 Task: Find connections with filter location Rasrā with filter topic #personalbrandingwith filter profile language Potuguese with filter current company Crestron Electronics with filter school GLA University with filter industry Oil Extraction with filter service category Typing with filter keywords title Massage Therapy
Action: Mouse moved to (616, 63)
Screenshot: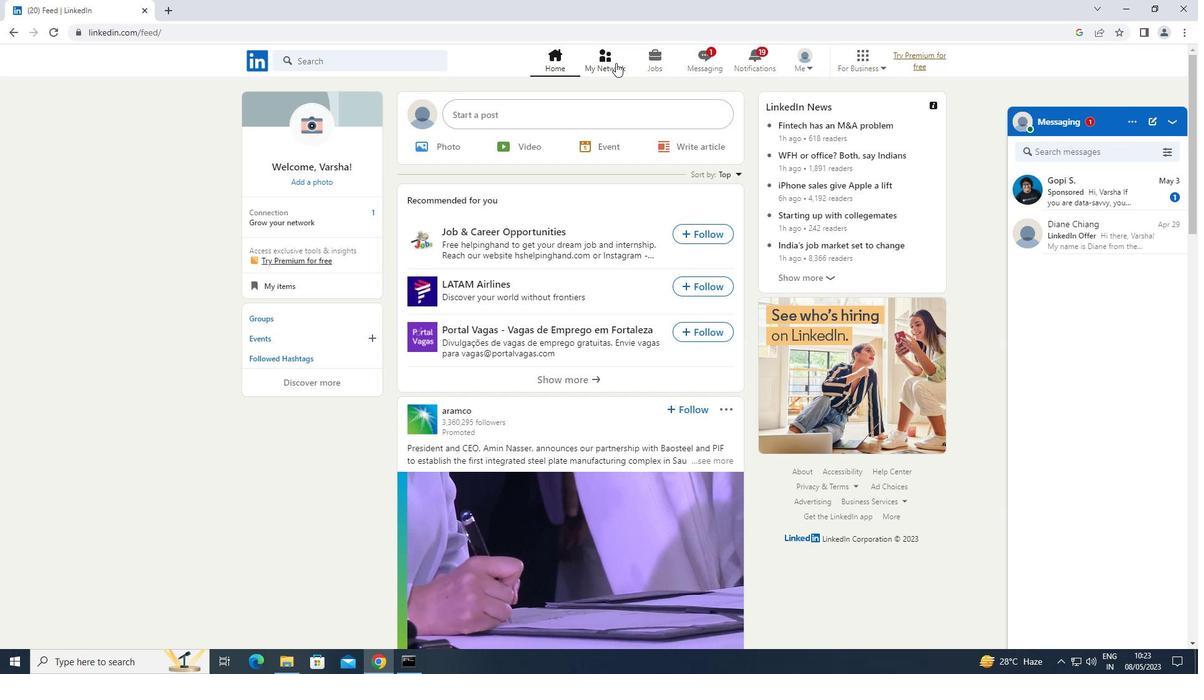 
Action: Mouse pressed left at (616, 63)
Screenshot: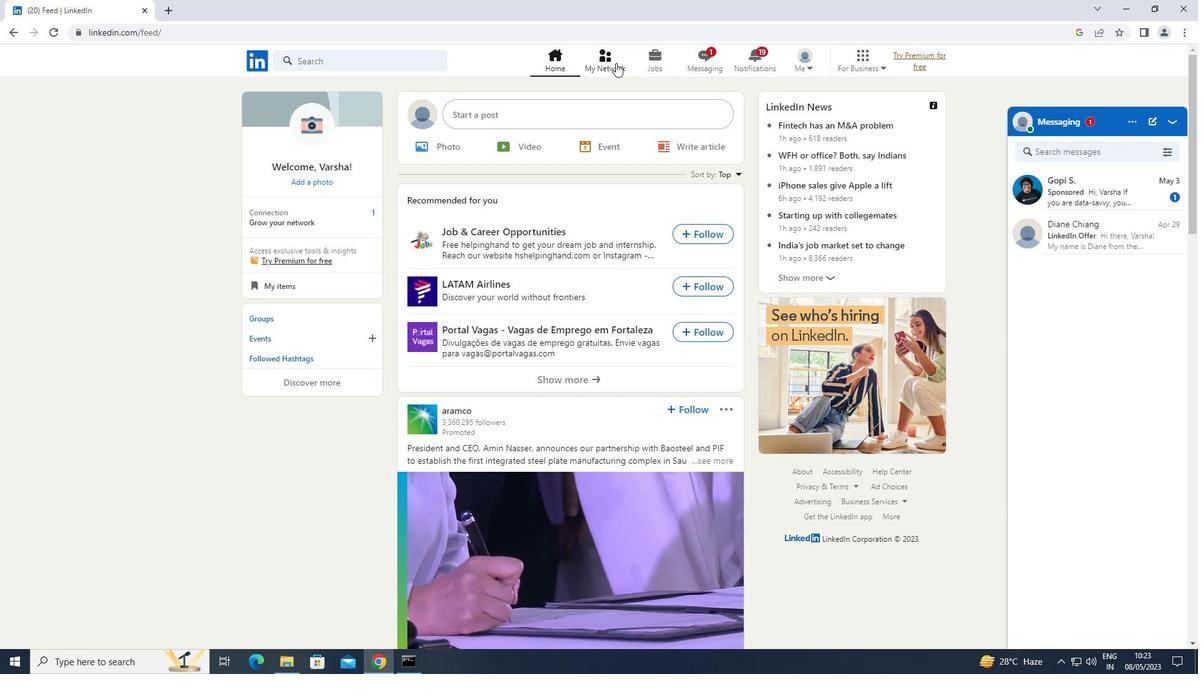 
Action: Mouse moved to (271, 125)
Screenshot: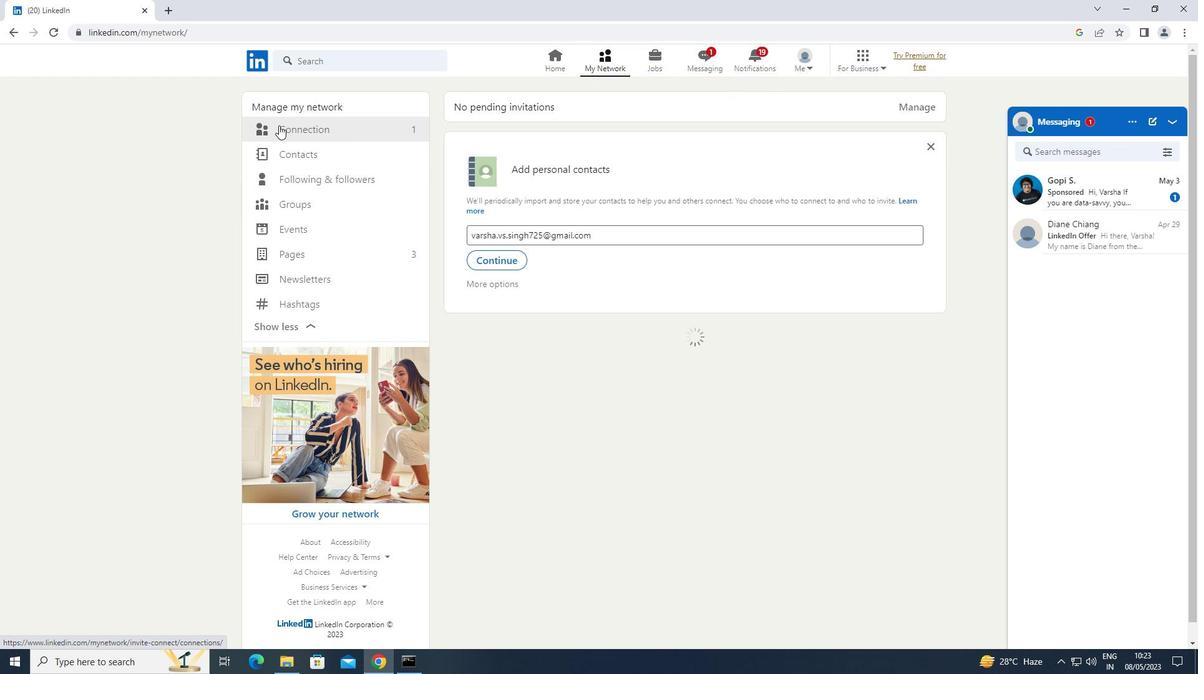 
Action: Mouse pressed left at (271, 125)
Screenshot: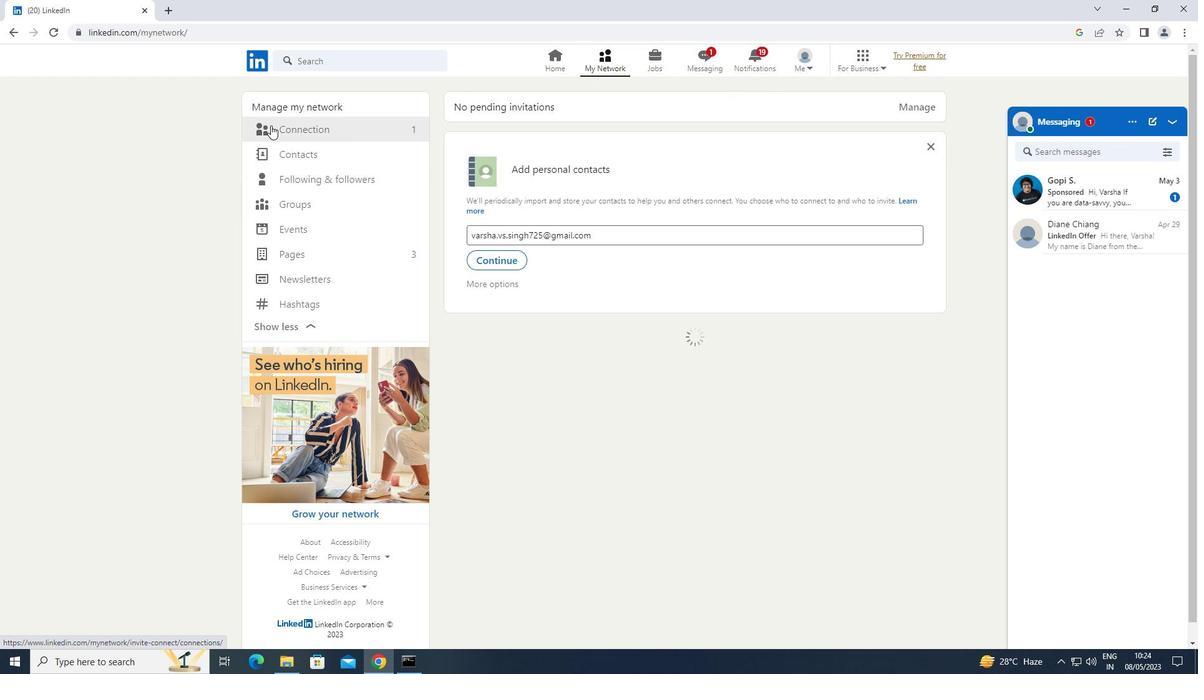 
Action: Mouse moved to (691, 128)
Screenshot: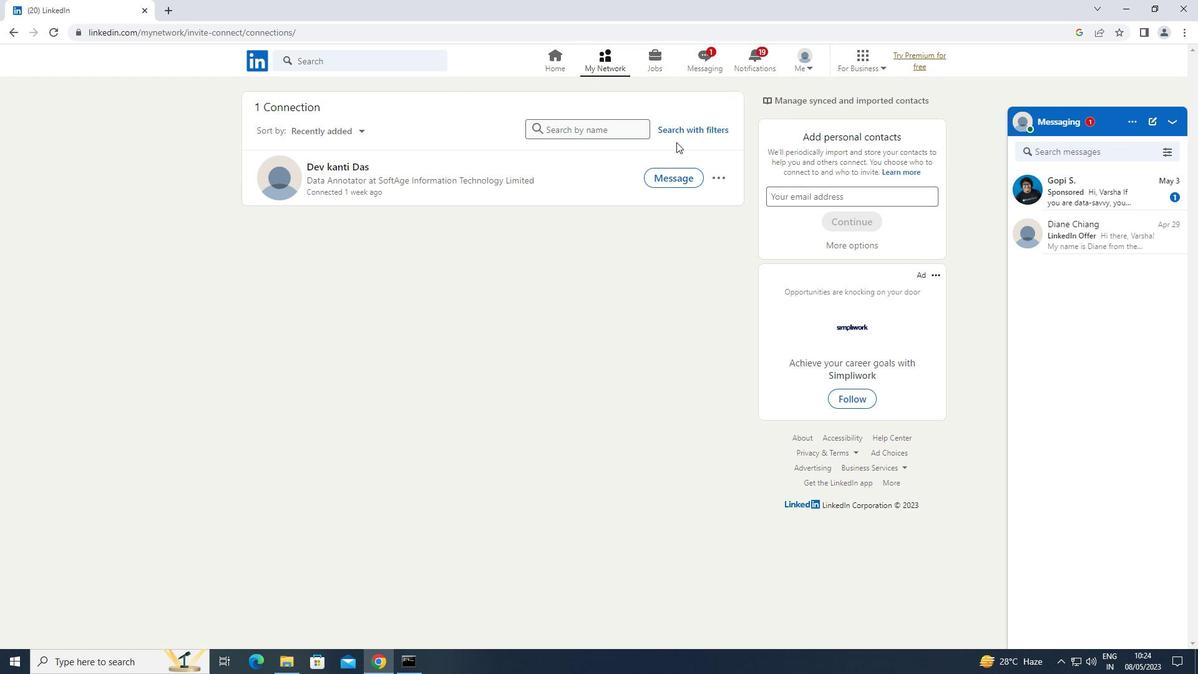 
Action: Mouse pressed left at (691, 128)
Screenshot: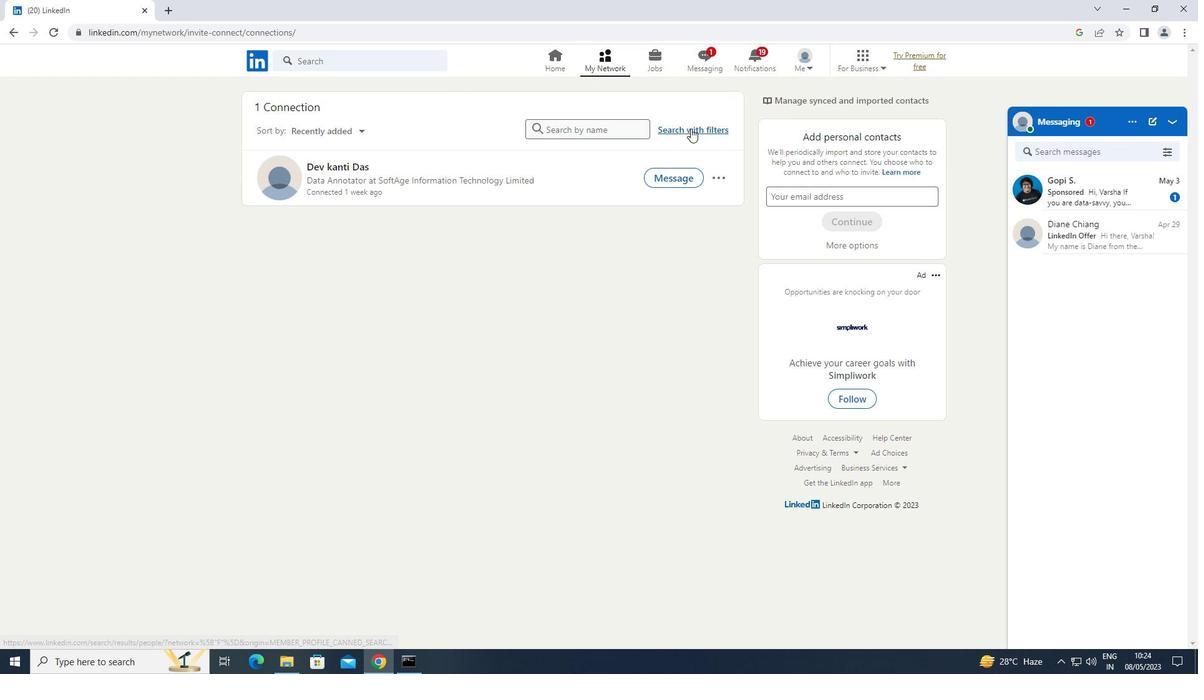 
Action: Mouse moved to (644, 99)
Screenshot: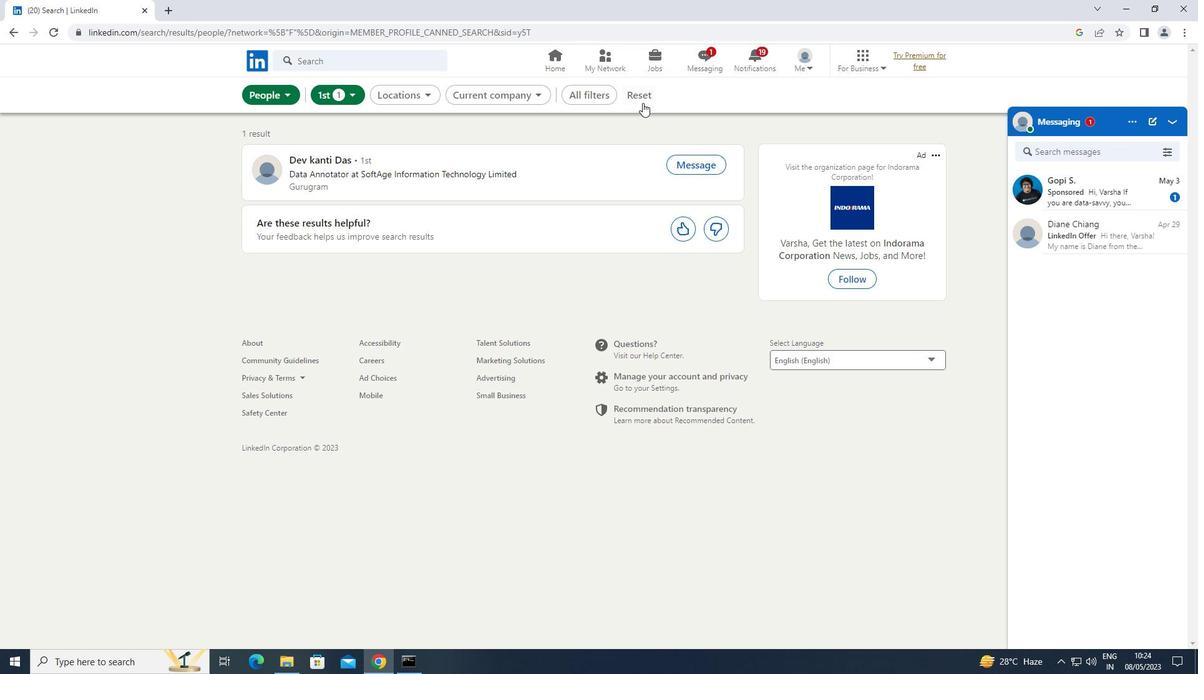 
Action: Mouse pressed left at (644, 99)
Screenshot: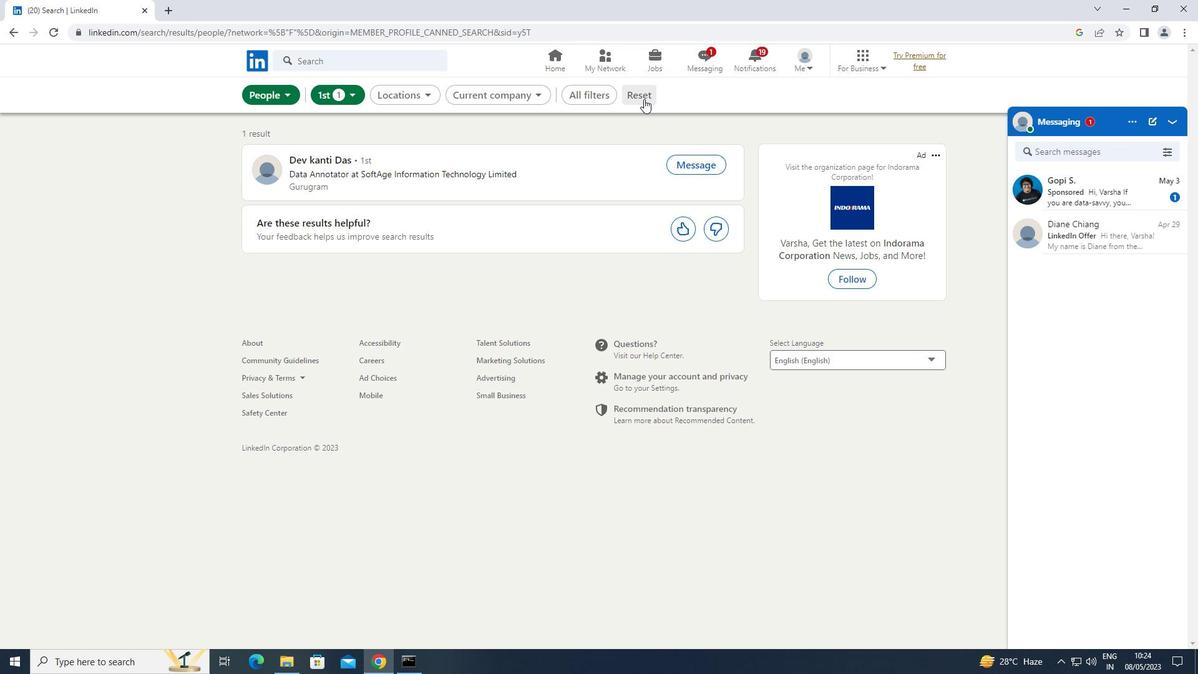 
Action: Mouse moved to (610, 94)
Screenshot: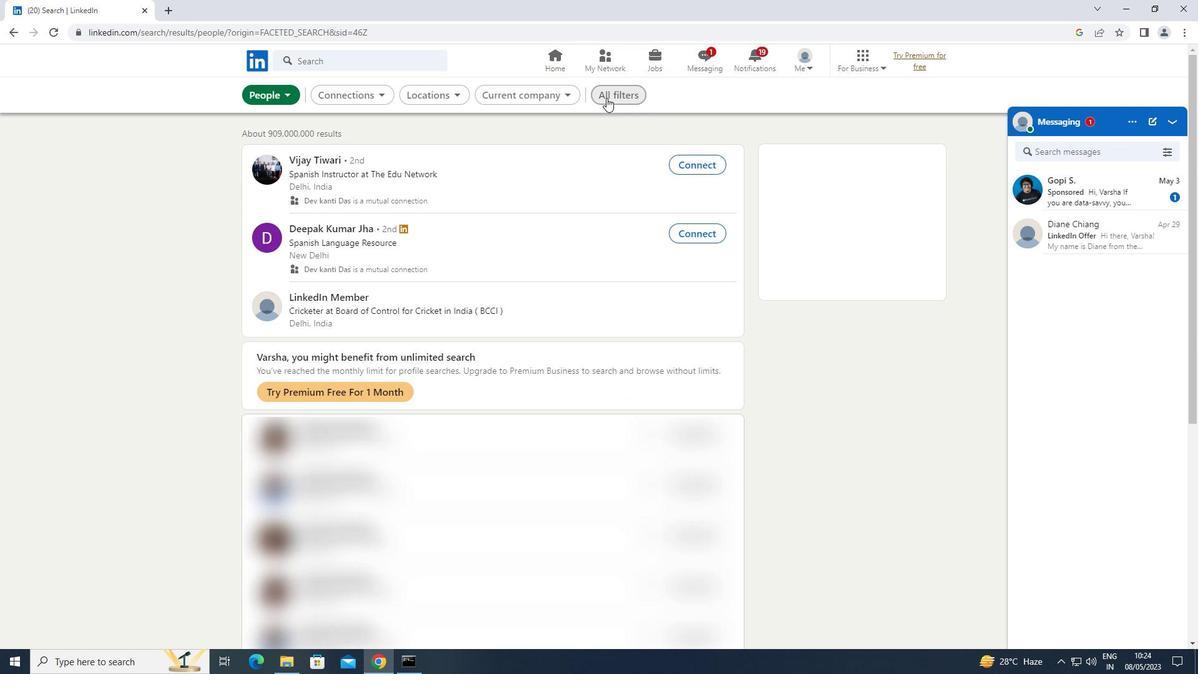 
Action: Mouse pressed left at (610, 94)
Screenshot: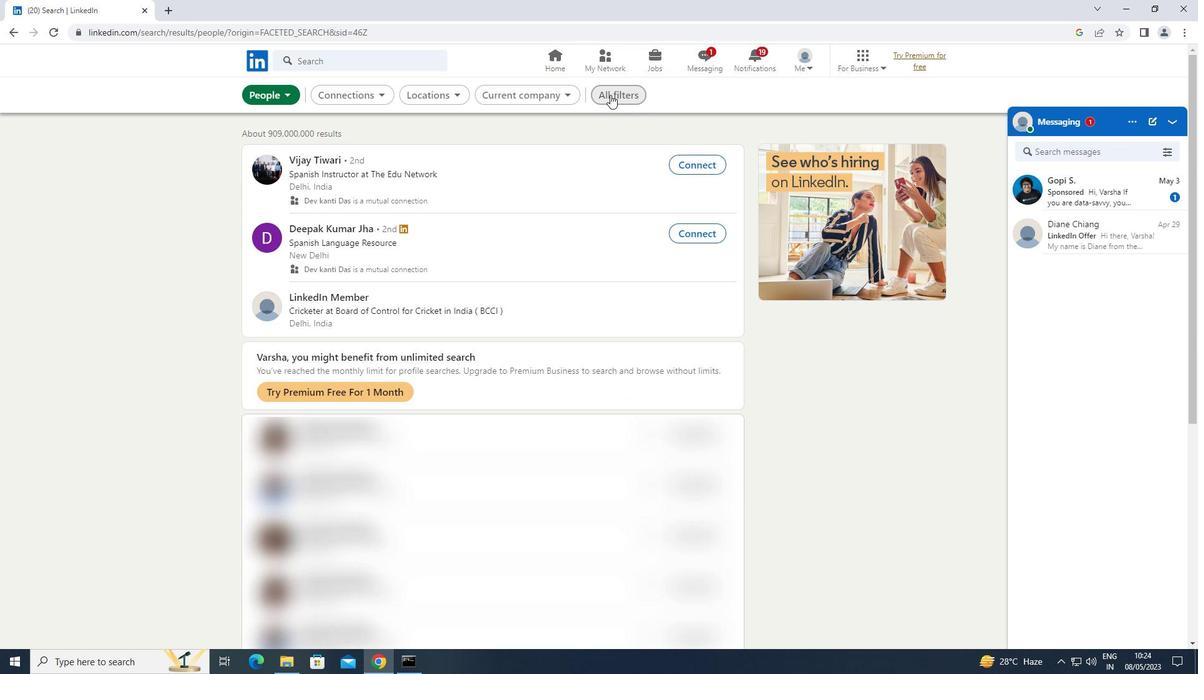 
Action: Mouse moved to (754, 204)
Screenshot: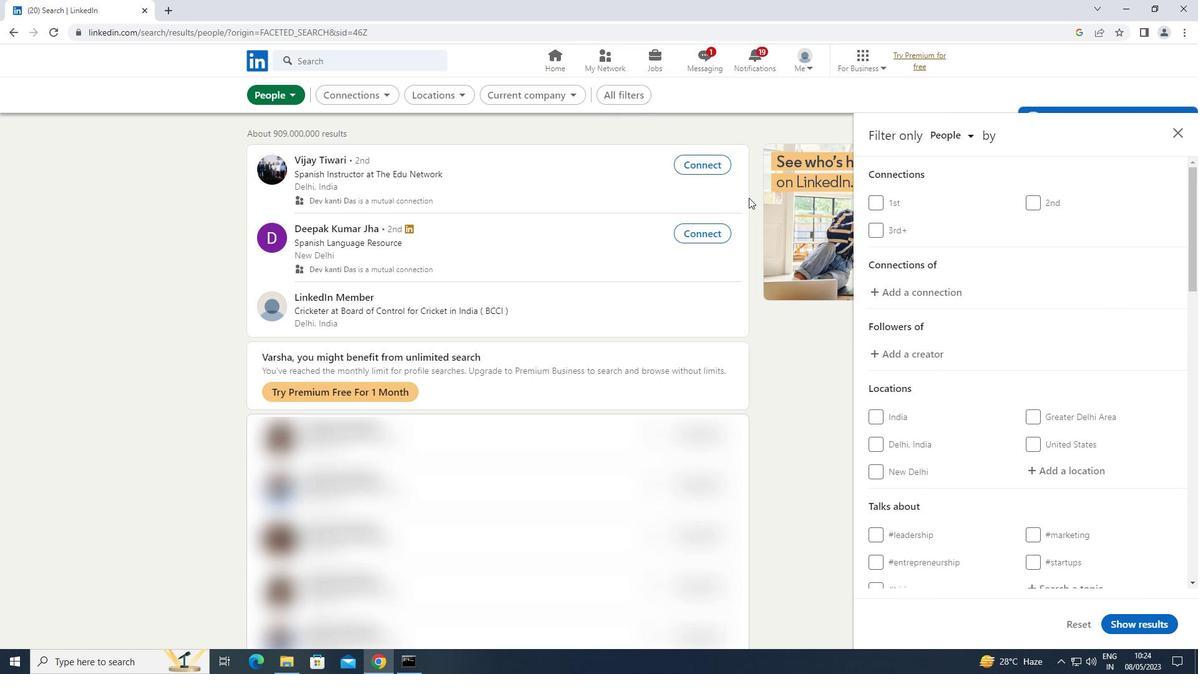
Action: Mouse scrolled (754, 204) with delta (0, 0)
Screenshot: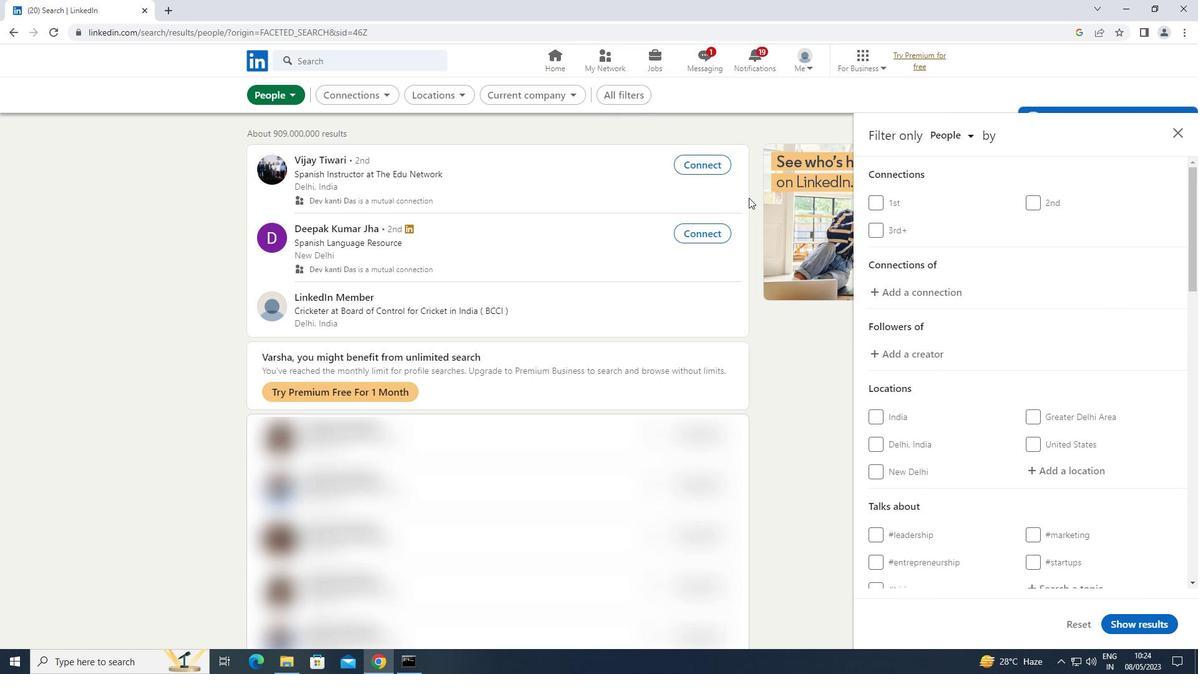 
Action: Mouse moved to (756, 207)
Screenshot: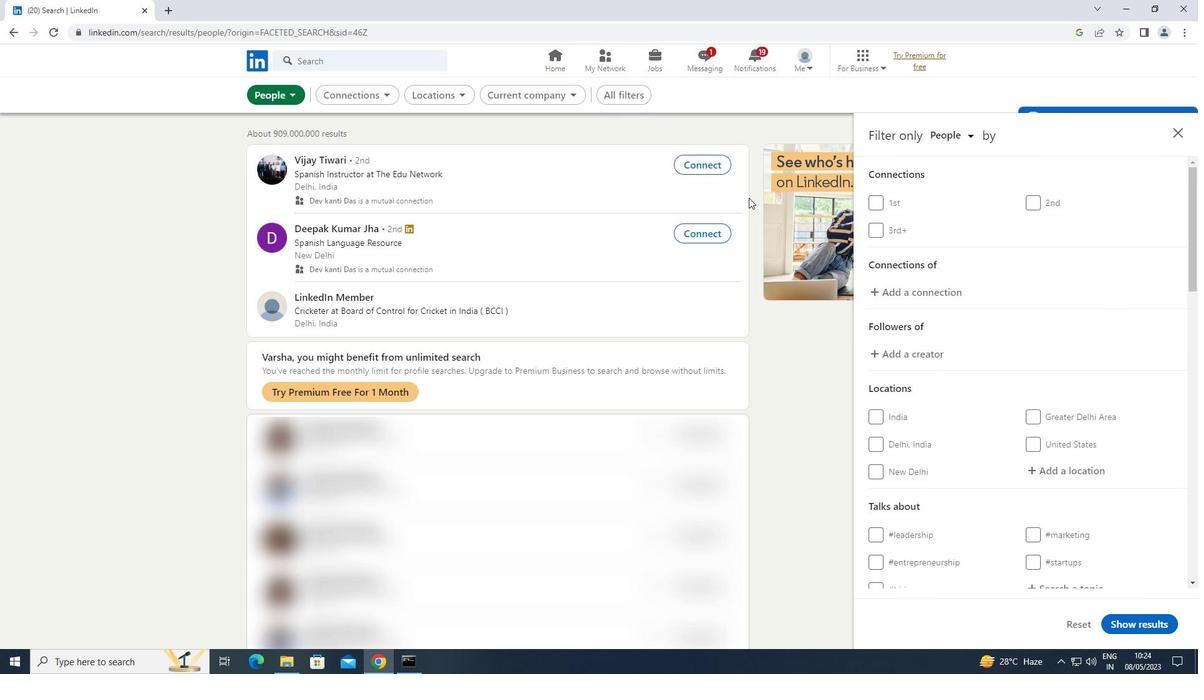 
Action: Mouse scrolled (756, 207) with delta (0, 0)
Screenshot: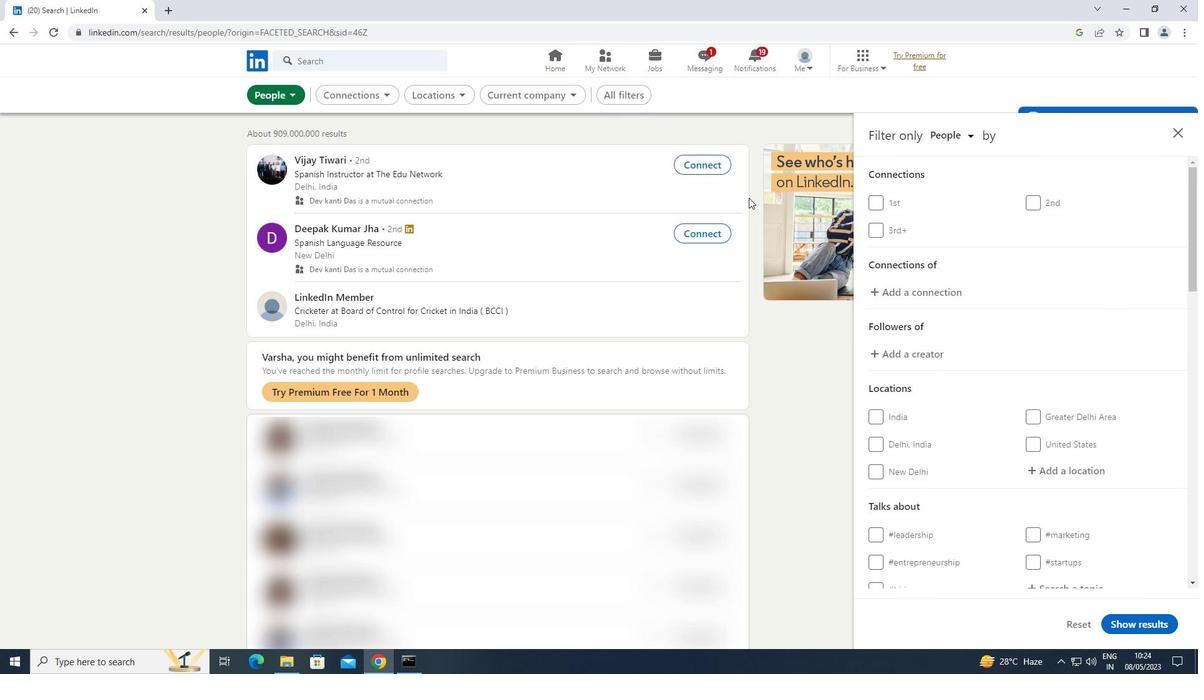 
Action: Mouse scrolled (756, 207) with delta (0, 0)
Screenshot: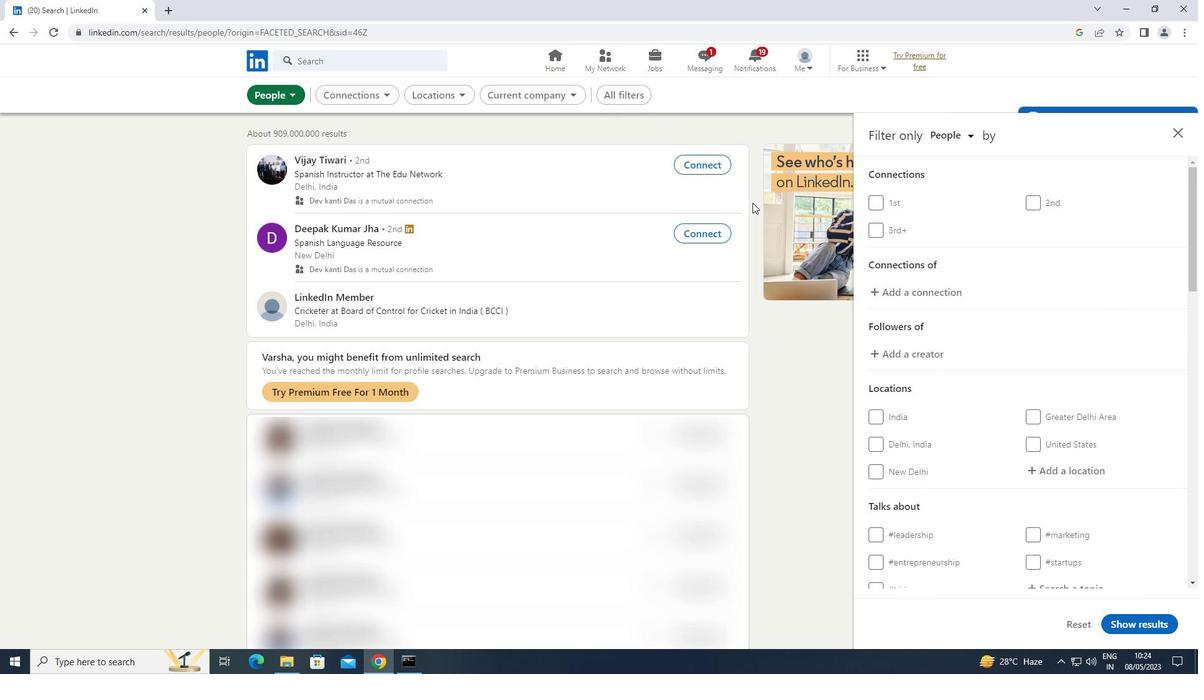
Action: Mouse moved to (987, 304)
Screenshot: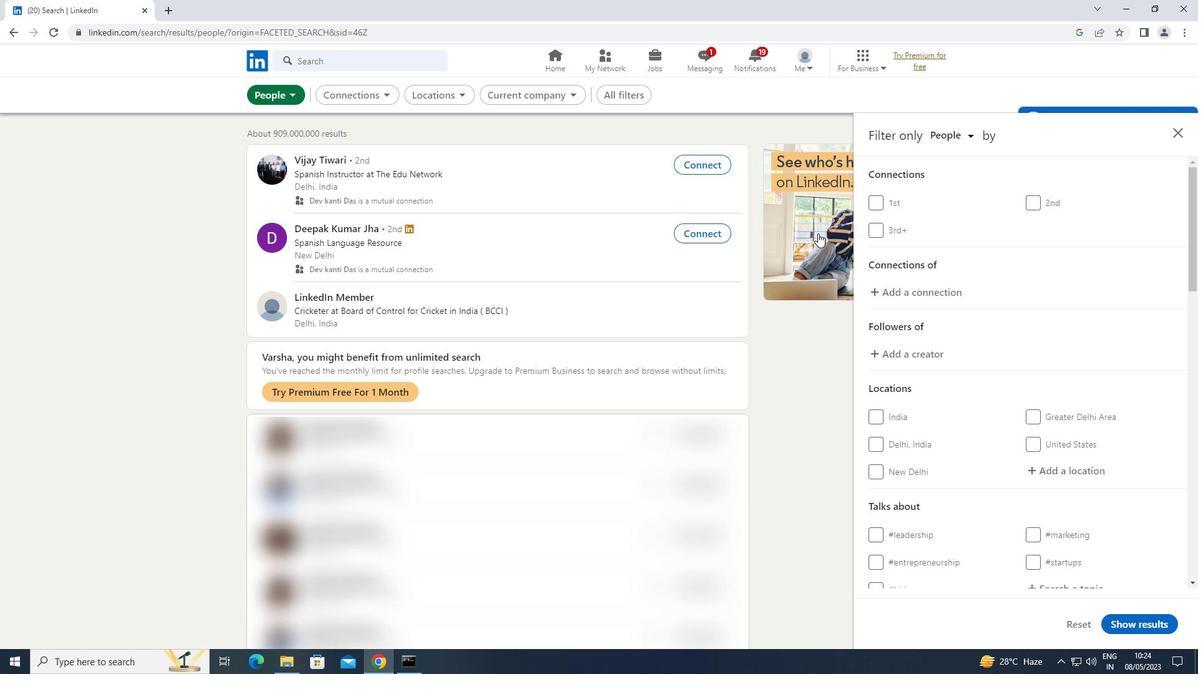 
Action: Mouse scrolled (987, 304) with delta (0, 0)
Screenshot: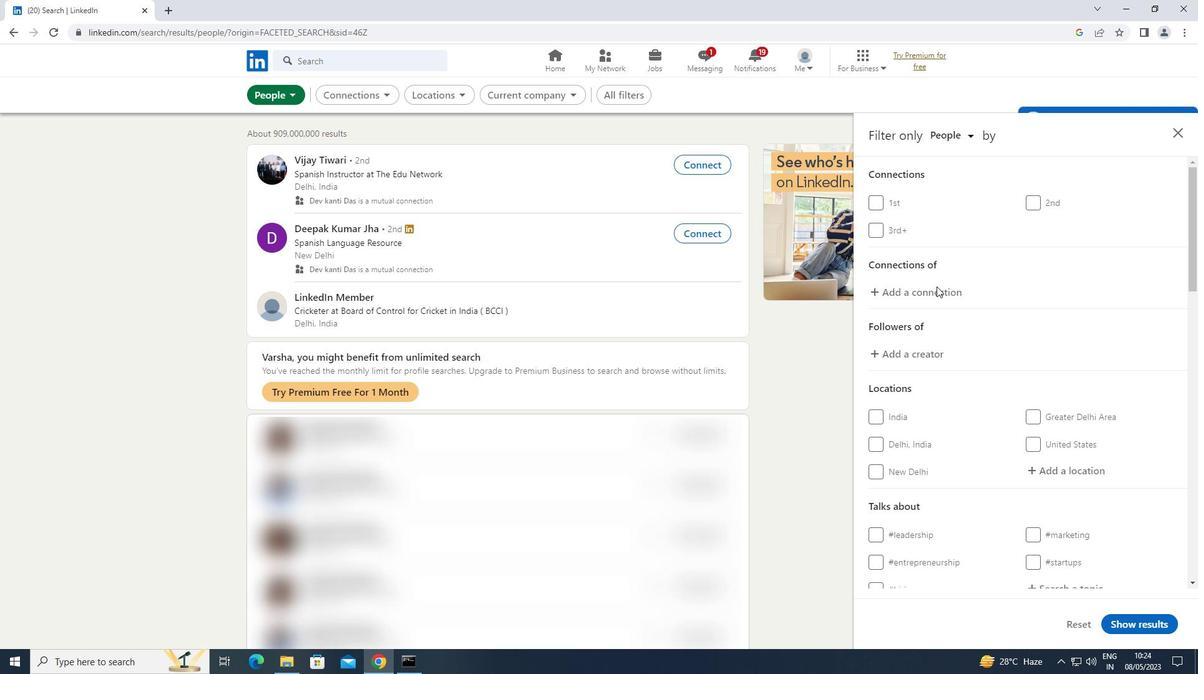 
Action: Mouse moved to (1044, 410)
Screenshot: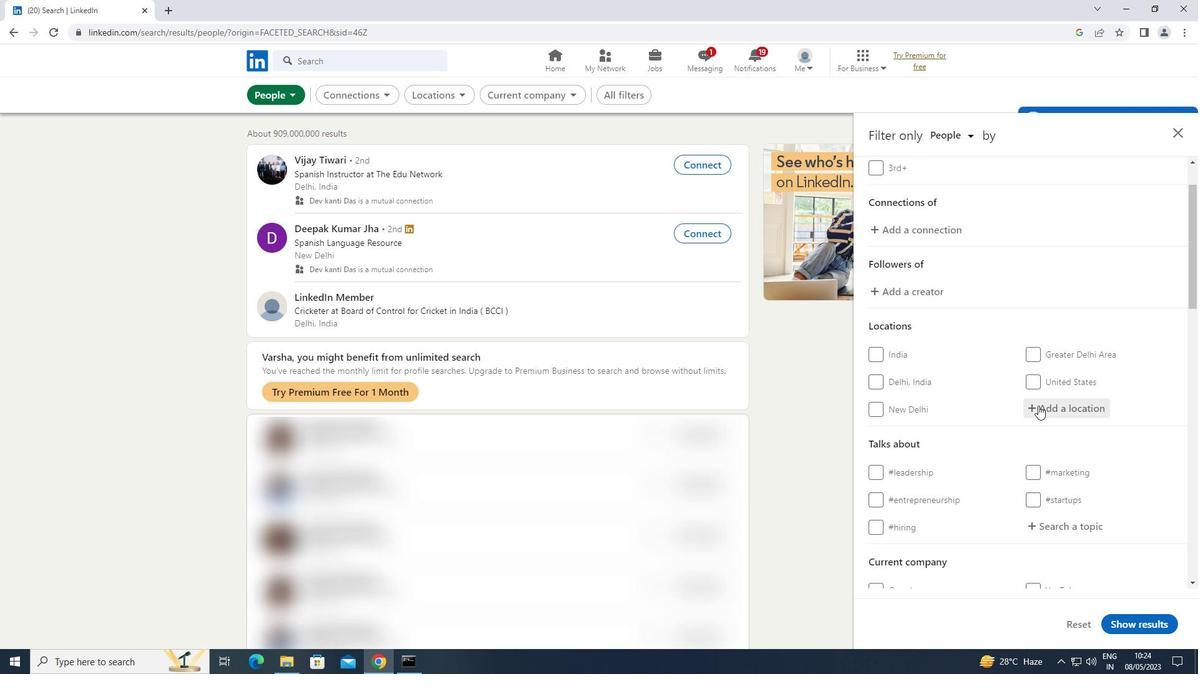
Action: Mouse pressed left at (1044, 410)
Screenshot: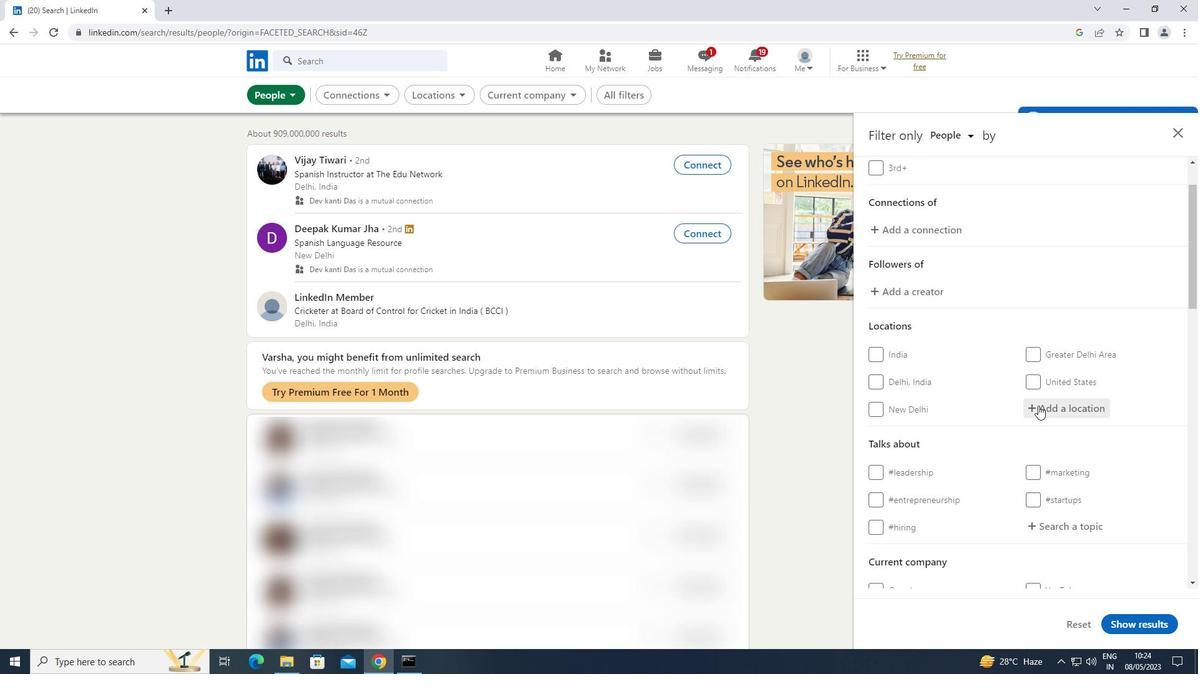 
Action: Mouse moved to (1046, 411)
Screenshot: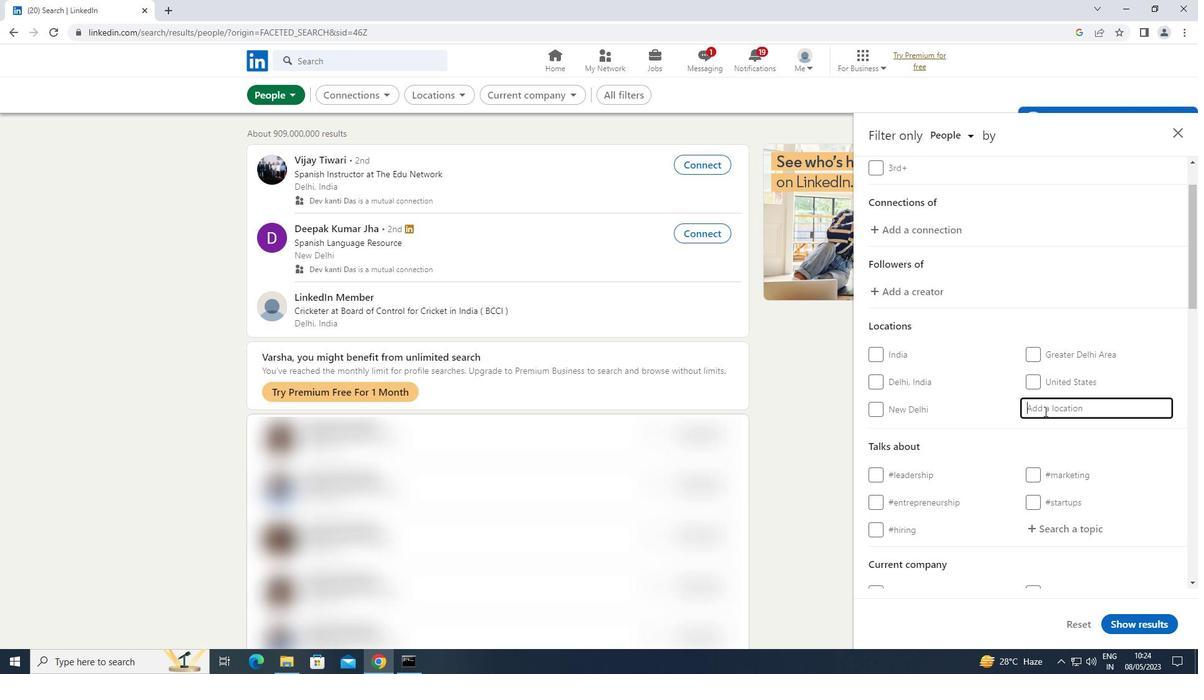 
Action: Key pressed <Key.shift>RASRA
Screenshot: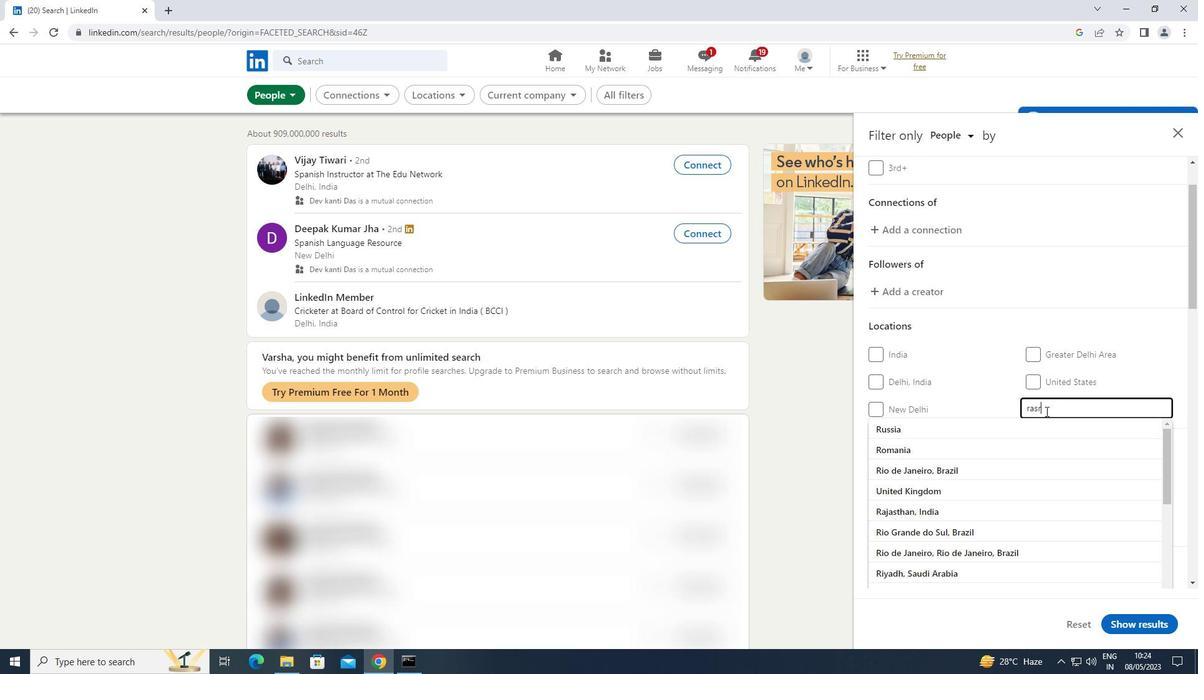 
Action: Mouse moved to (1032, 410)
Screenshot: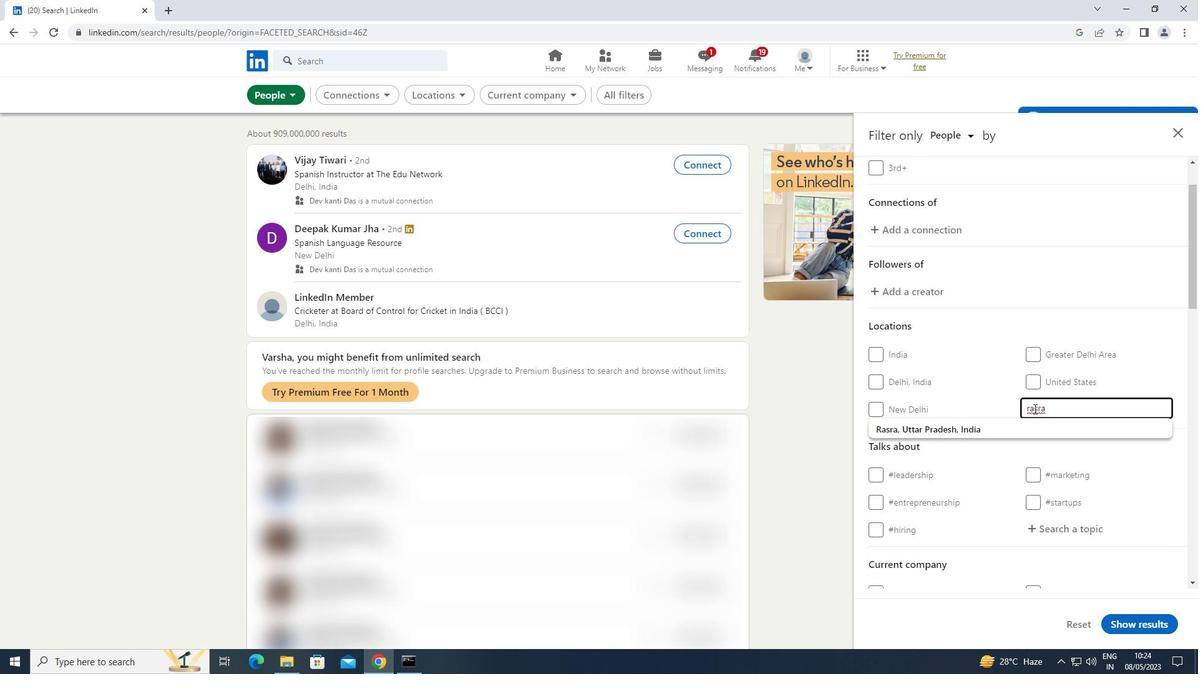 
Action: Mouse pressed left at (1032, 410)
Screenshot: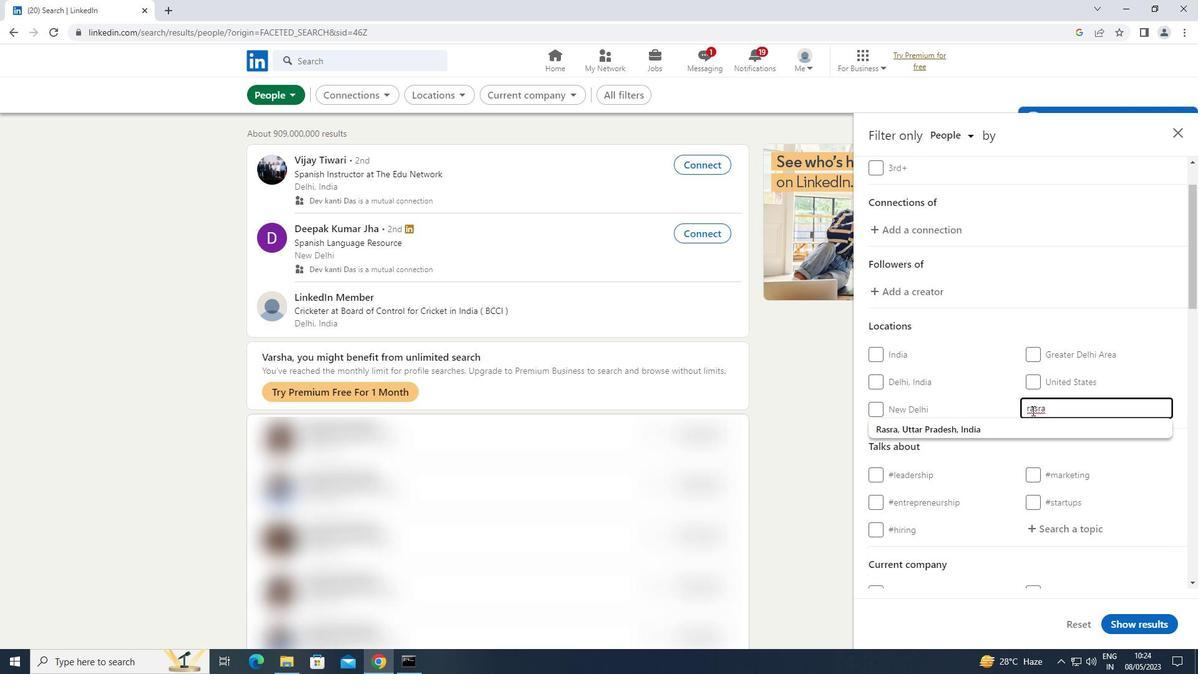
Action: Mouse moved to (1030, 405)
Screenshot: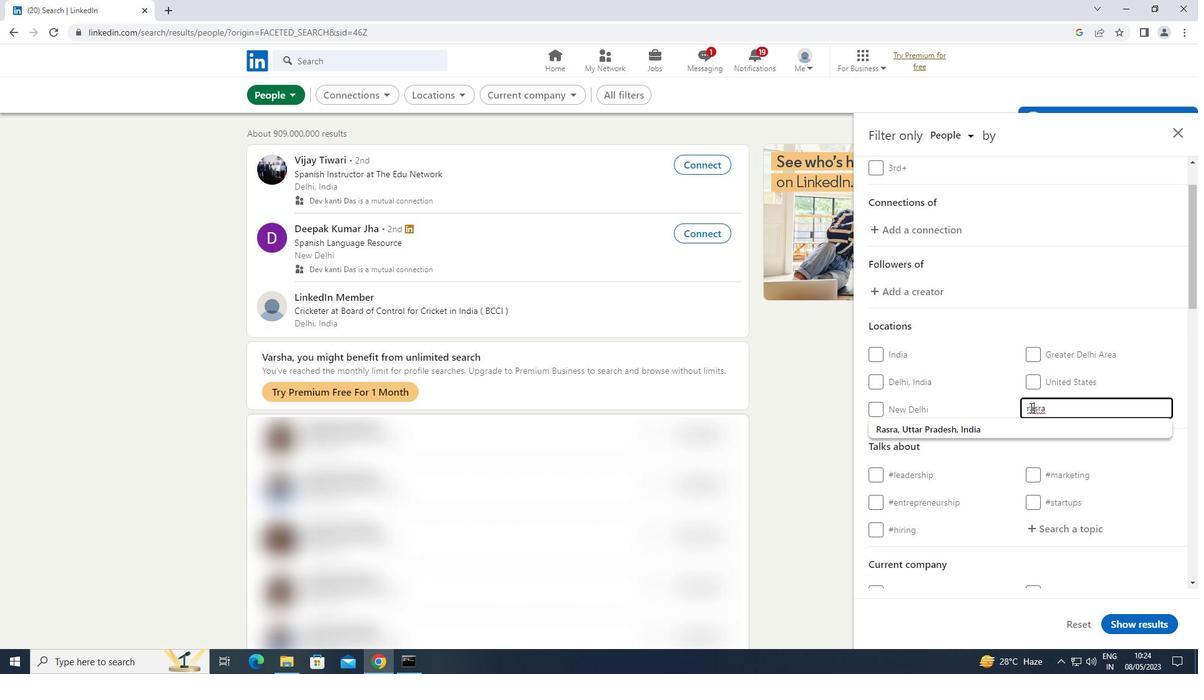 
Action: Mouse pressed left at (1030, 405)
Screenshot: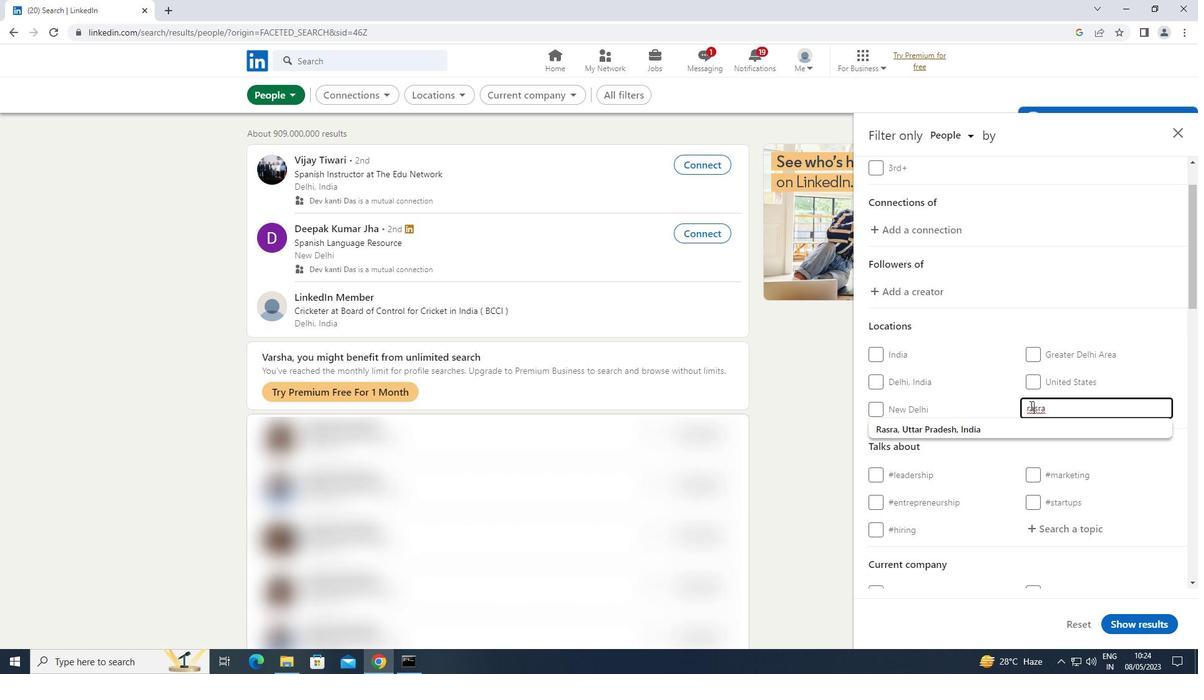 
Action: Mouse moved to (1030, 405)
Screenshot: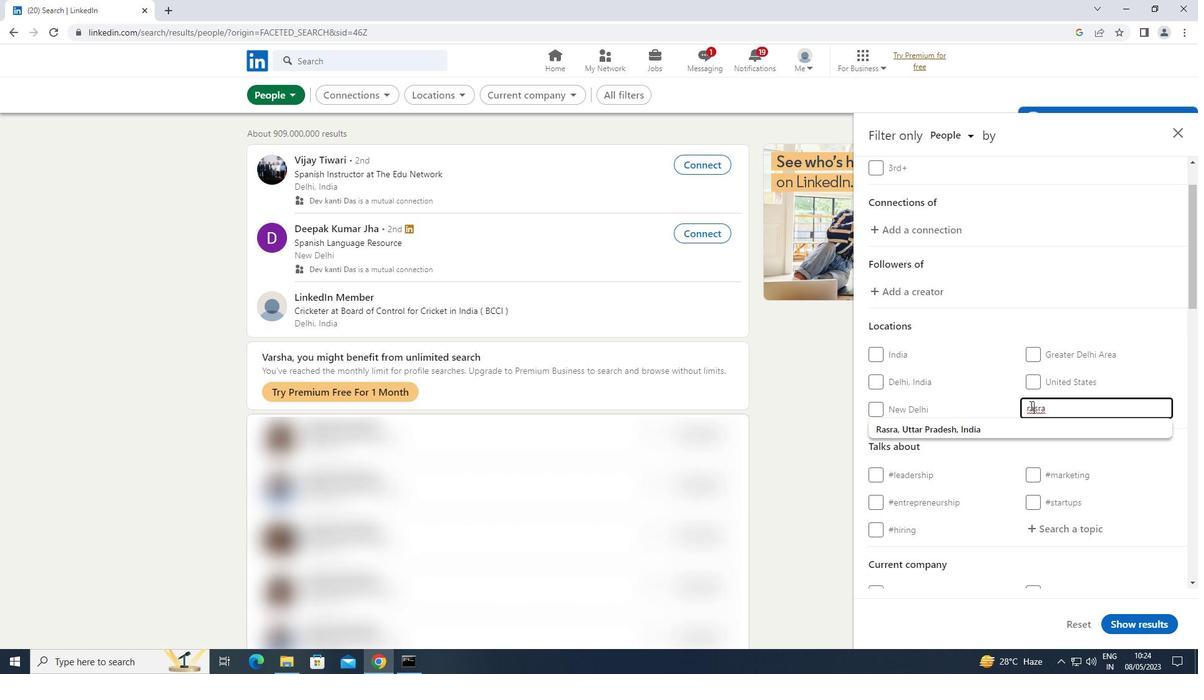 
Action: Key pressed <Key.backspace><Key.shift>R
Screenshot: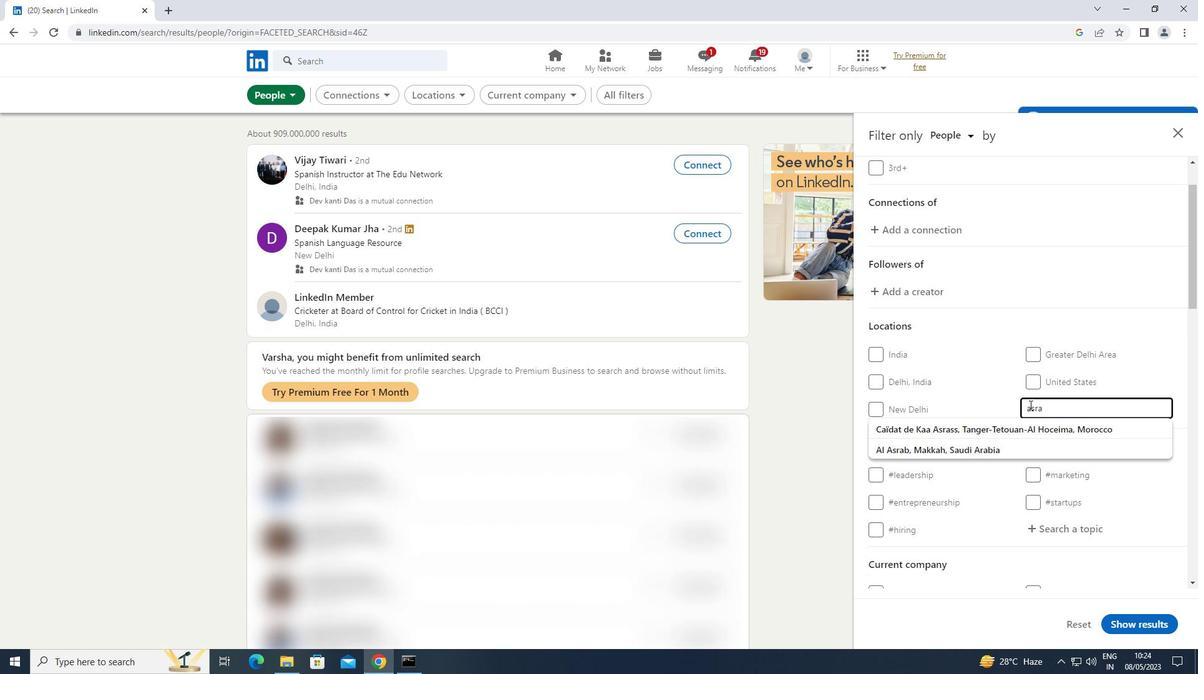 
Action: Mouse moved to (1046, 525)
Screenshot: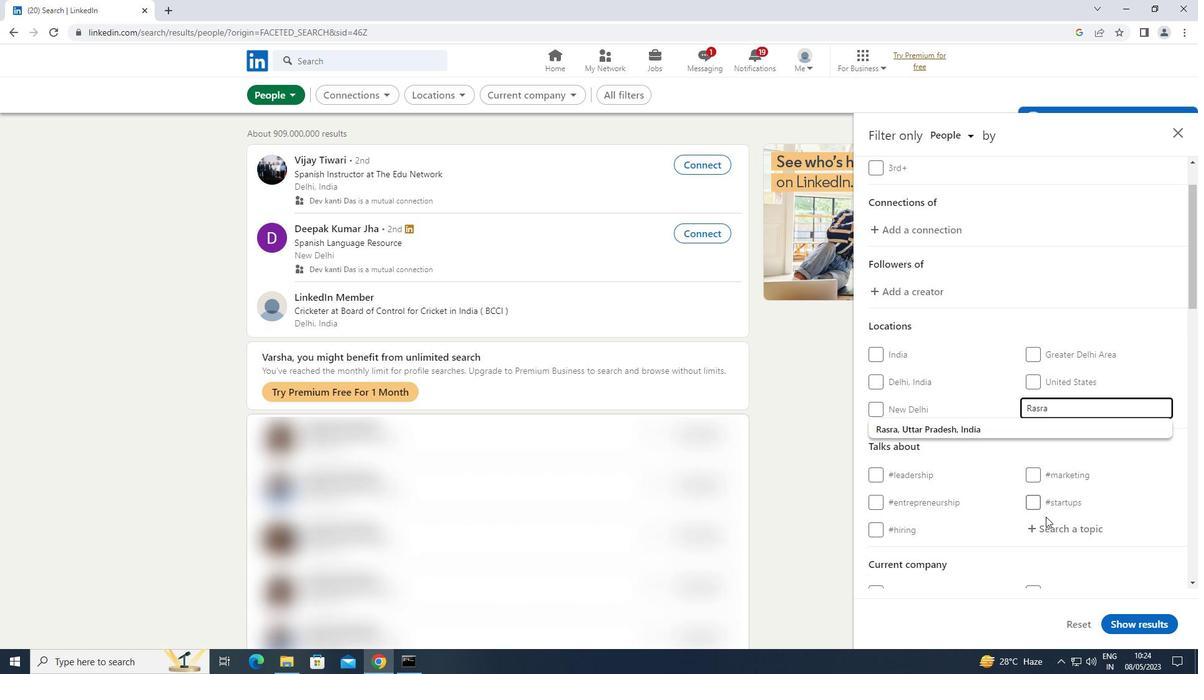 
Action: Mouse pressed left at (1046, 525)
Screenshot: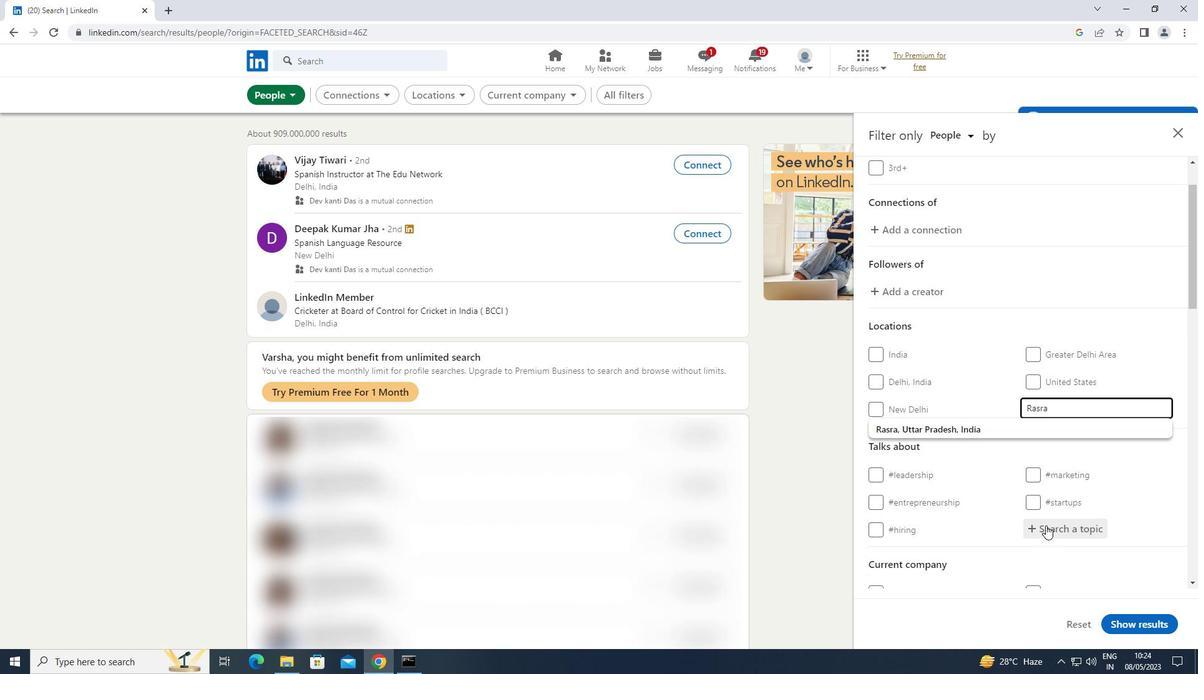
Action: Key pressed PERSONALBRAN
Screenshot: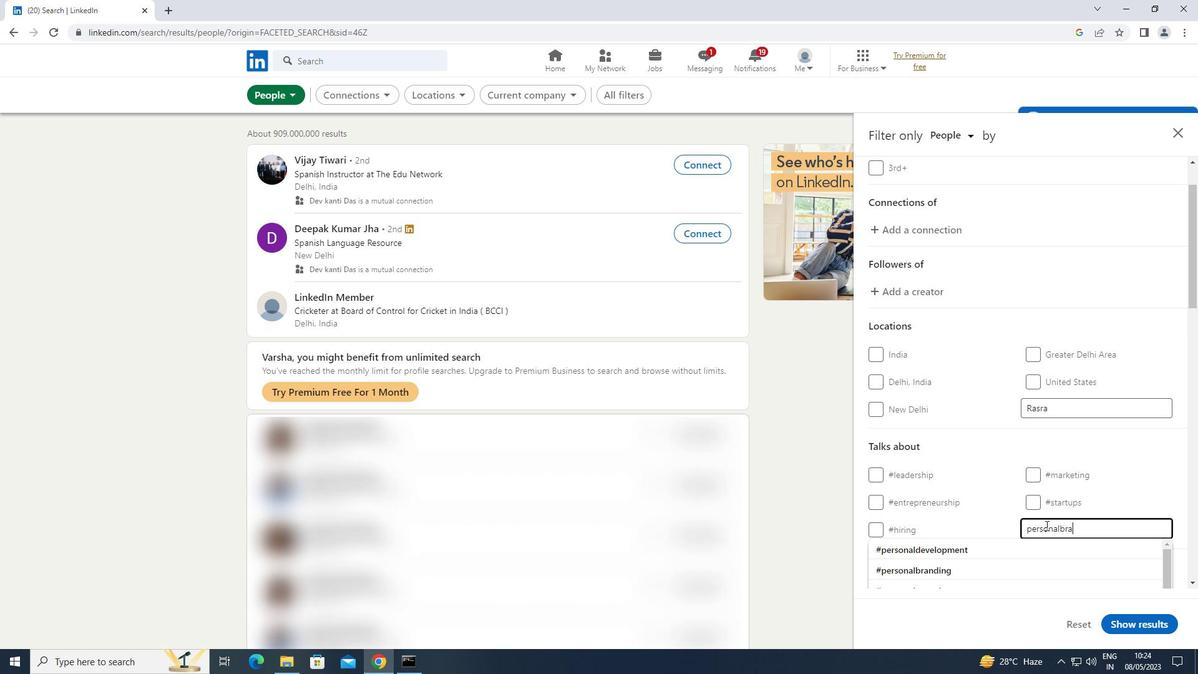 
Action: Mouse moved to (929, 548)
Screenshot: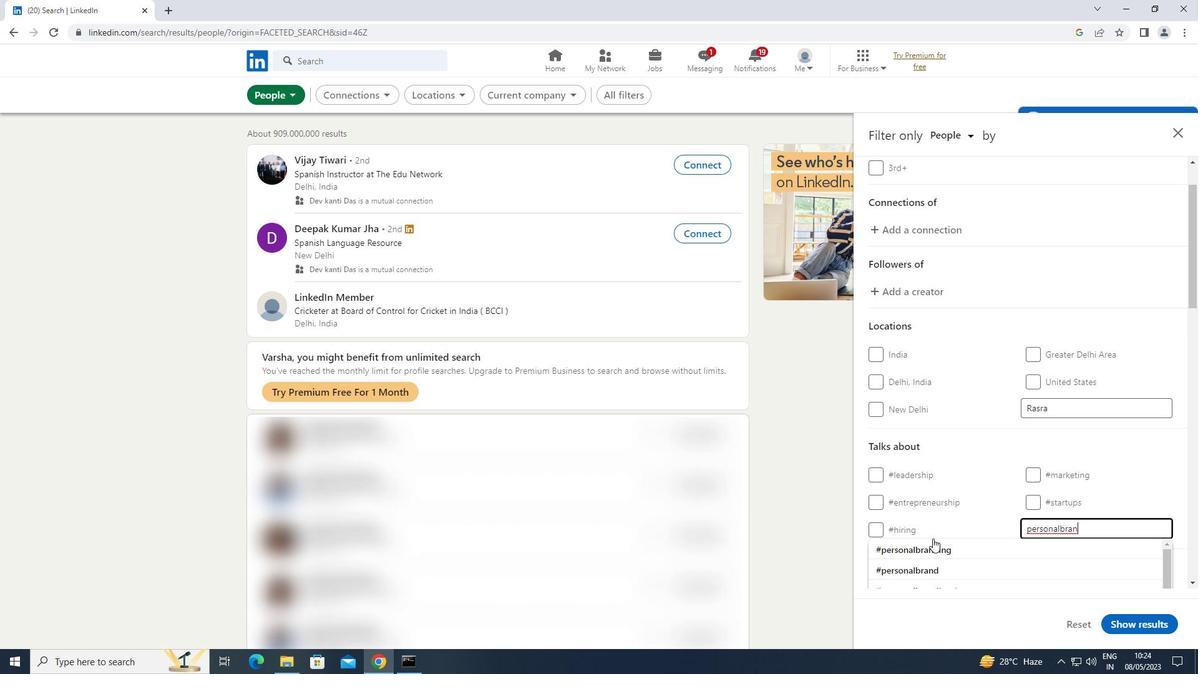
Action: Mouse pressed left at (929, 548)
Screenshot: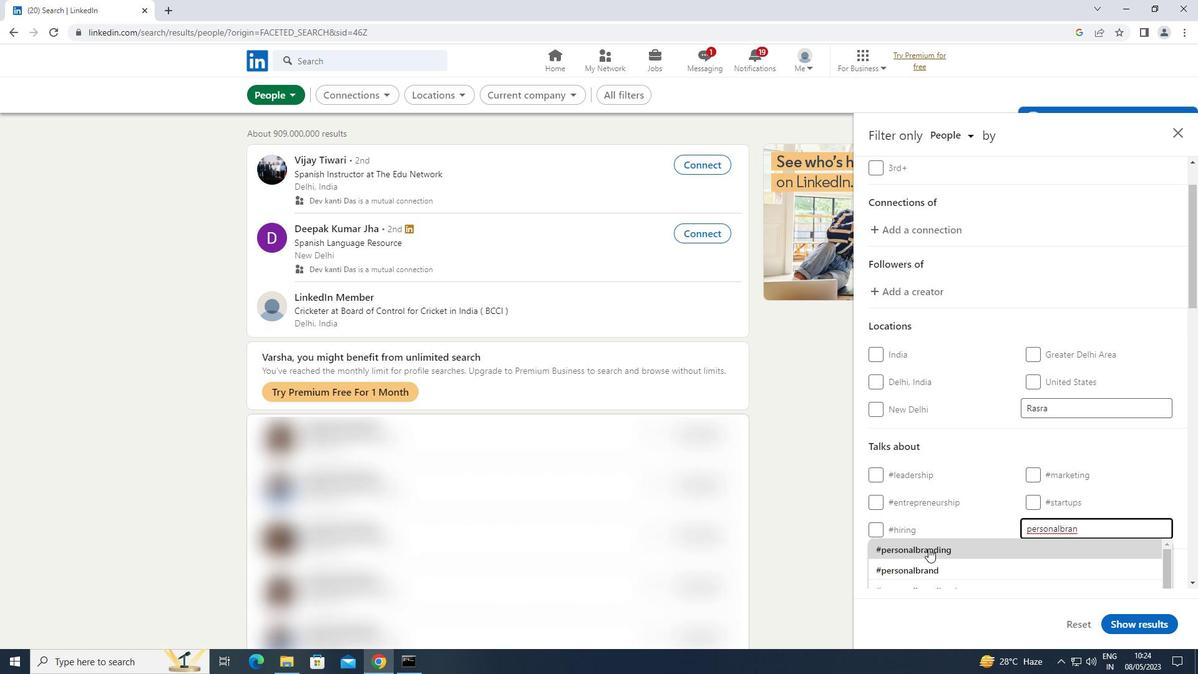 
Action: Mouse scrolled (929, 548) with delta (0, 0)
Screenshot: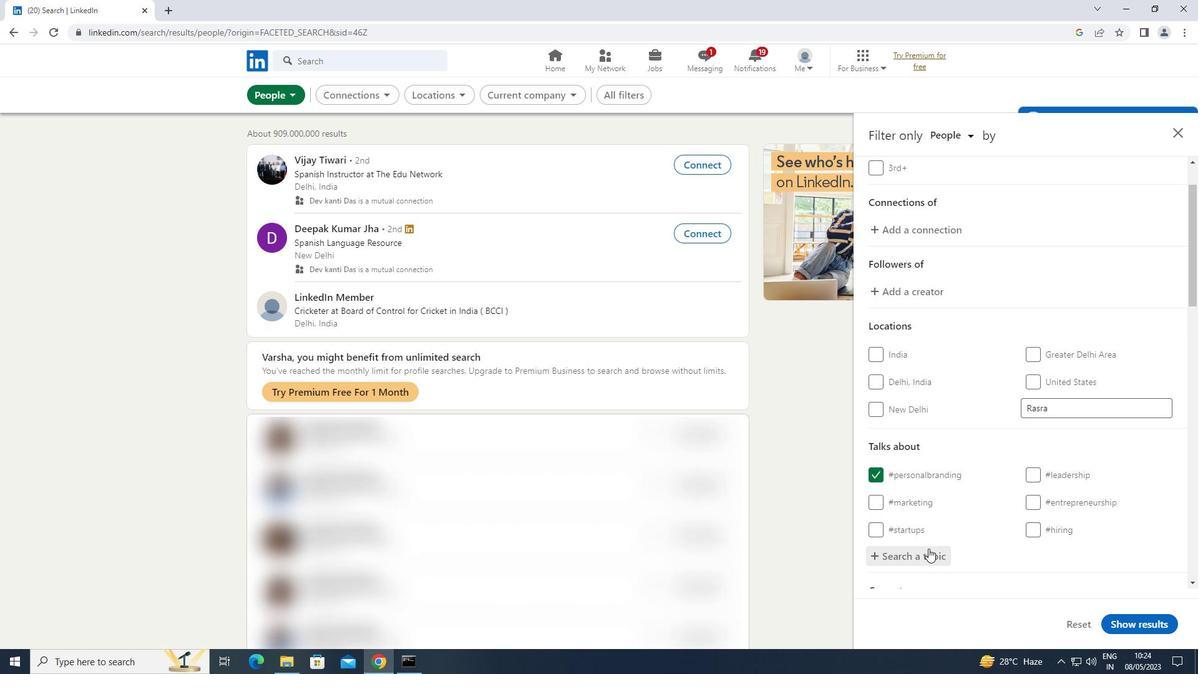 
Action: Mouse scrolled (929, 548) with delta (0, 0)
Screenshot: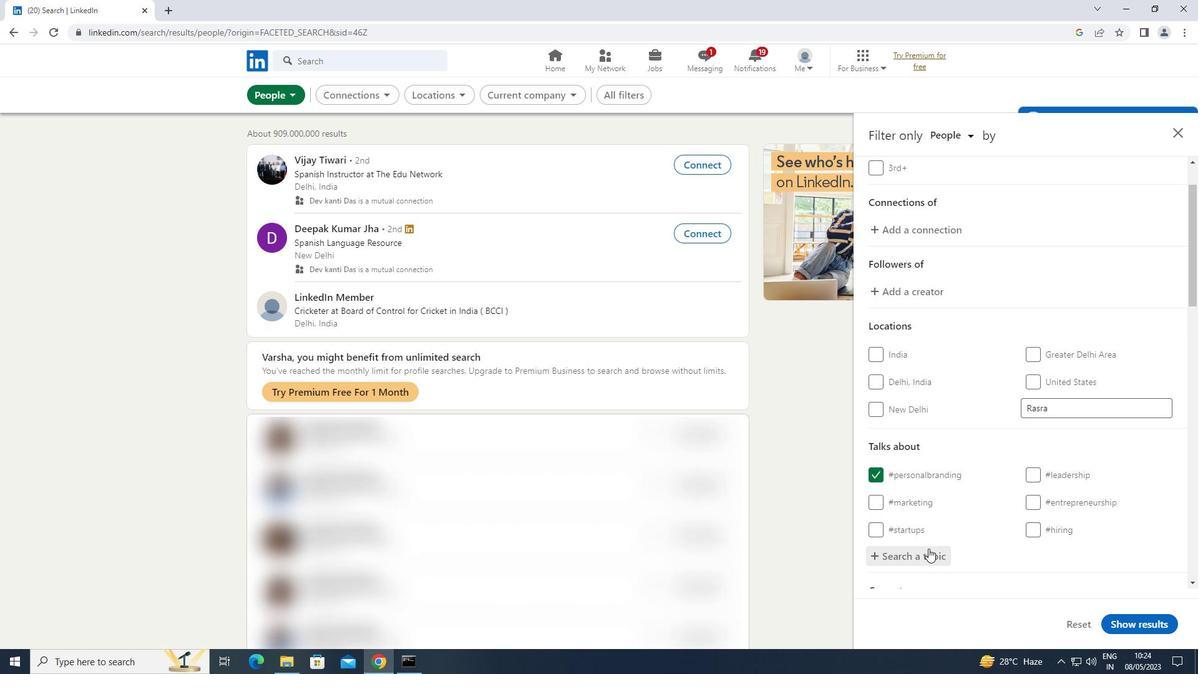 
Action: Mouse scrolled (929, 548) with delta (0, 0)
Screenshot: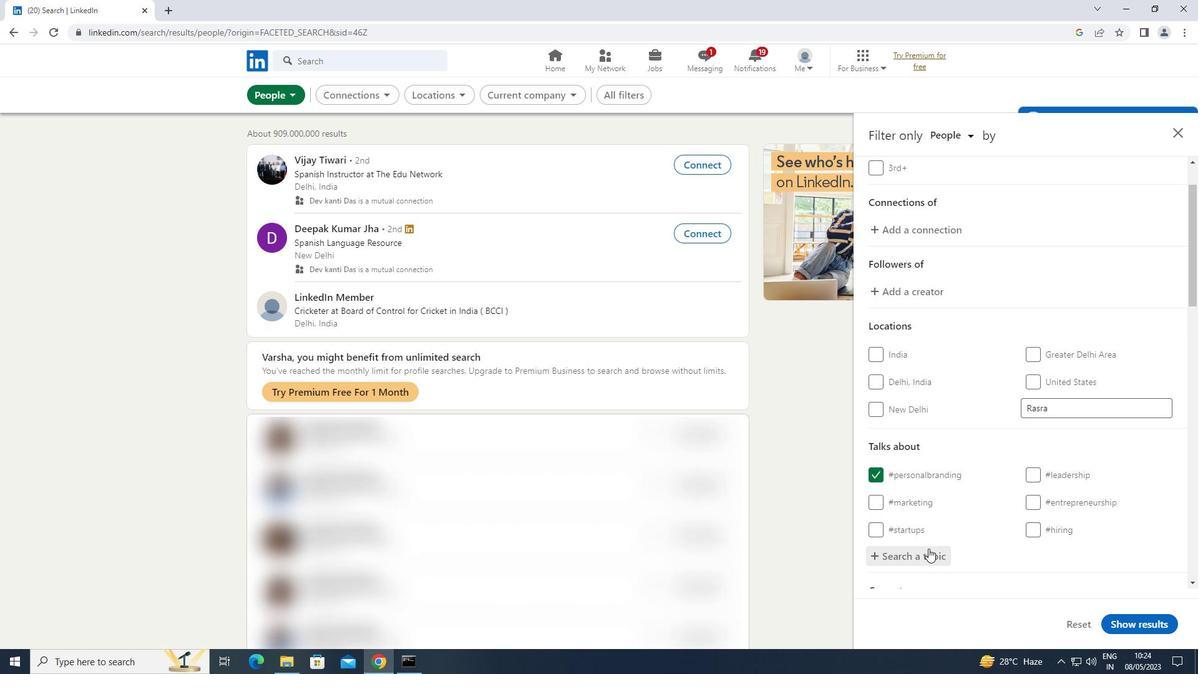 
Action: Mouse scrolled (929, 548) with delta (0, 0)
Screenshot: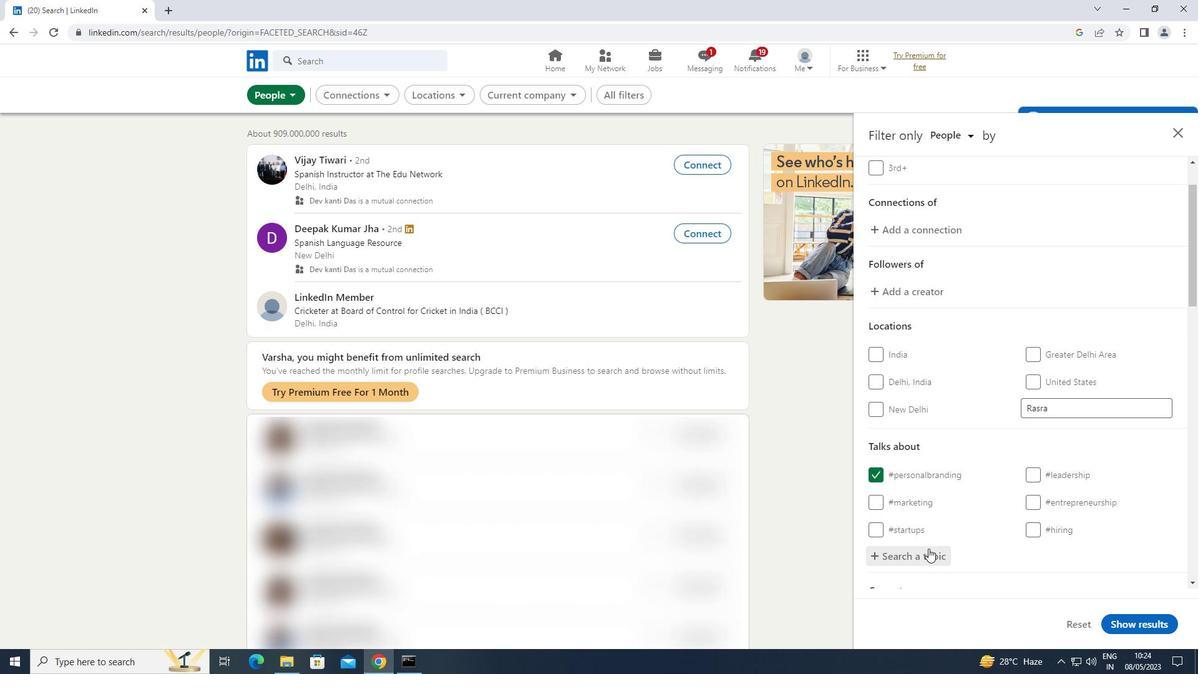 
Action: Mouse scrolled (929, 548) with delta (0, 0)
Screenshot: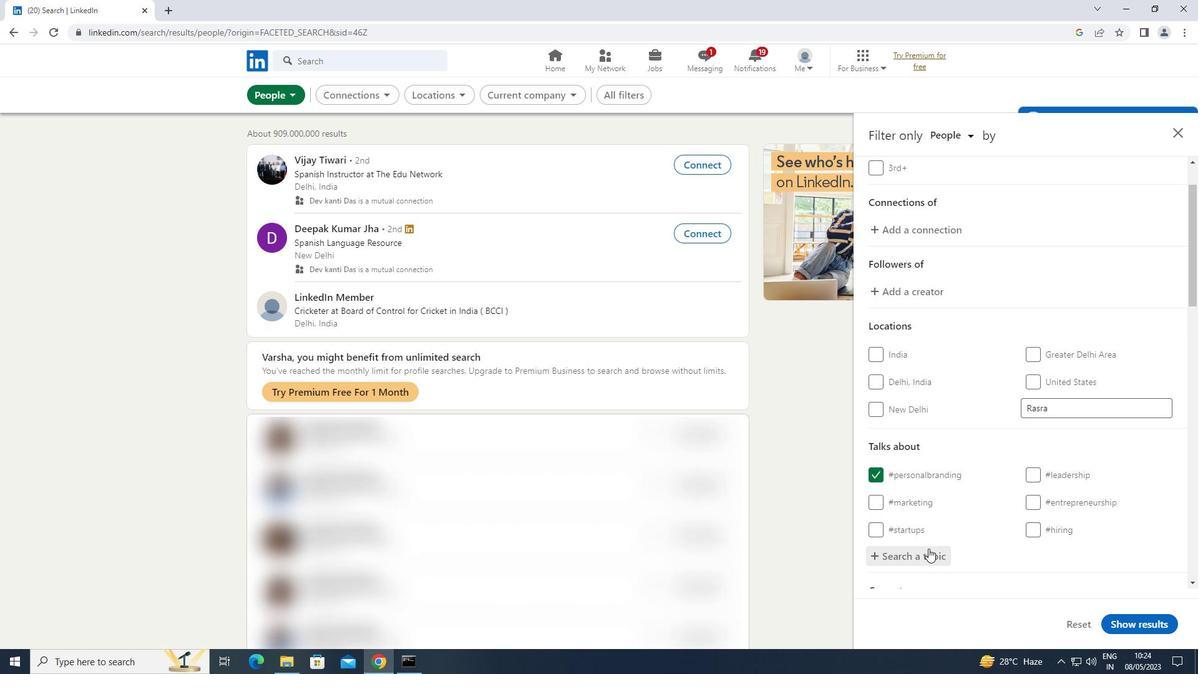 
Action: Mouse moved to (929, 547)
Screenshot: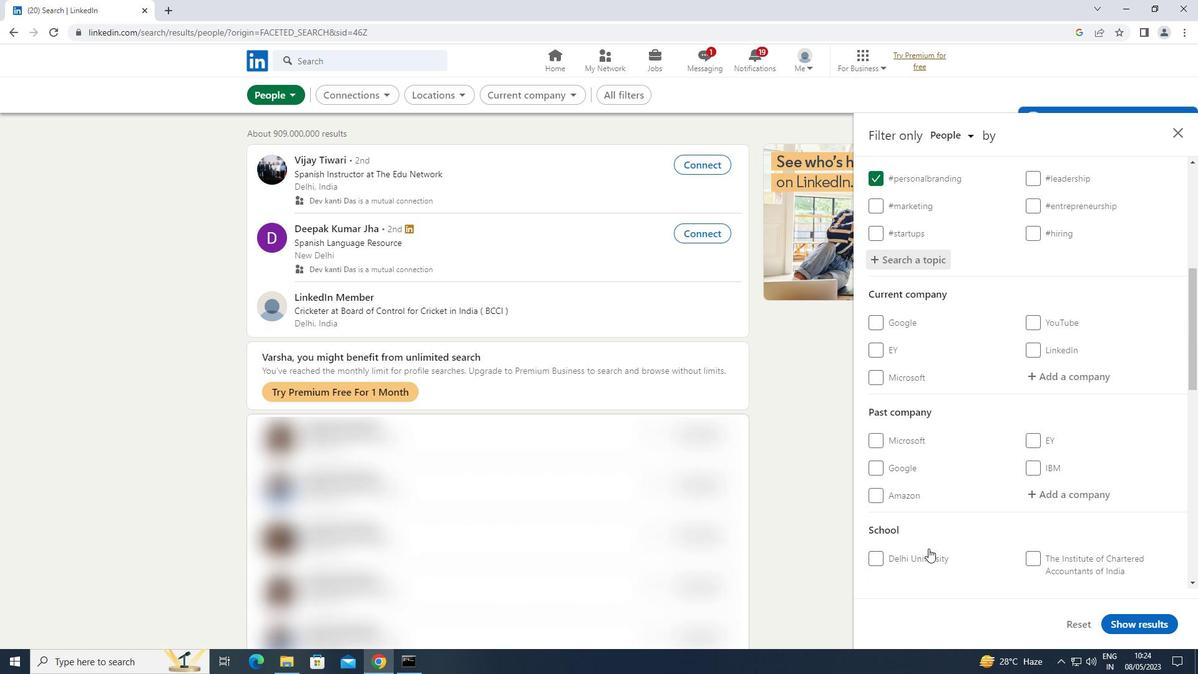 
Action: Mouse scrolled (929, 546) with delta (0, 0)
Screenshot: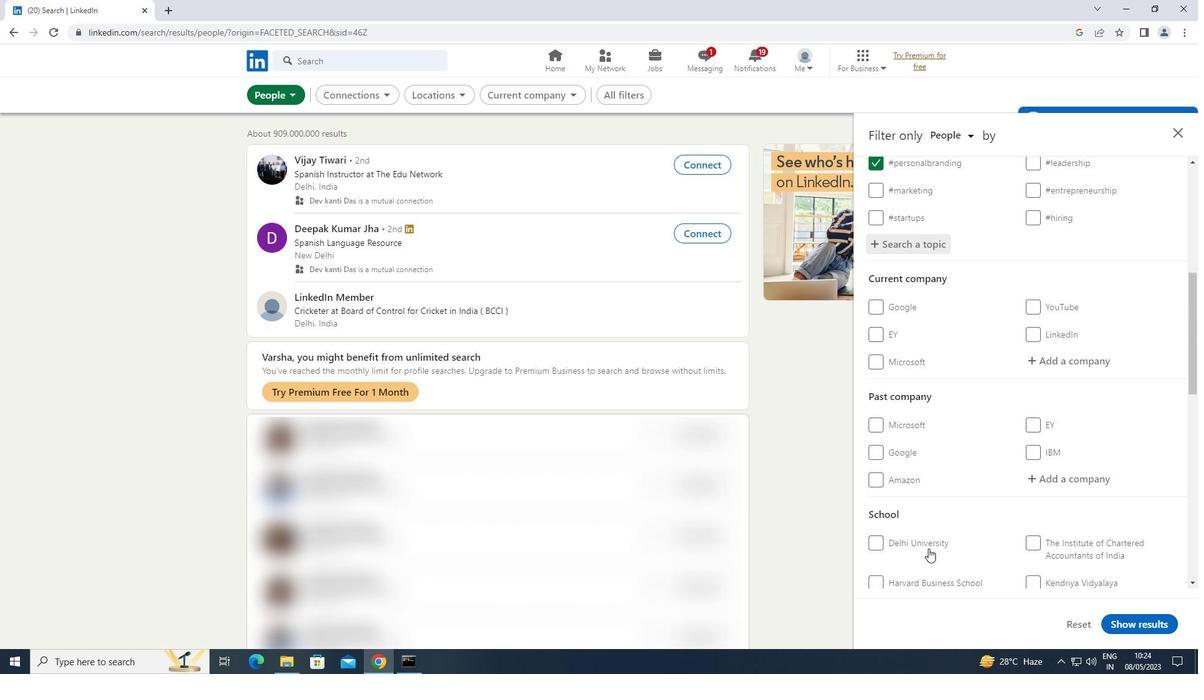 
Action: Mouse scrolled (929, 546) with delta (0, 0)
Screenshot: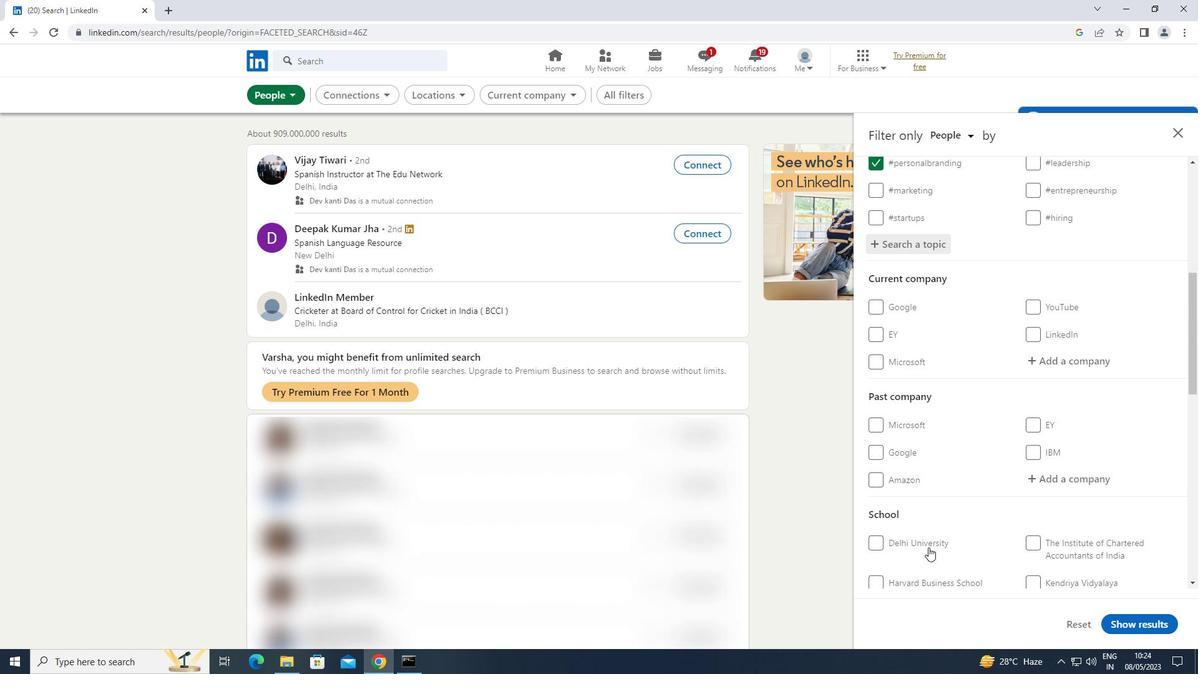 
Action: Mouse scrolled (929, 546) with delta (0, 0)
Screenshot: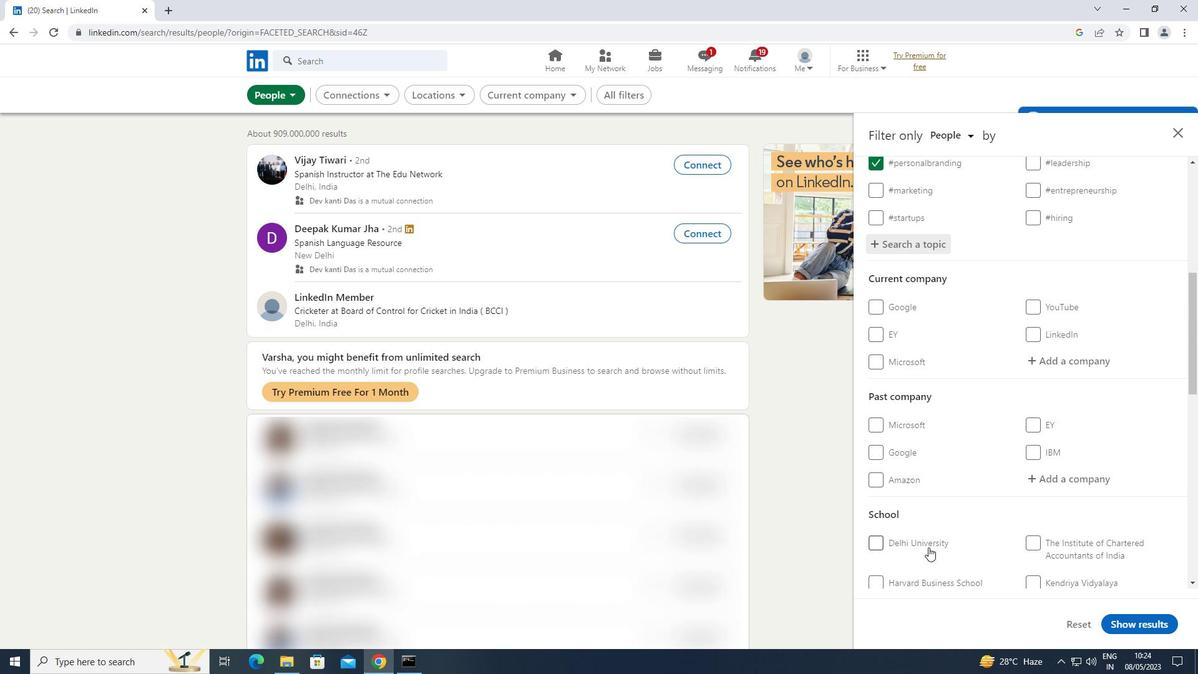
Action: Mouse scrolled (929, 546) with delta (0, 0)
Screenshot: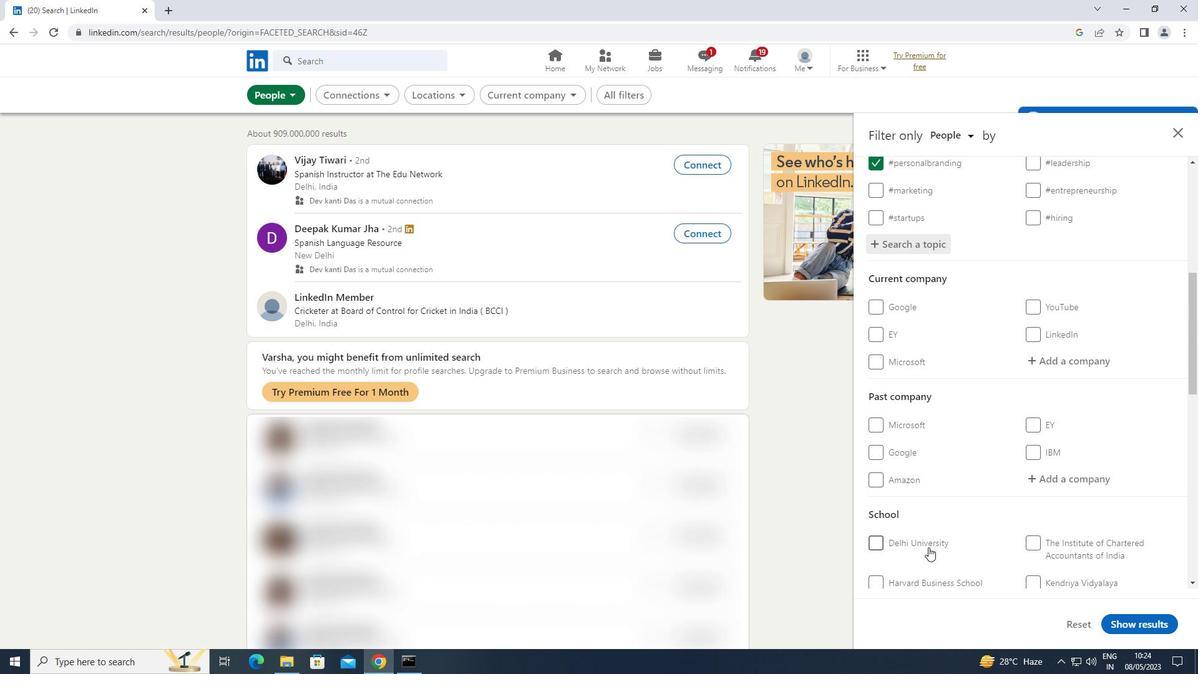 
Action: Mouse scrolled (929, 546) with delta (0, 0)
Screenshot: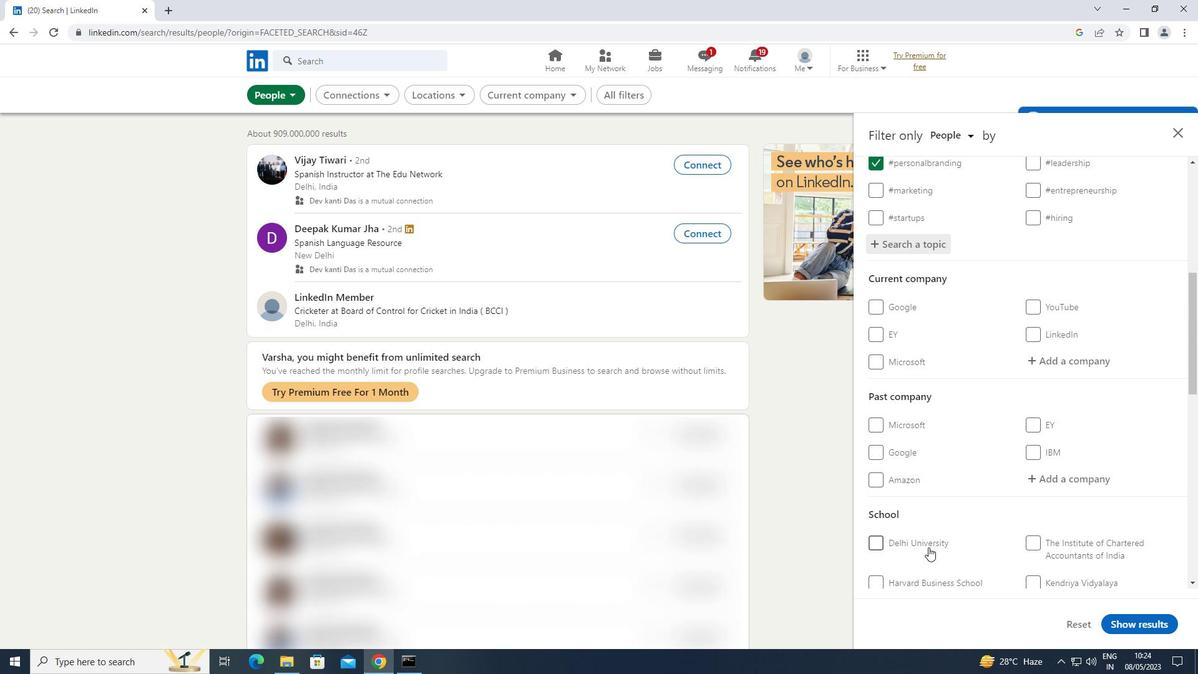 
Action: Mouse moved to (1031, 527)
Screenshot: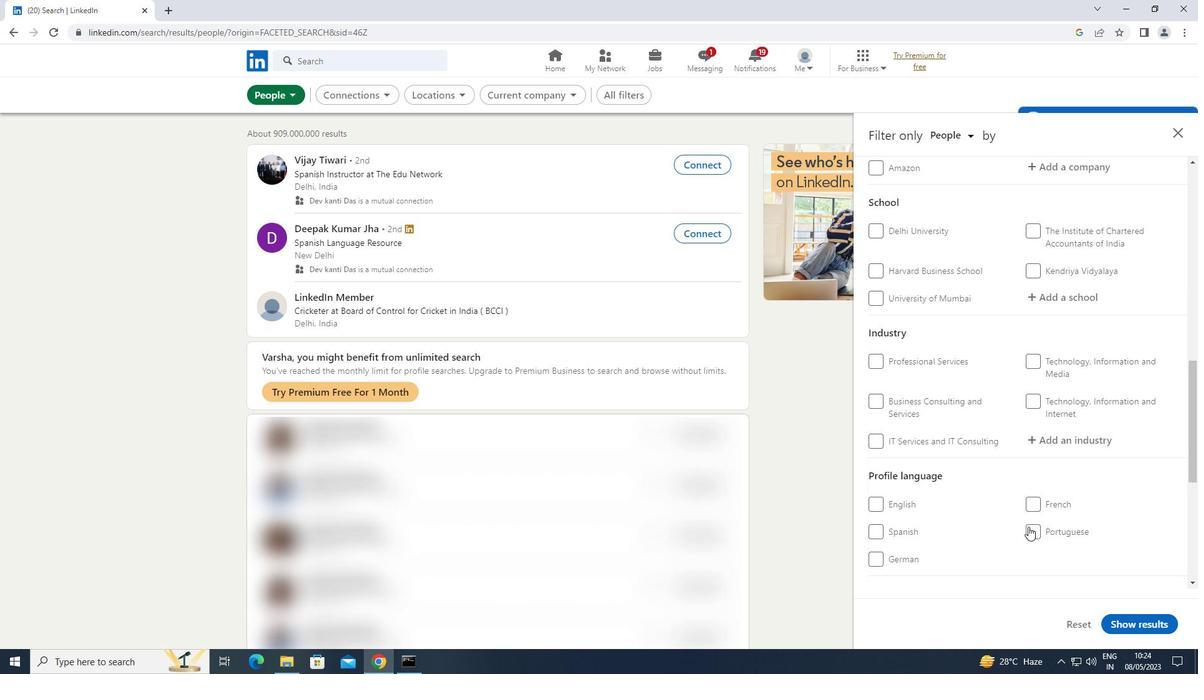 
Action: Mouse pressed left at (1031, 527)
Screenshot: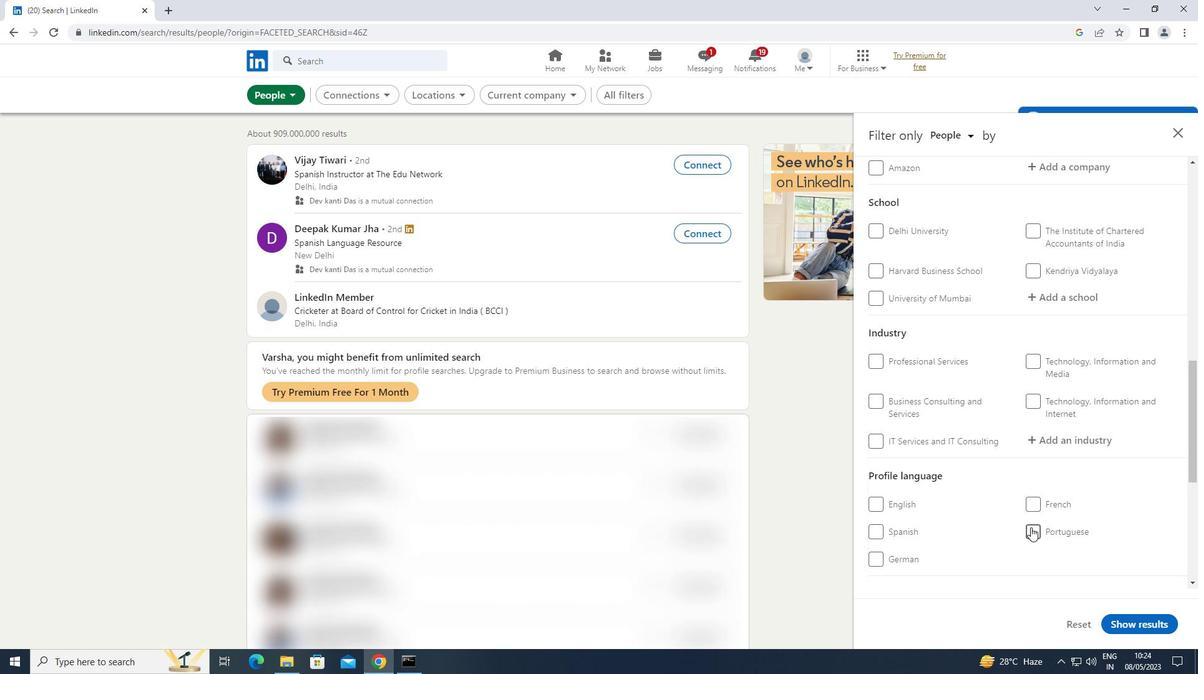 
Action: Mouse scrolled (1031, 528) with delta (0, 0)
Screenshot: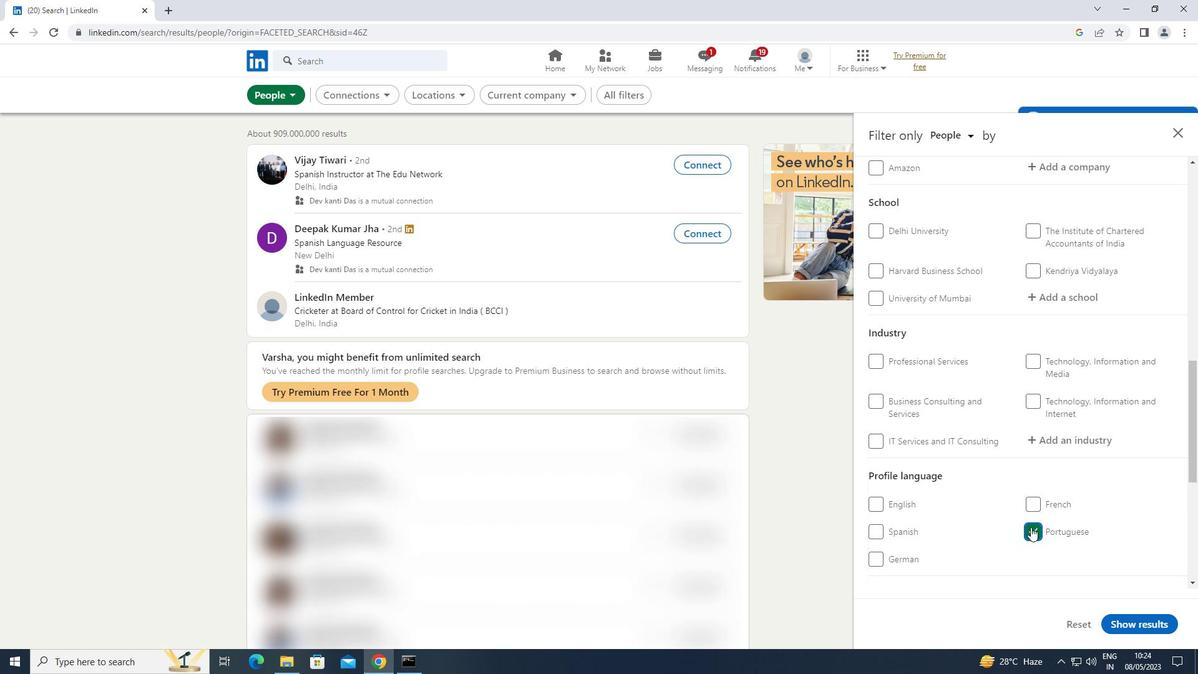 
Action: Mouse scrolled (1031, 528) with delta (0, 0)
Screenshot: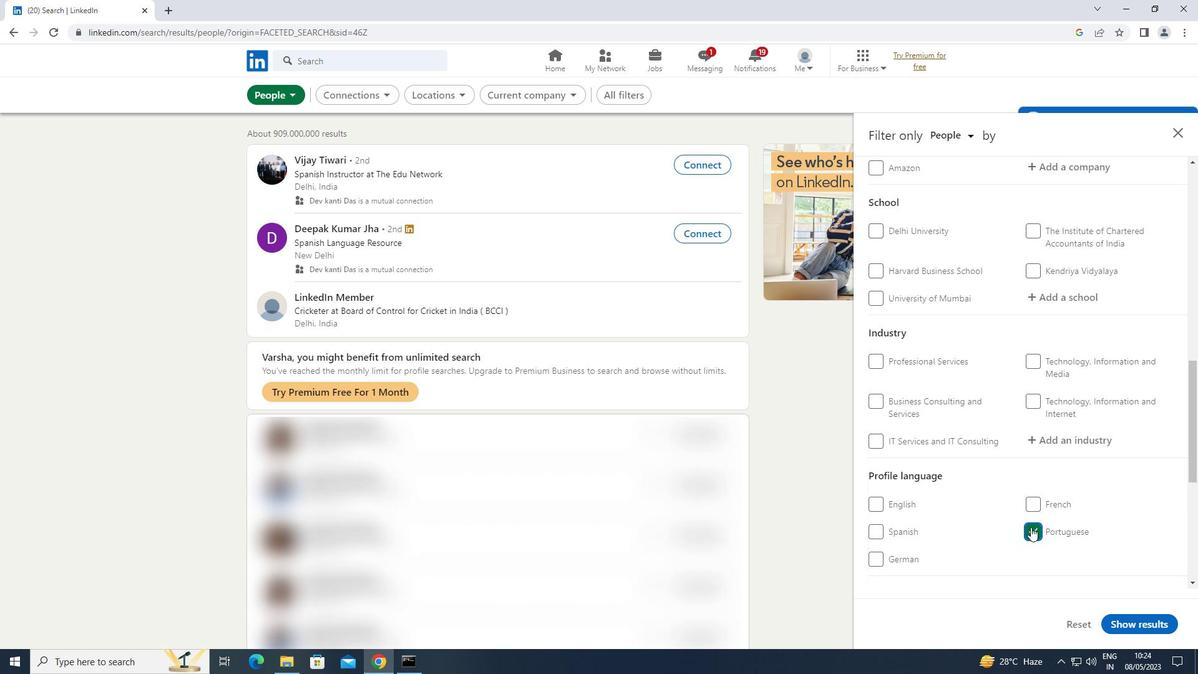 
Action: Mouse scrolled (1031, 528) with delta (0, 0)
Screenshot: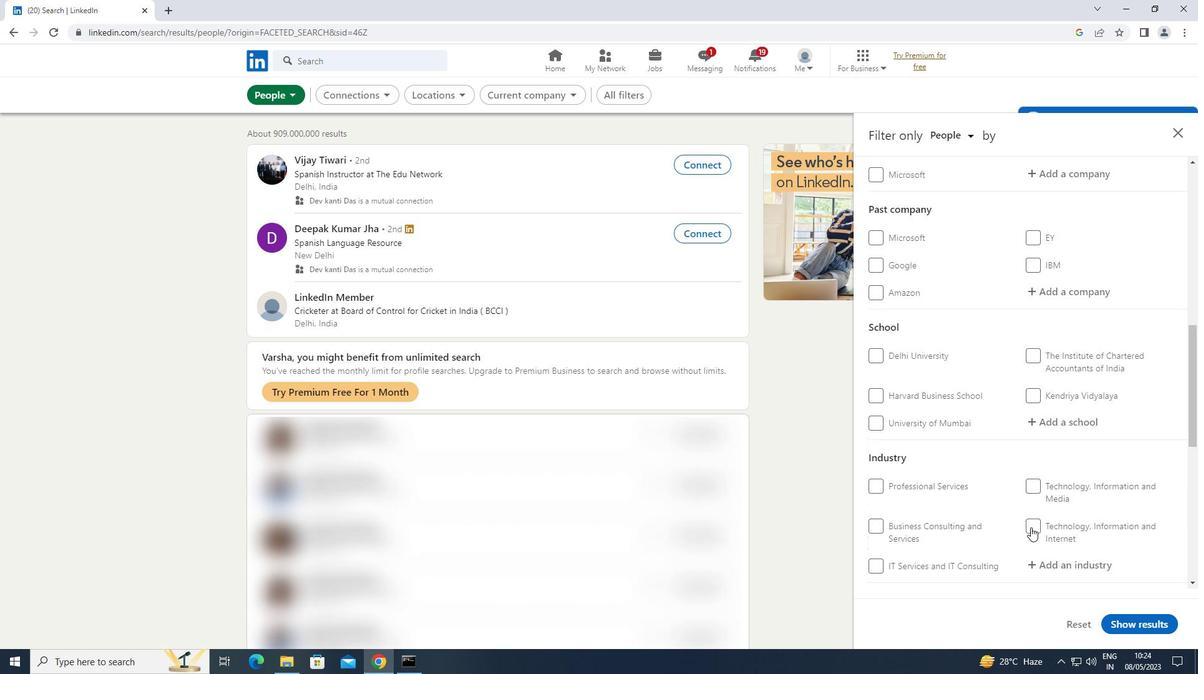 
Action: Mouse scrolled (1031, 528) with delta (0, 0)
Screenshot: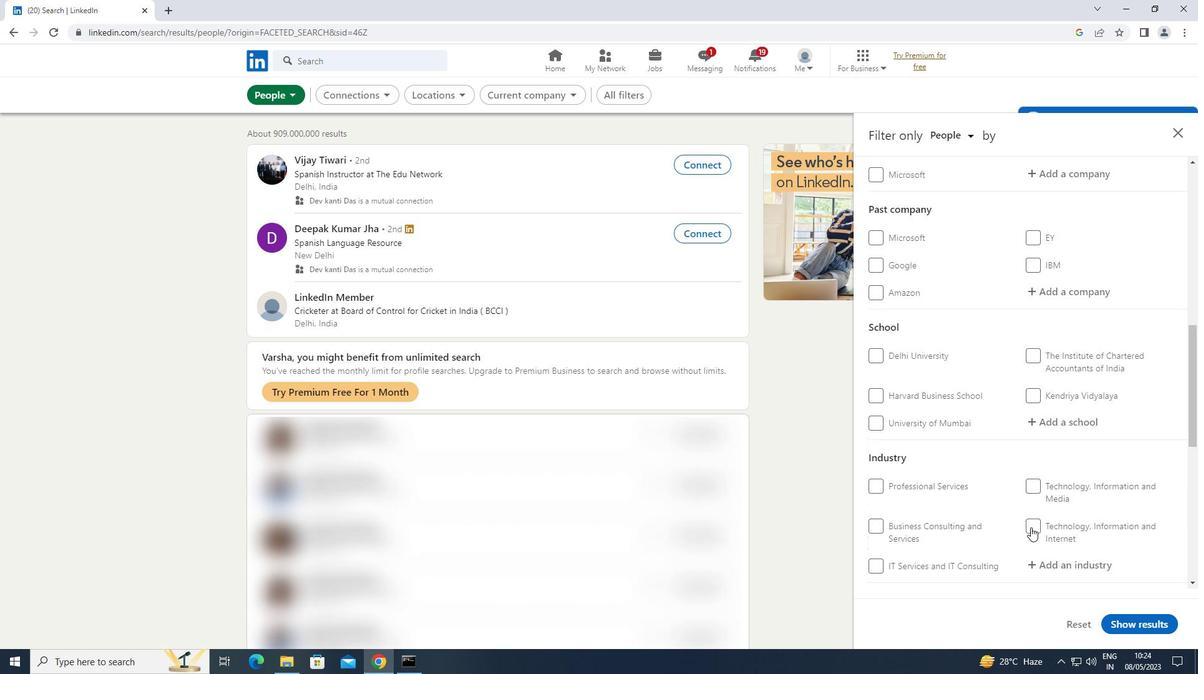 
Action: Mouse scrolled (1031, 528) with delta (0, 0)
Screenshot: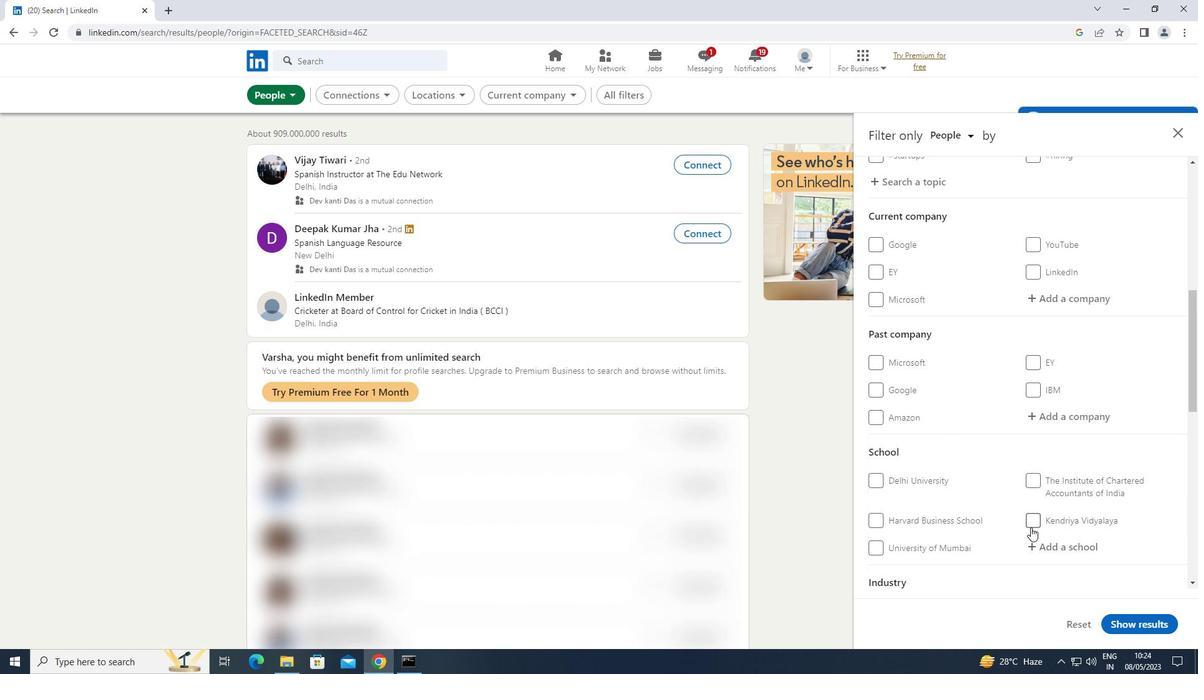 
Action: Mouse scrolled (1031, 528) with delta (0, 0)
Screenshot: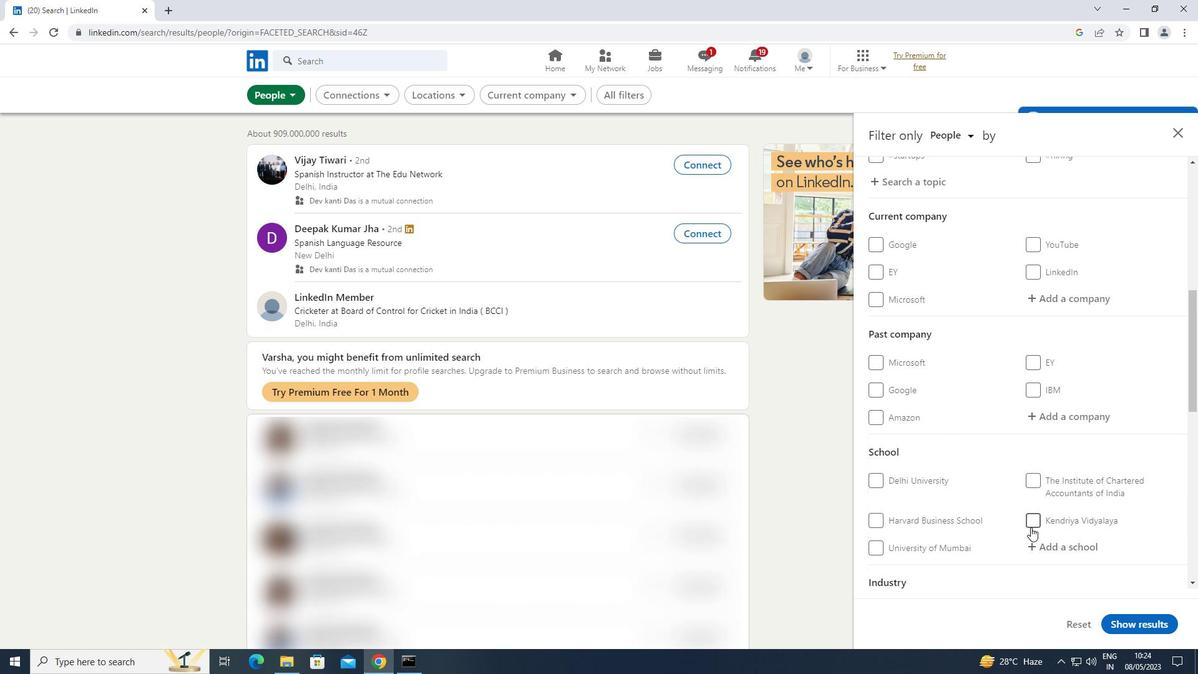 
Action: Mouse moved to (1031, 527)
Screenshot: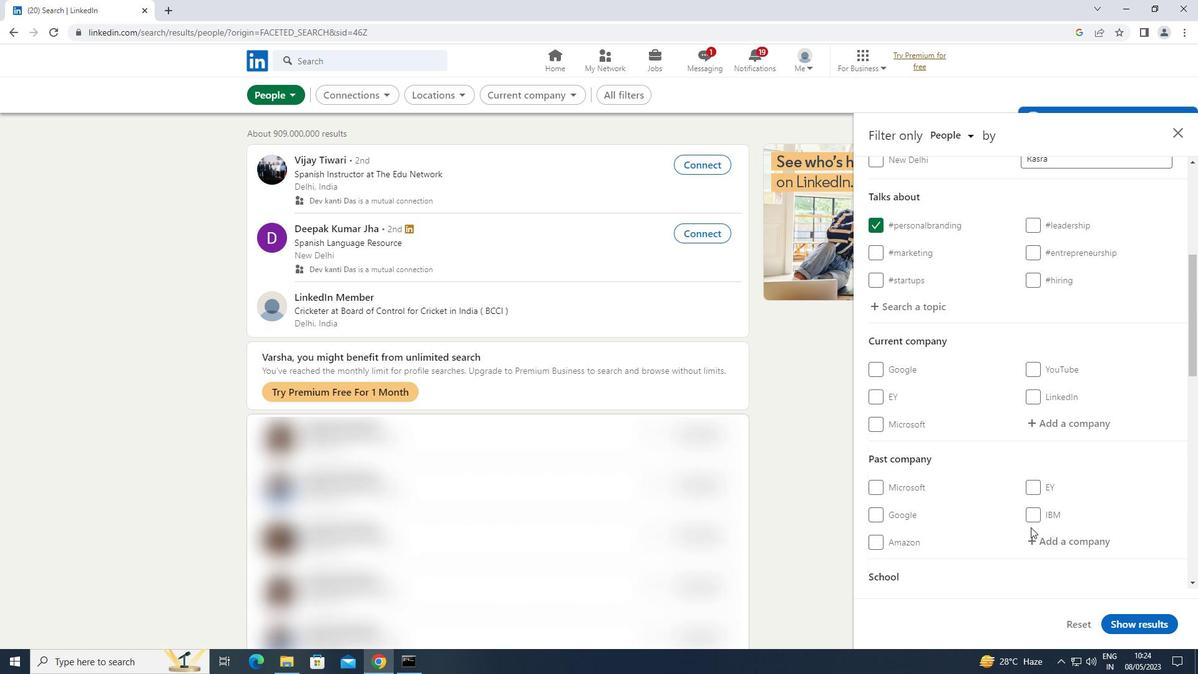 
Action: Mouse scrolled (1031, 528) with delta (0, 0)
Screenshot: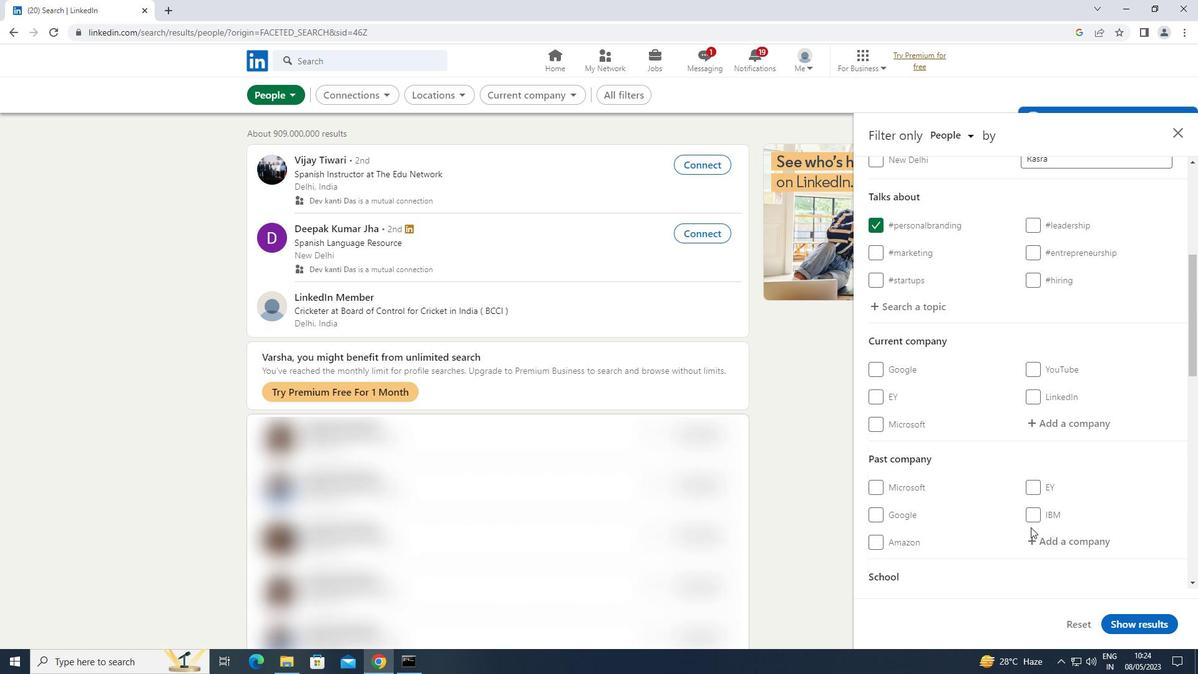 
Action: Mouse moved to (1062, 486)
Screenshot: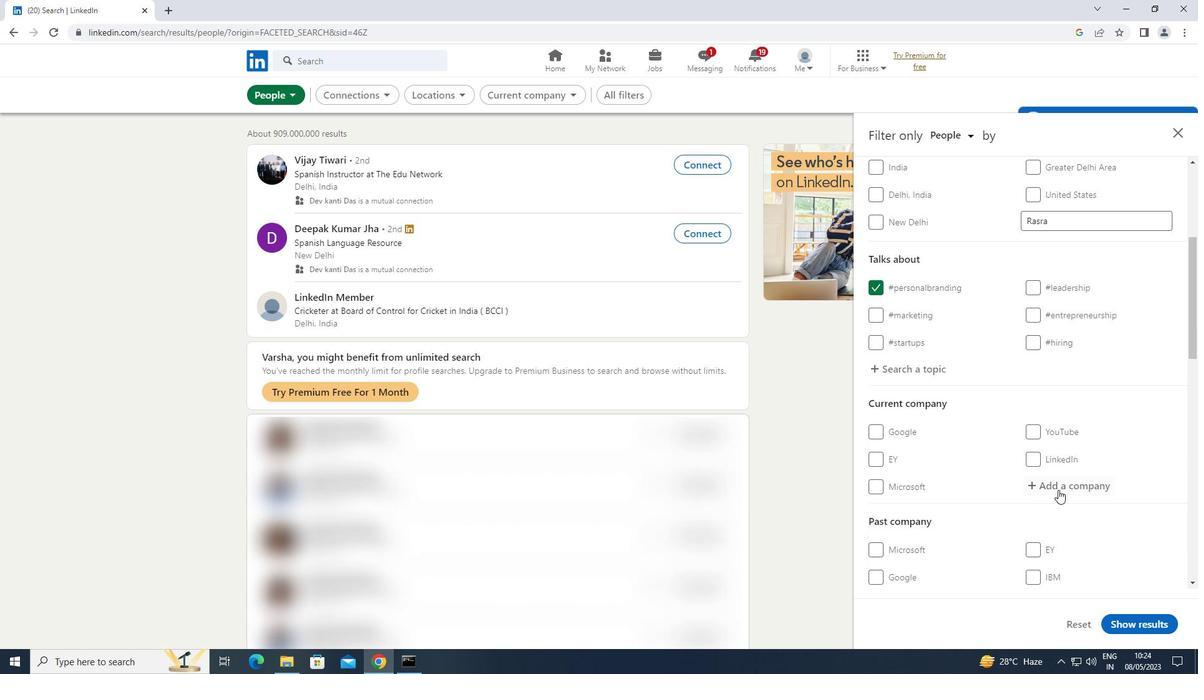 
Action: Mouse pressed left at (1062, 486)
Screenshot: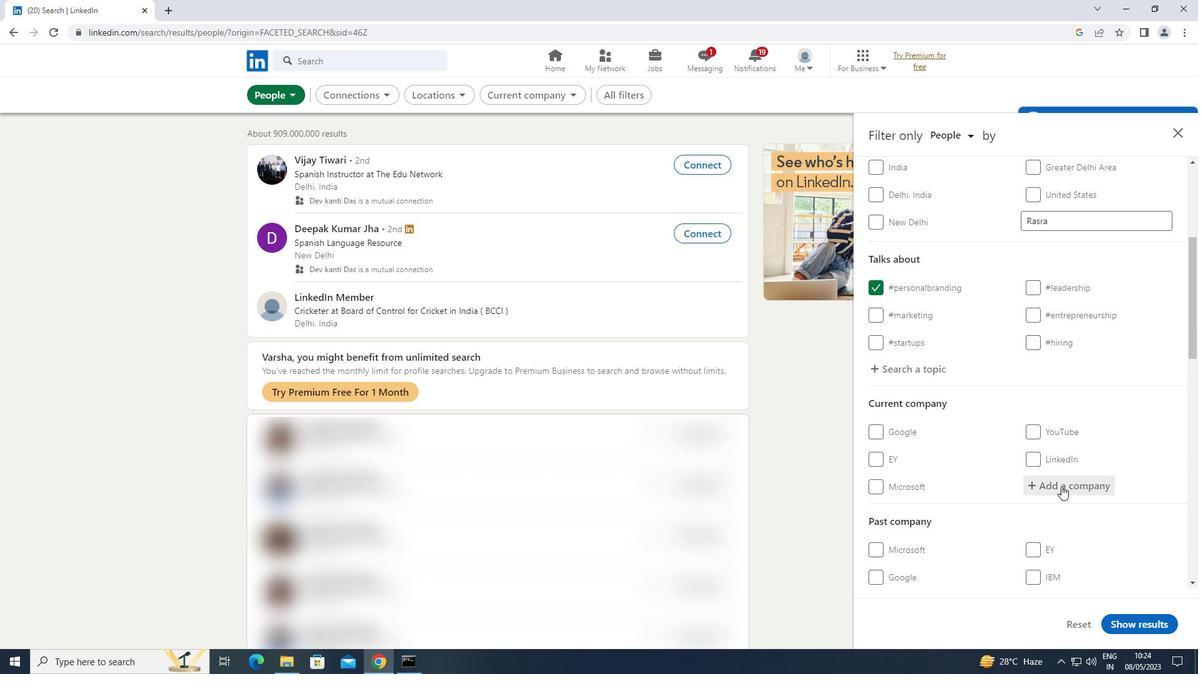 
Action: Key pressed <Key.shift>CRESTRON
Screenshot: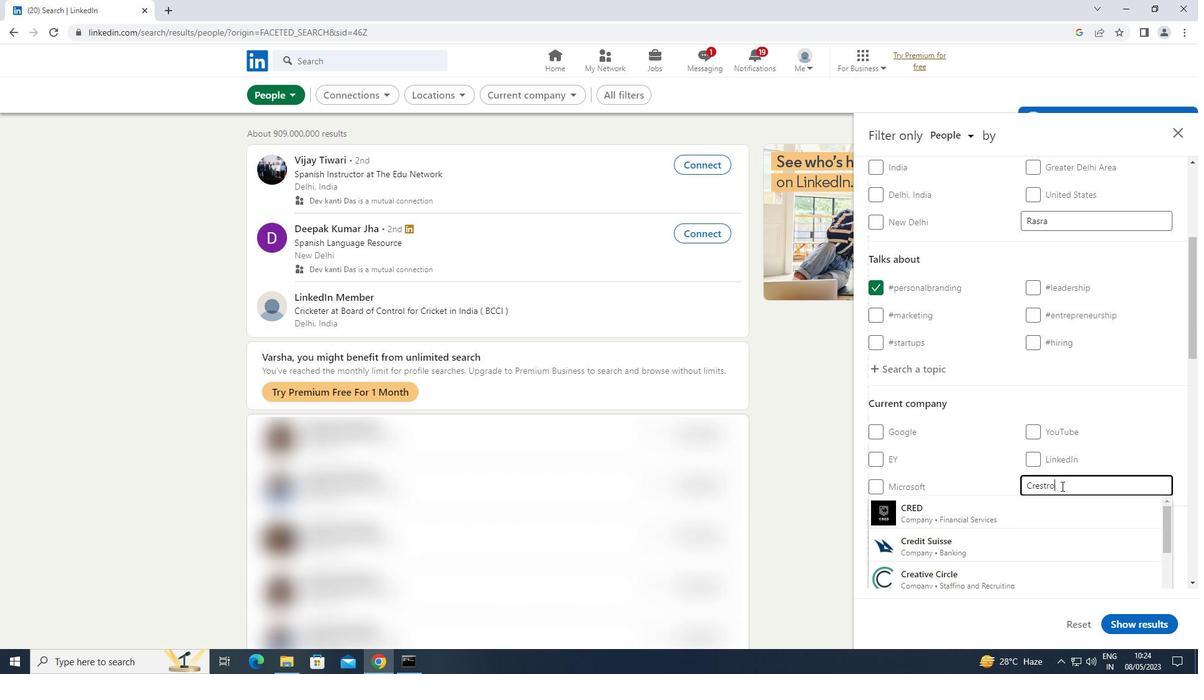 
Action: Mouse moved to (982, 505)
Screenshot: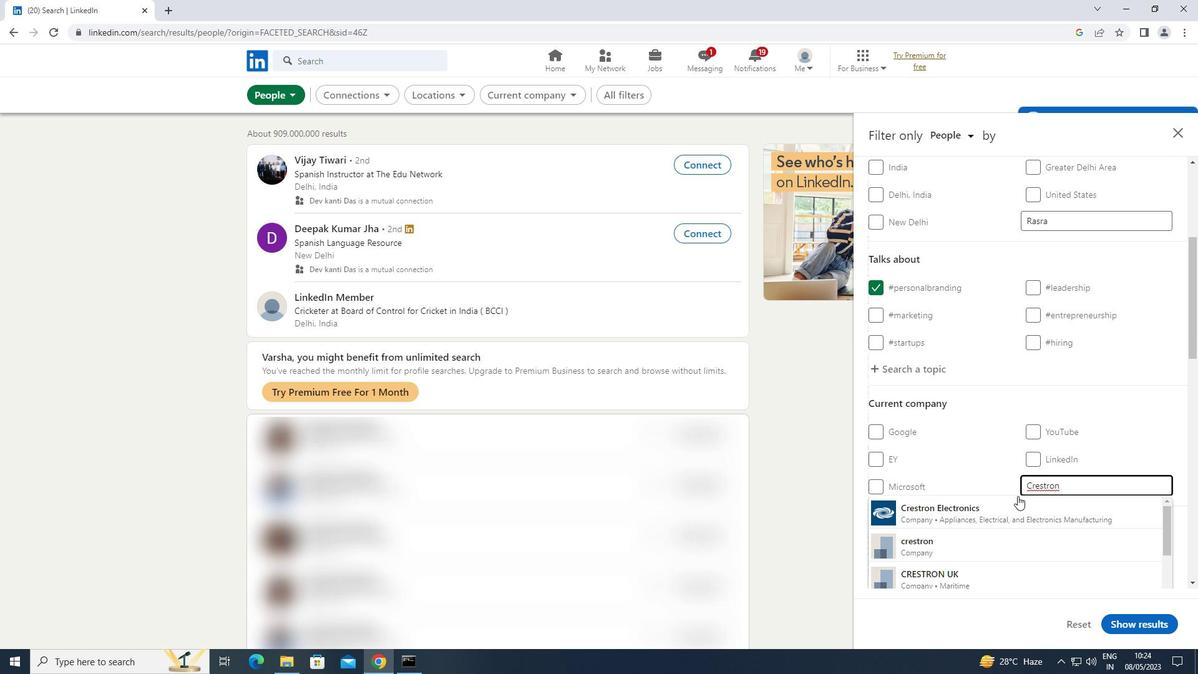 
Action: Mouse pressed left at (982, 505)
Screenshot: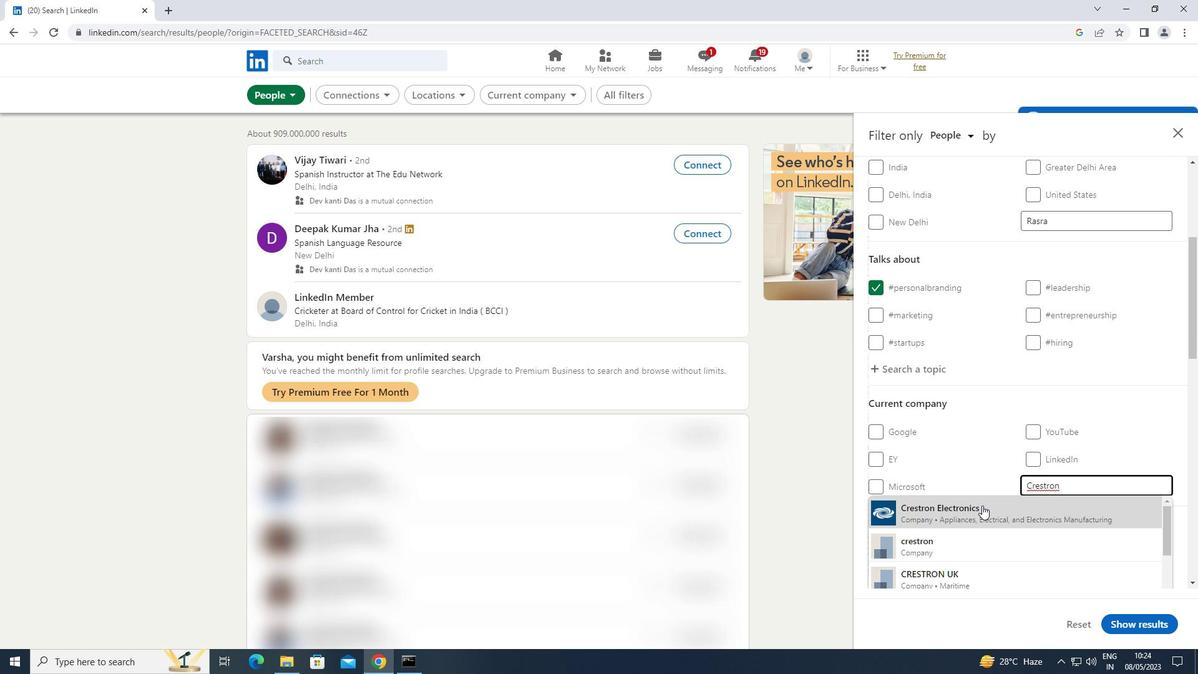
Action: Mouse moved to (982, 505)
Screenshot: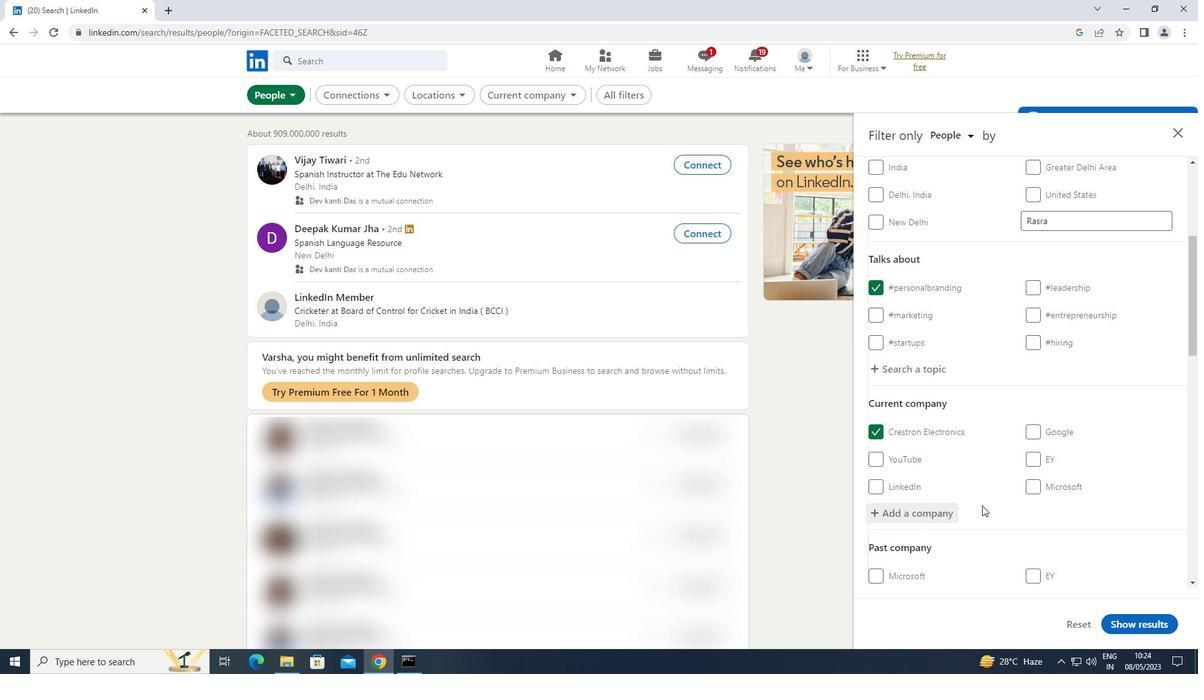 
Action: Mouse scrolled (982, 505) with delta (0, 0)
Screenshot: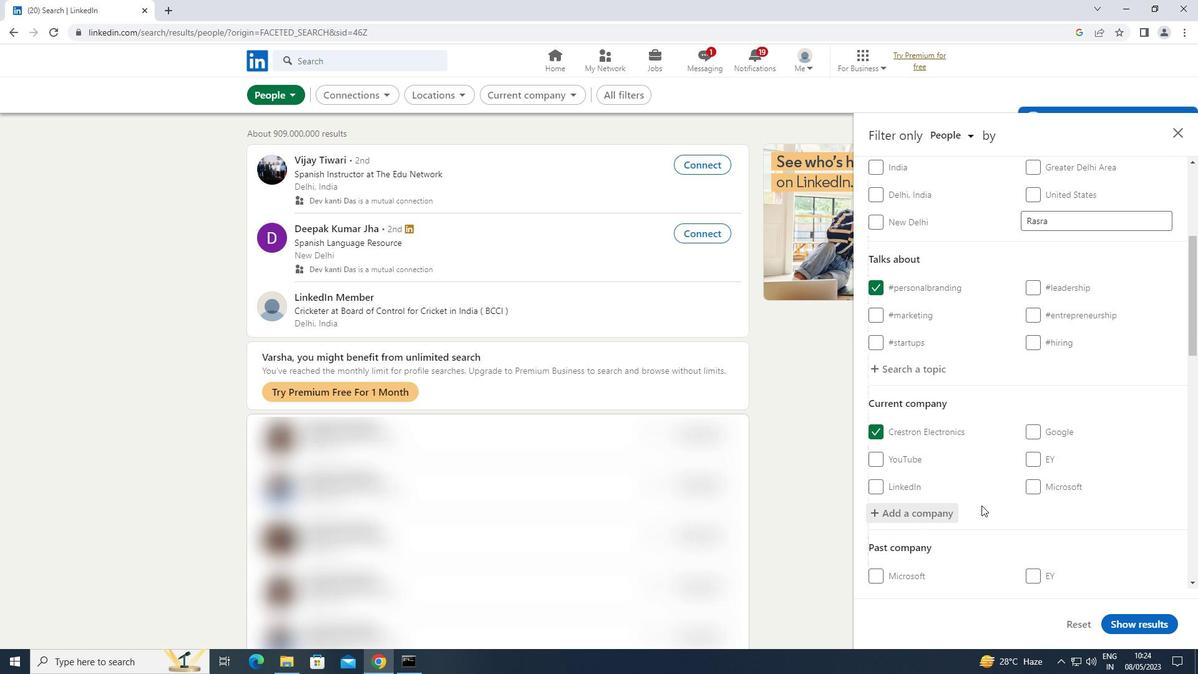 
Action: Mouse scrolled (982, 505) with delta (0, 0)
Screenshot: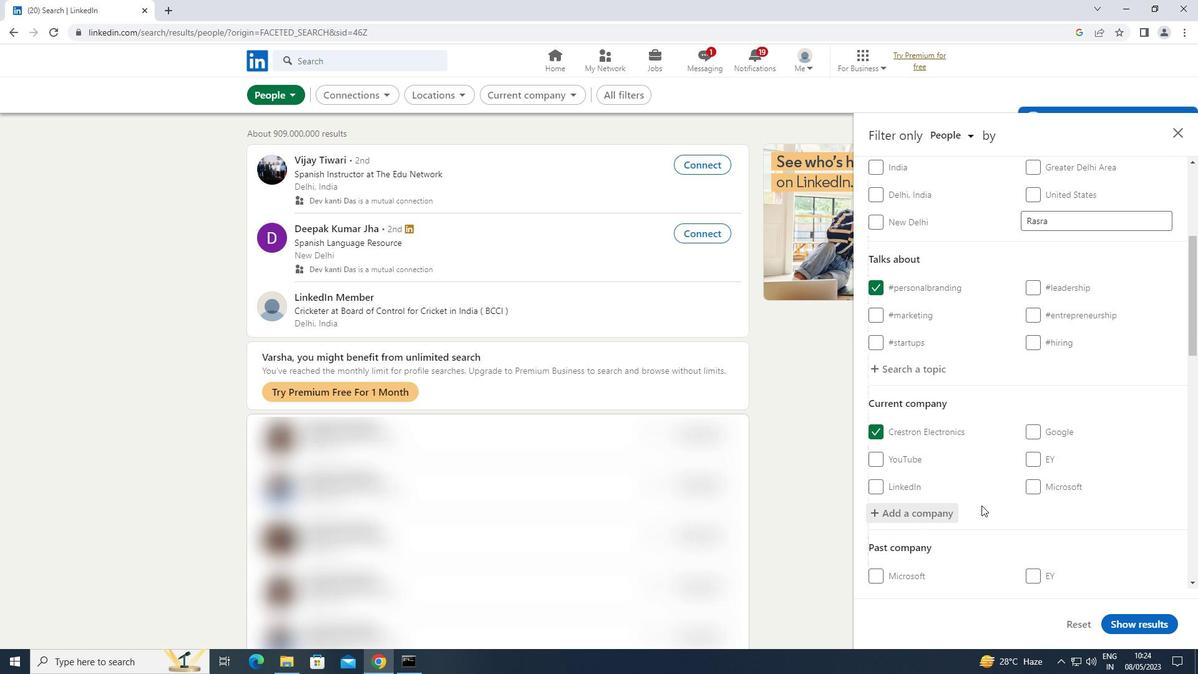 
Action: Mouse moved to (982, 505)
Screenshot: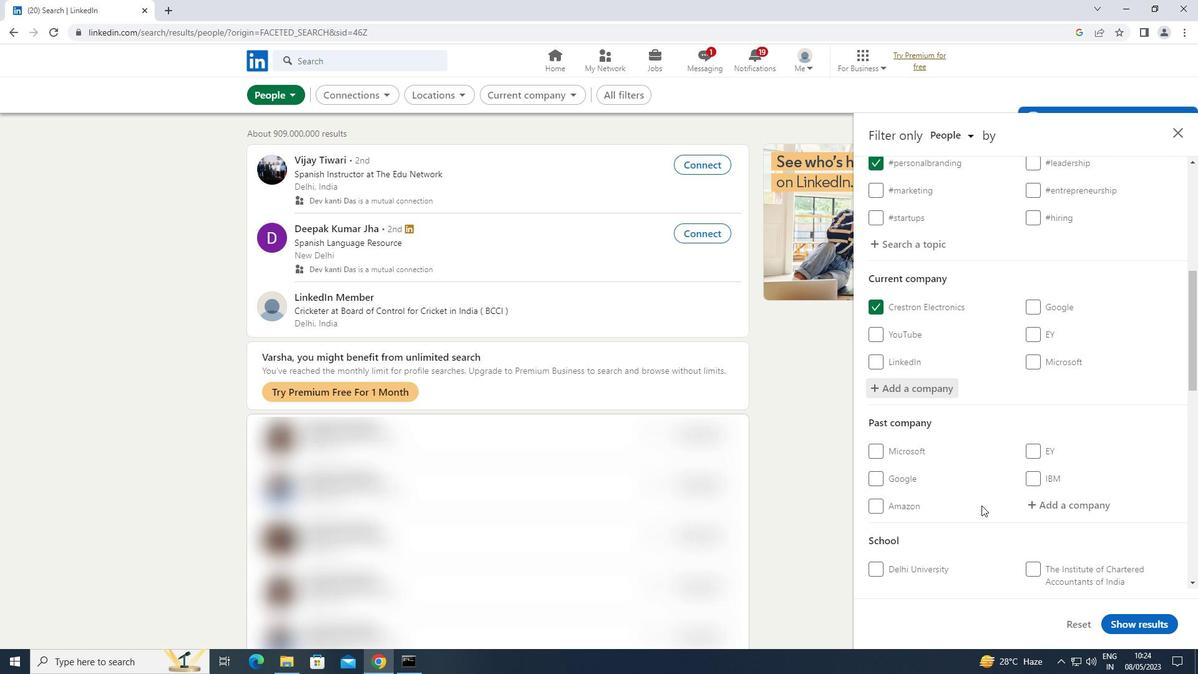 
Action: Mouse scrolled (982, 504) with delta (0, 0)
Screenshot: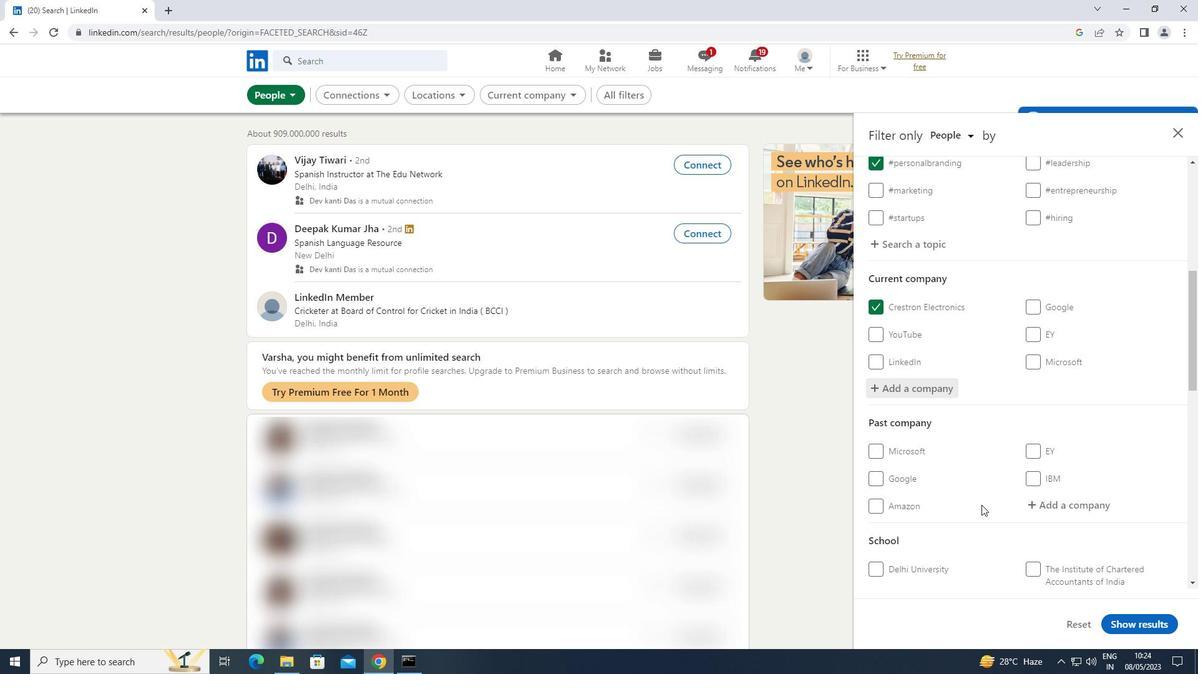 
Action: Mouse scrolled (982, 504) with delta (0, 0)
Screenshot: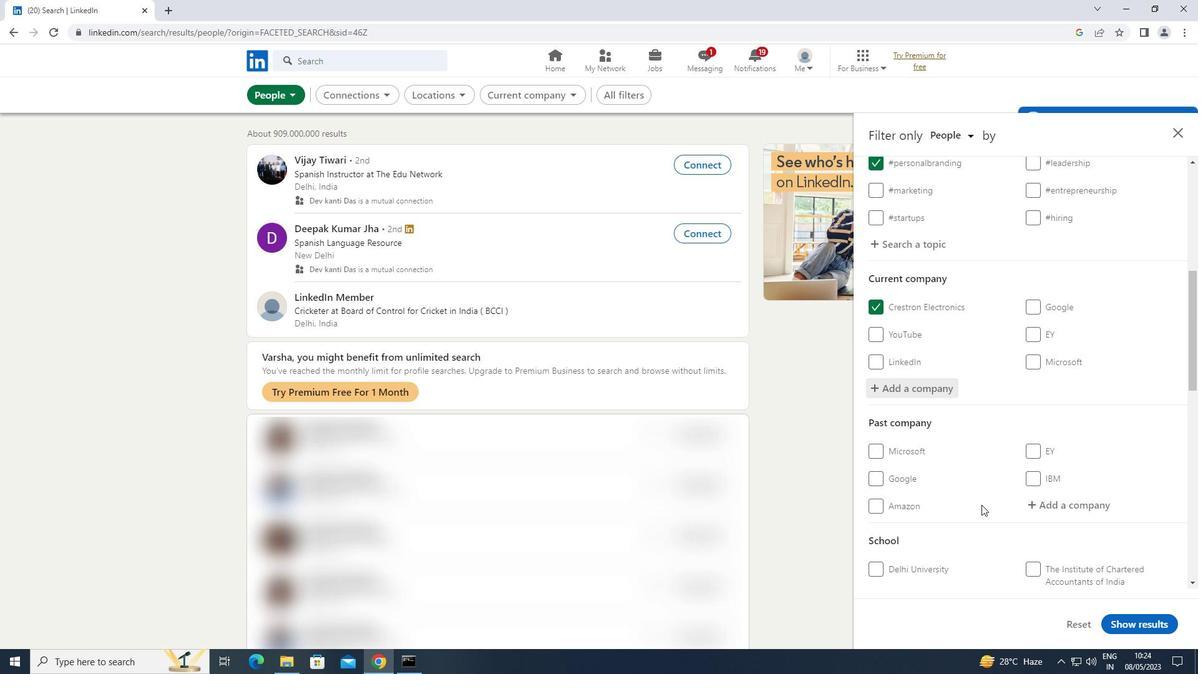 
Action: Mouse scrolled (982, 504) with delta (0, 0)
Screenshot: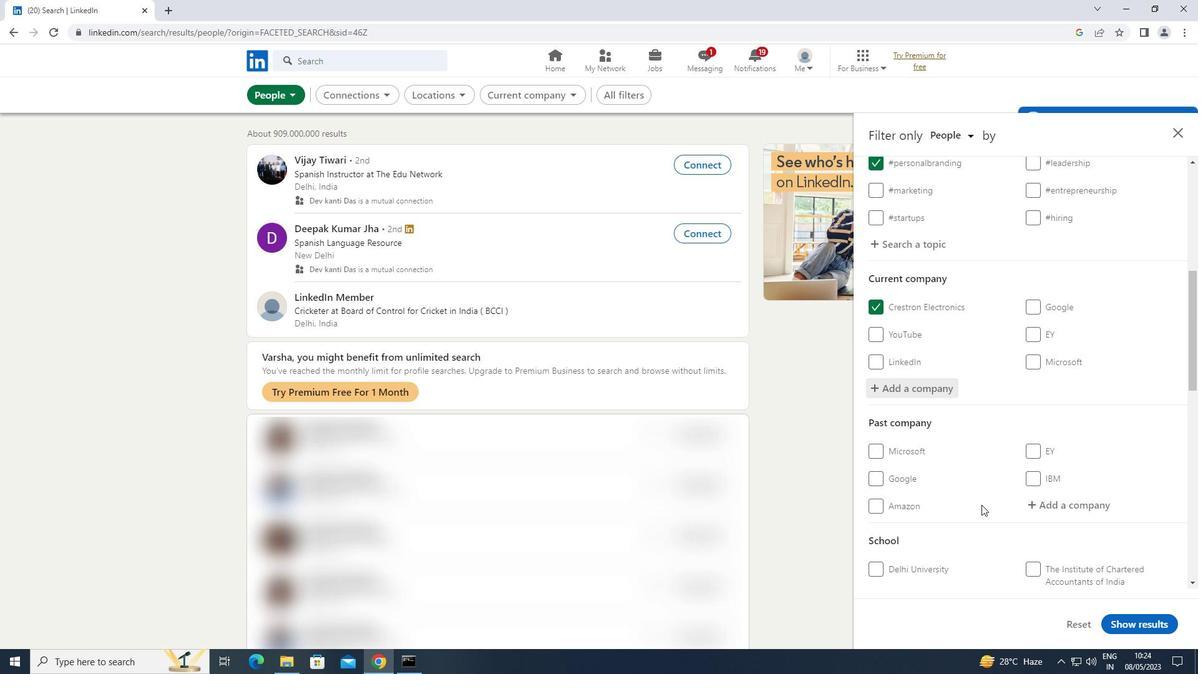 
Action: Mouse moved to (1060, 450)
Screenshot: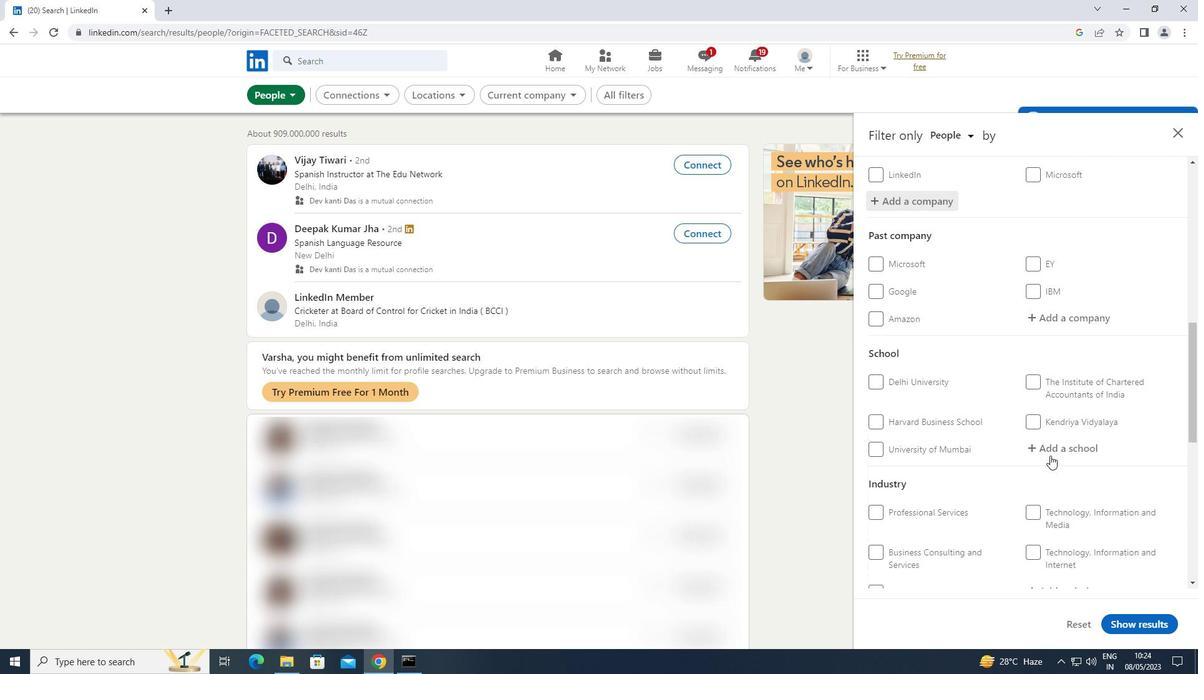 
Action: Mouse pressed left at (1060, 450)
Screenshot: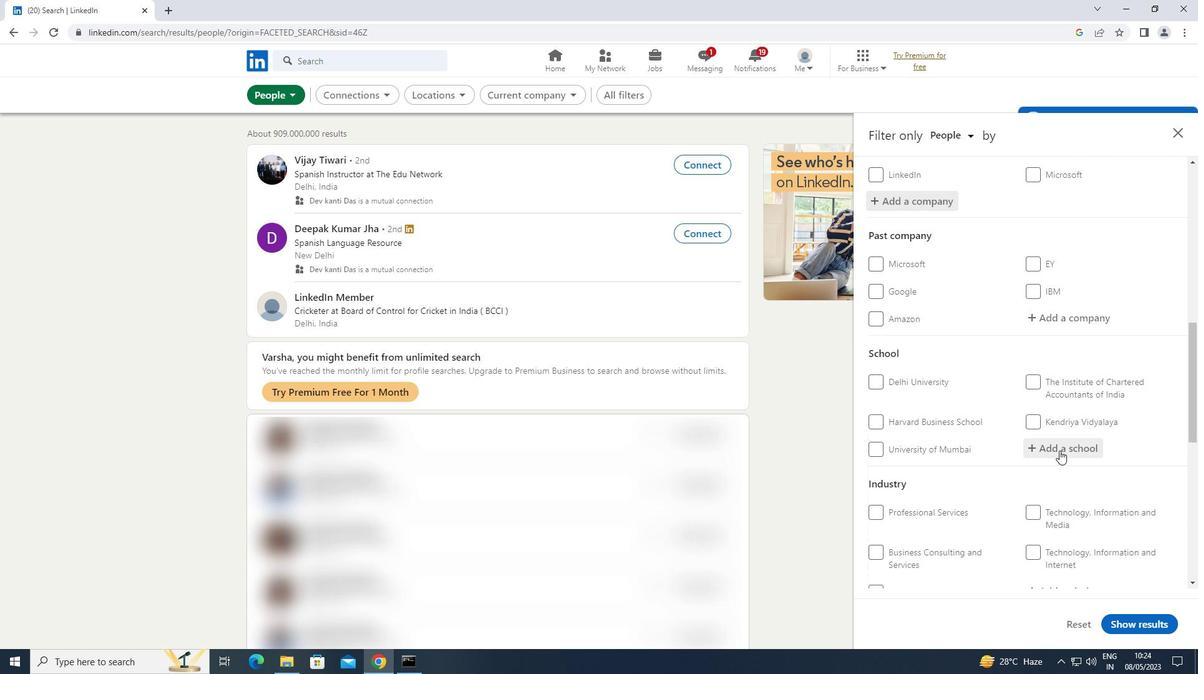 
Action: Key pressed <Key.shift>GLA
Screenshot: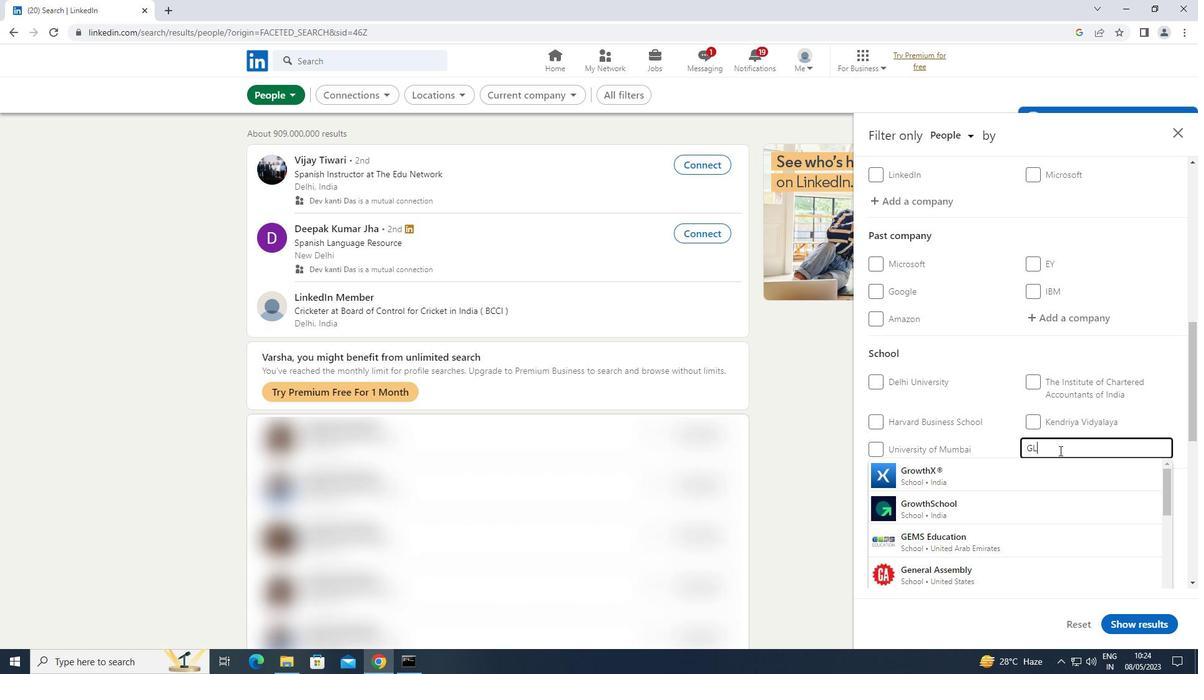 
Action: Mouse moved to (984, 473)
Screenshot: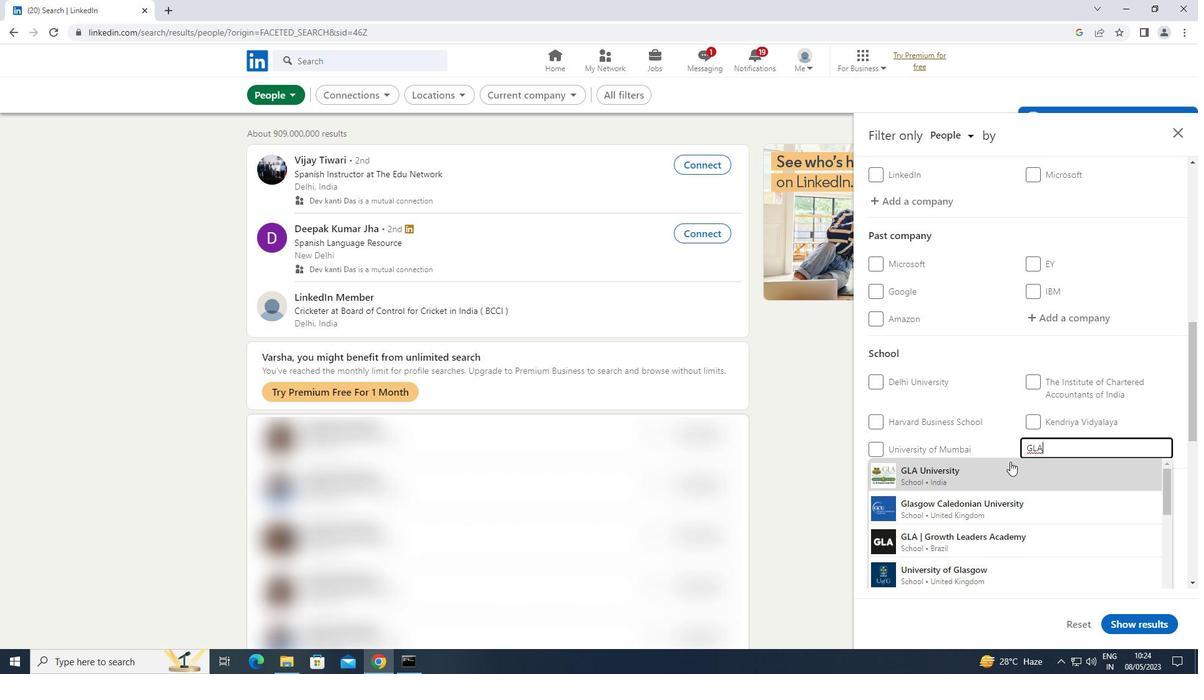 
Action: Mouse pressed left at (984, 473)
Screenshot: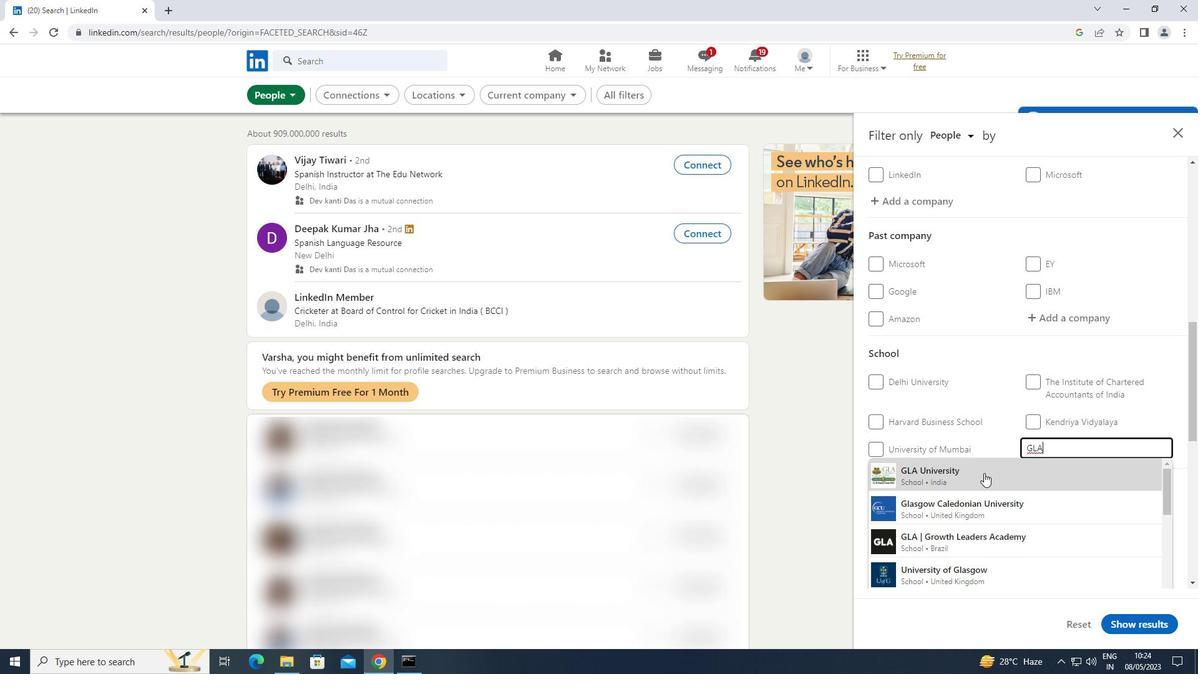 
Action: Mouse moved to (985, 473)
Screenshot: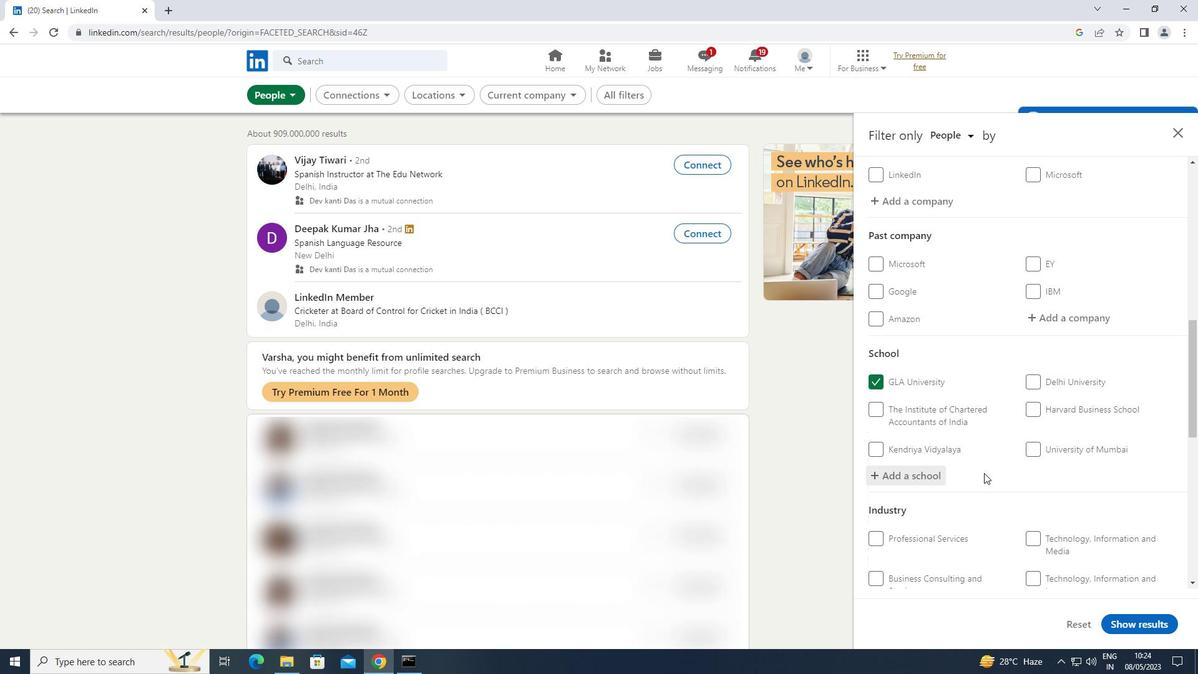 
Action: Mouse scrolled (985, 472) with delta (0, 0)
Screenshot: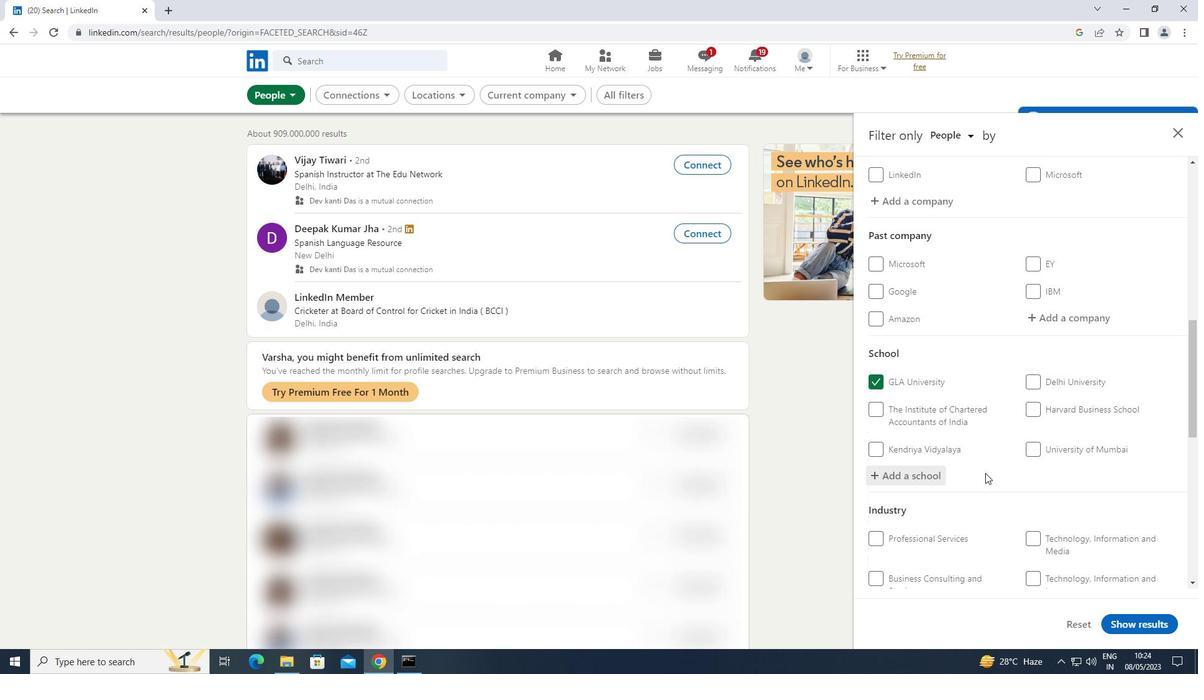 
Action: Mouse scrolled (985, 472) with delta (0, 0)
Screenshot: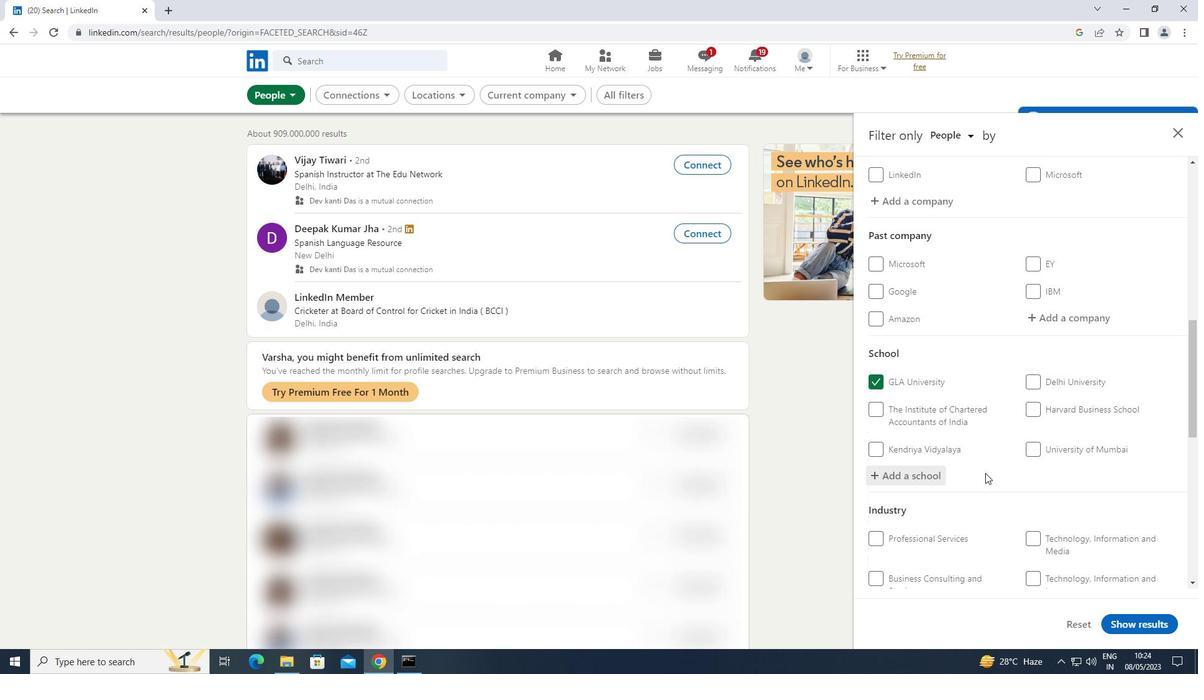 
Action: Mouse scrolled (985, 472) with delta (0, 0)
Screenshot: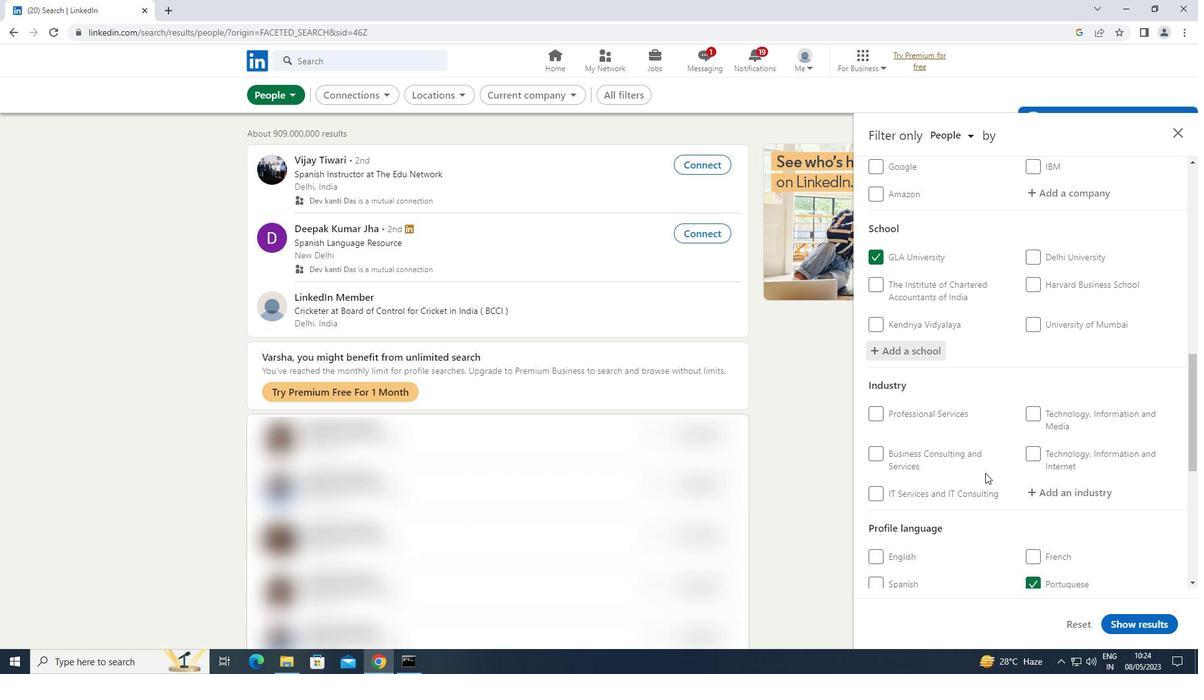 
Action: Mouse scrolled (985, 472) with delta (0, 0)
Screenshot: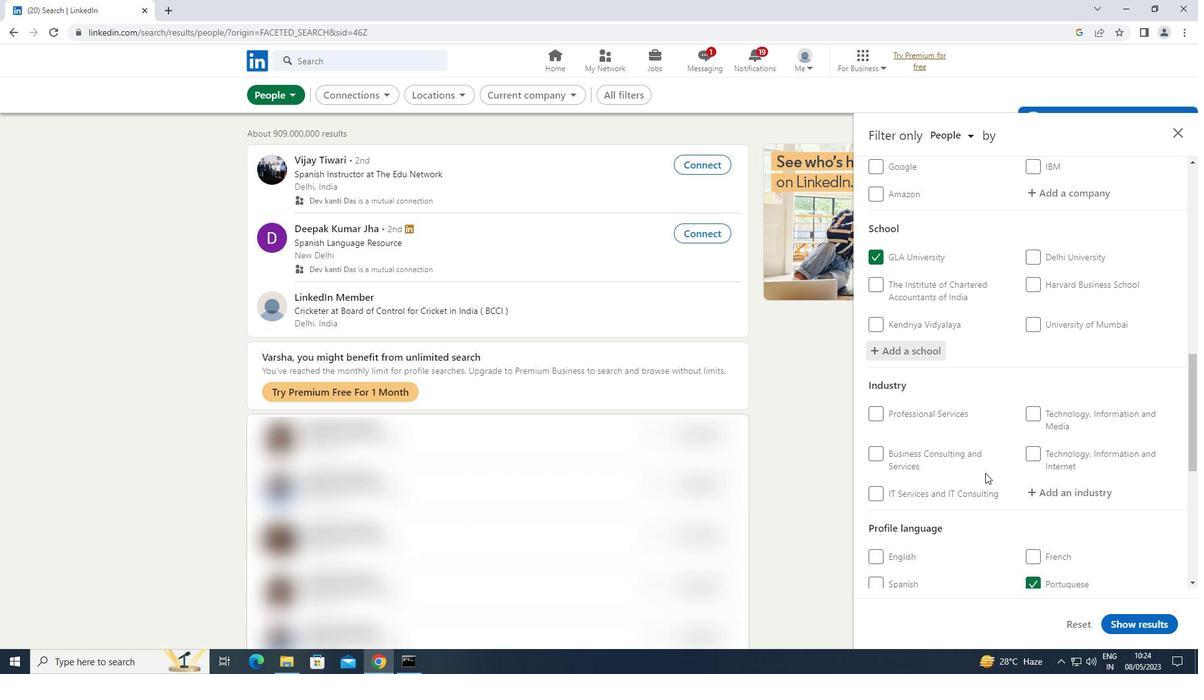 
Action: Mouse moved to (1084, 367)
Screenshot: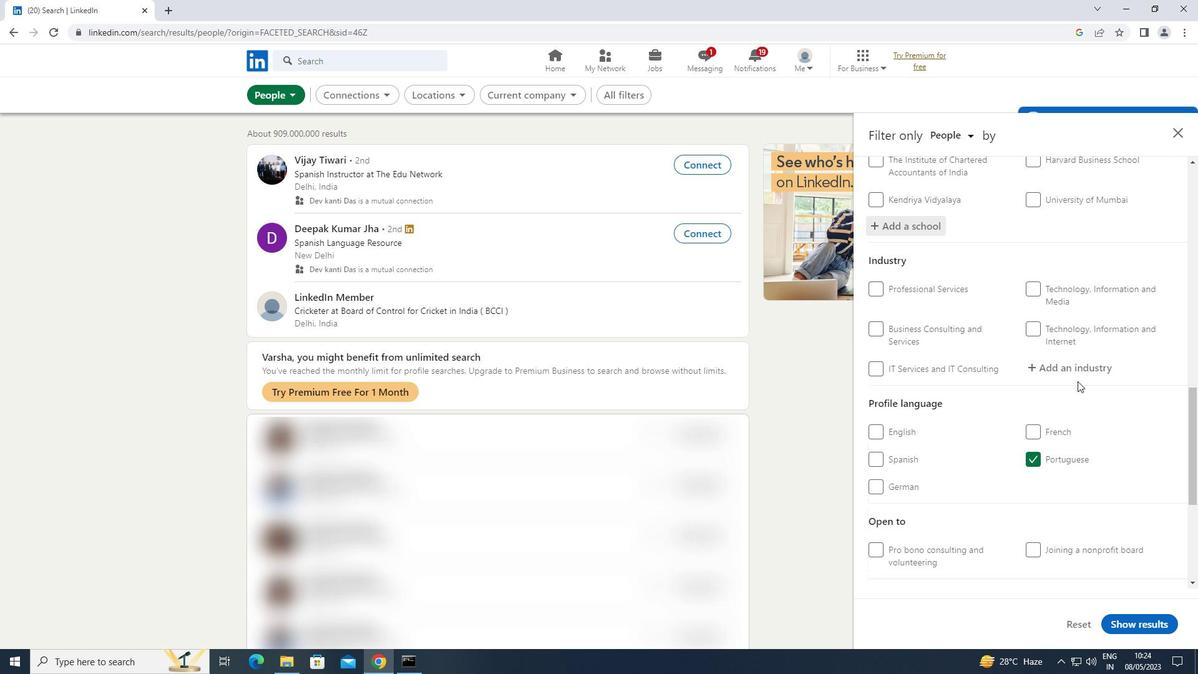 
Action: Mouse pressed left at (1084, 367)
Screenshot: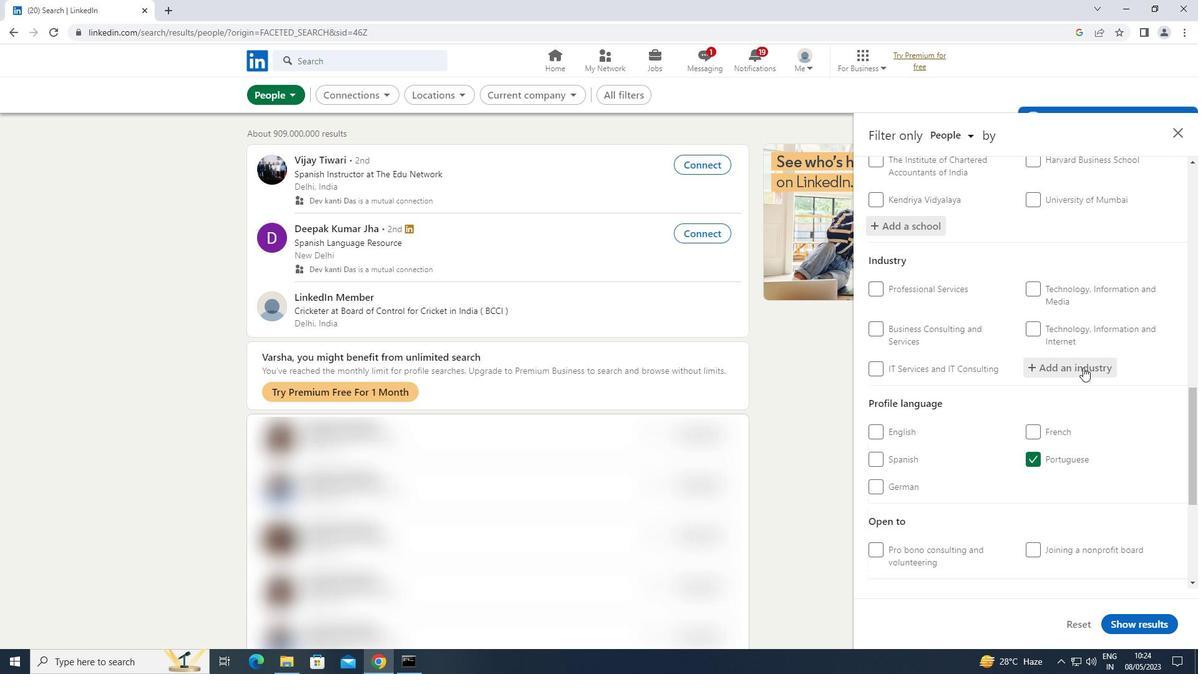 
Action: Key pressed <Key.shift>OIL<Key.space>
Screenshot: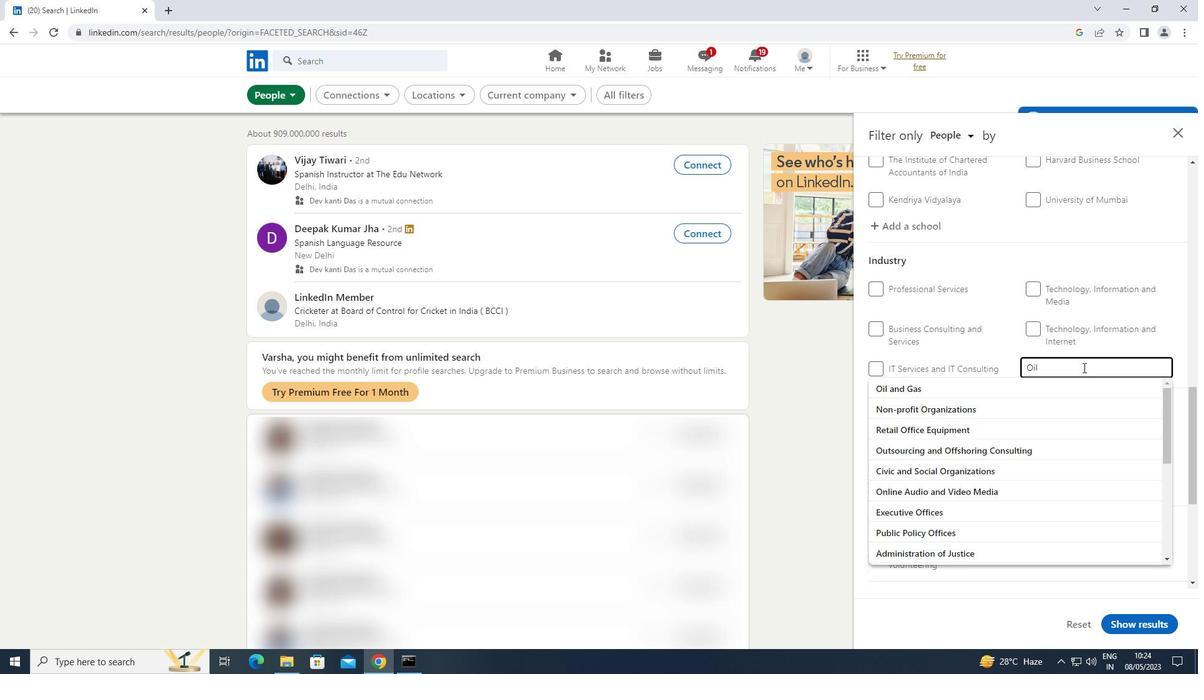 
Action: Mouse moved to (994, 412)
Screenshot: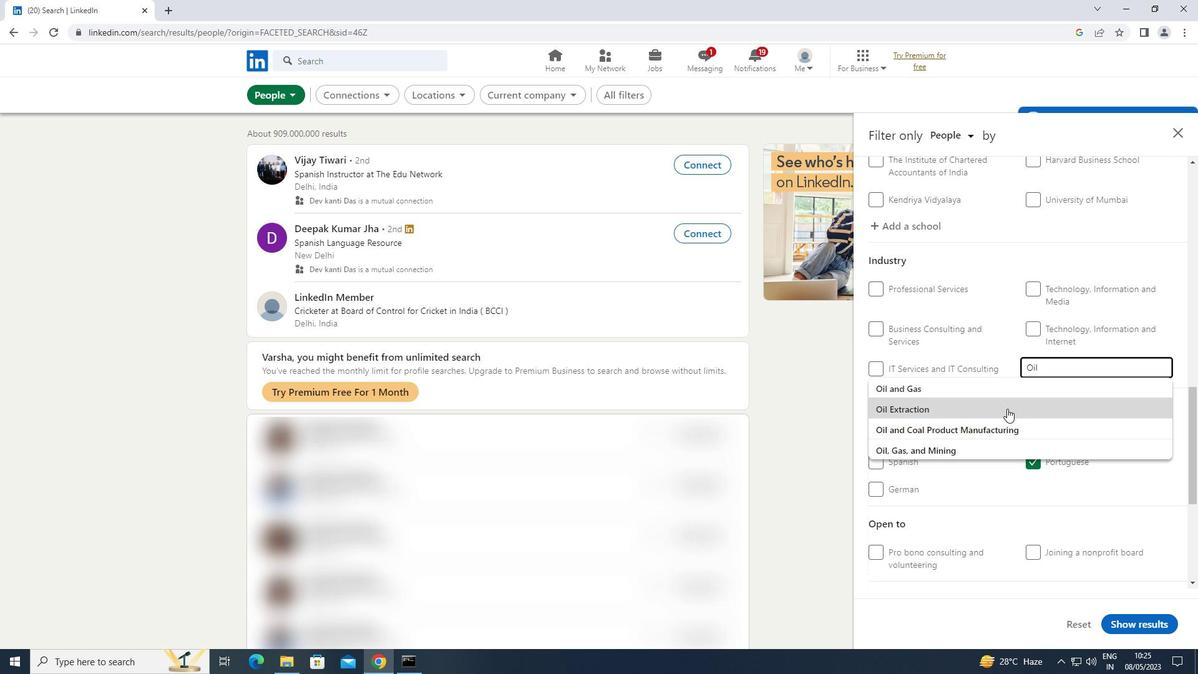 
Action: Mouse pressed left at (994, 412)
Screenshot: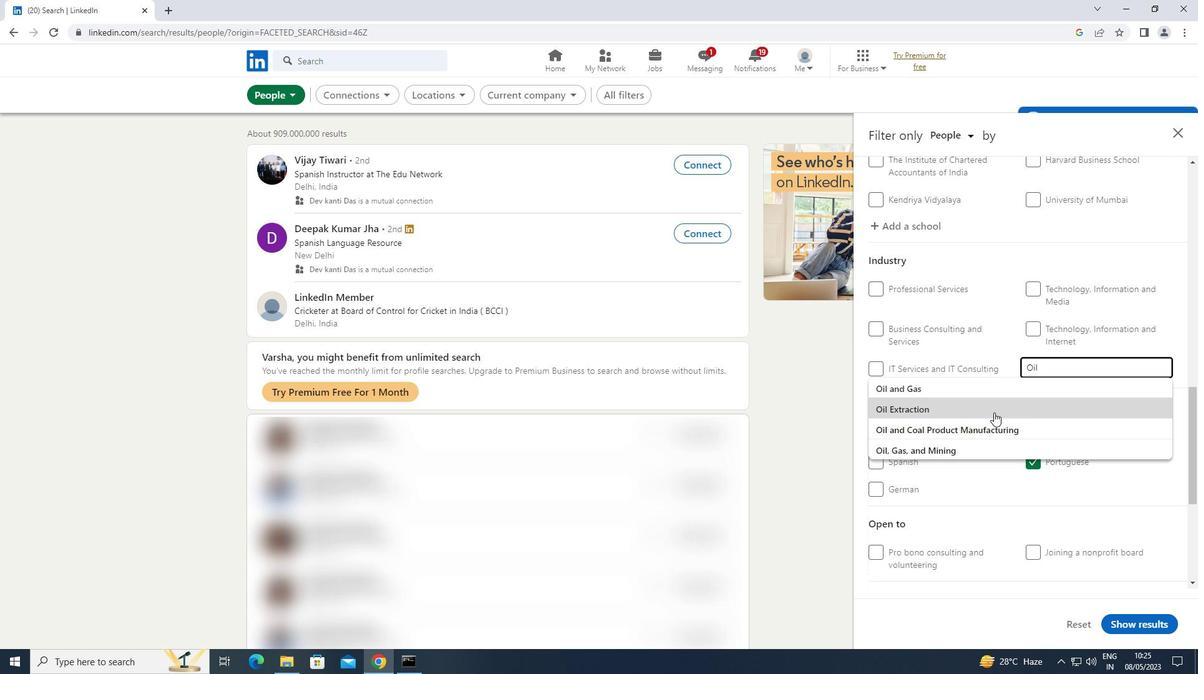 
Action: Mouse moved to (995, 410)
Screenshot: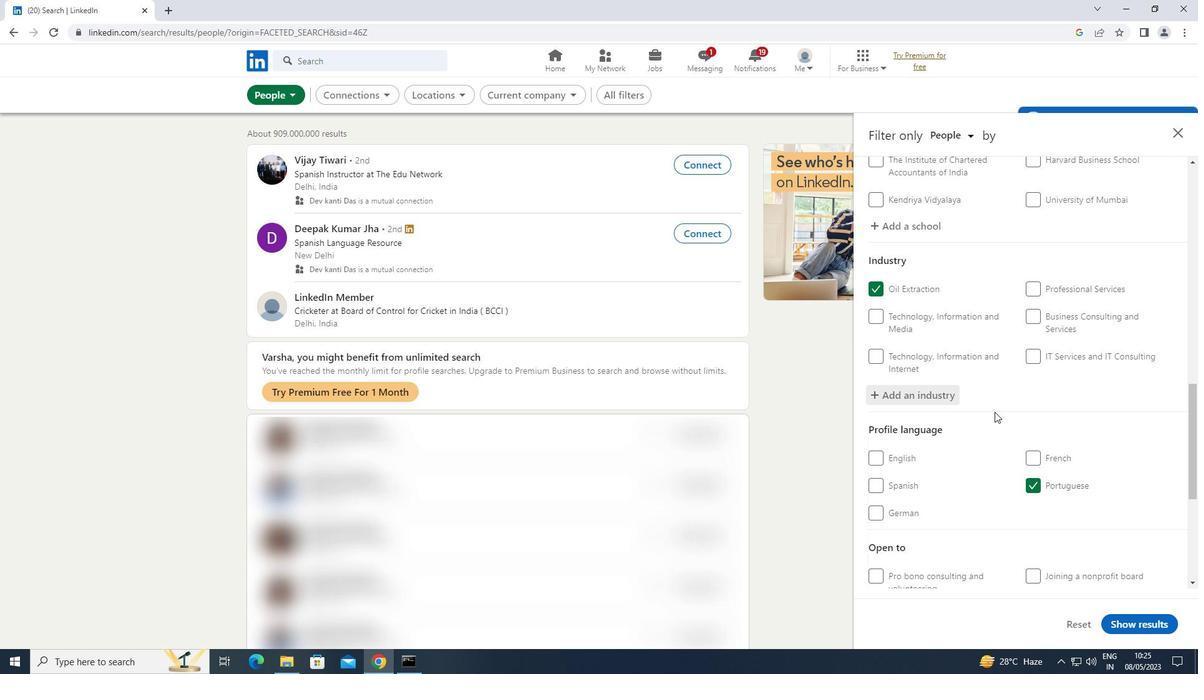 
Action: Mouse scrolled (995, 410) with delta (0, 0)
Screenshot: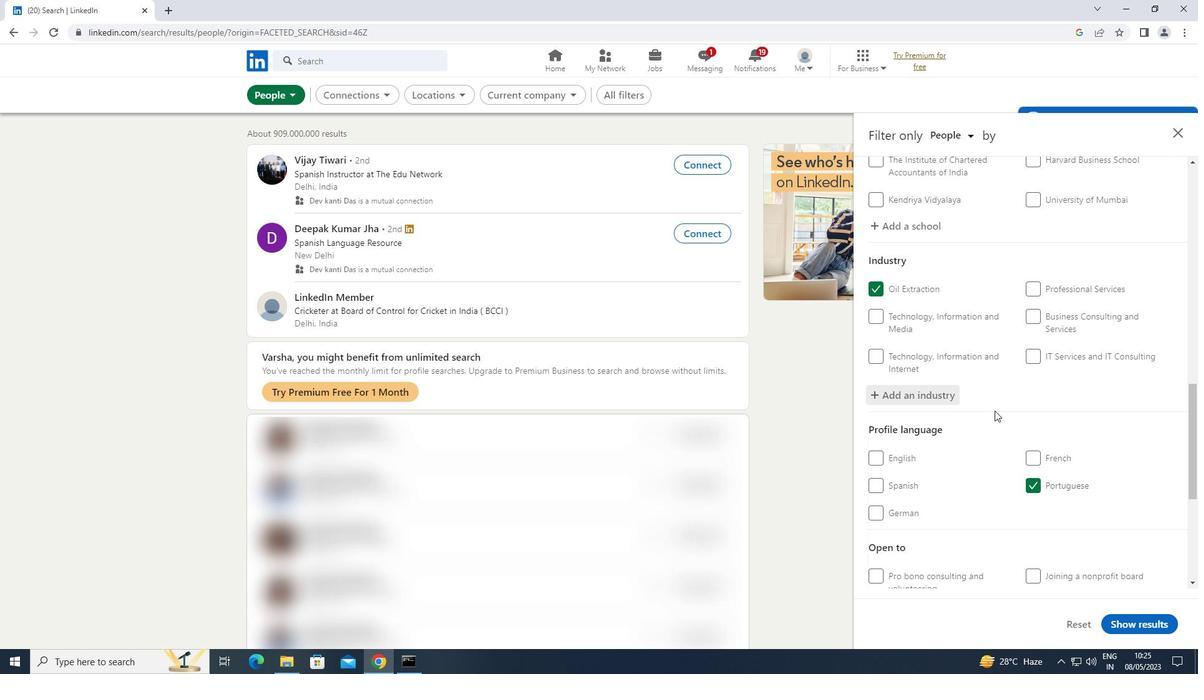 
Action: Mouse scrolled (995, 410) with delta (0, 0)
Screenshot: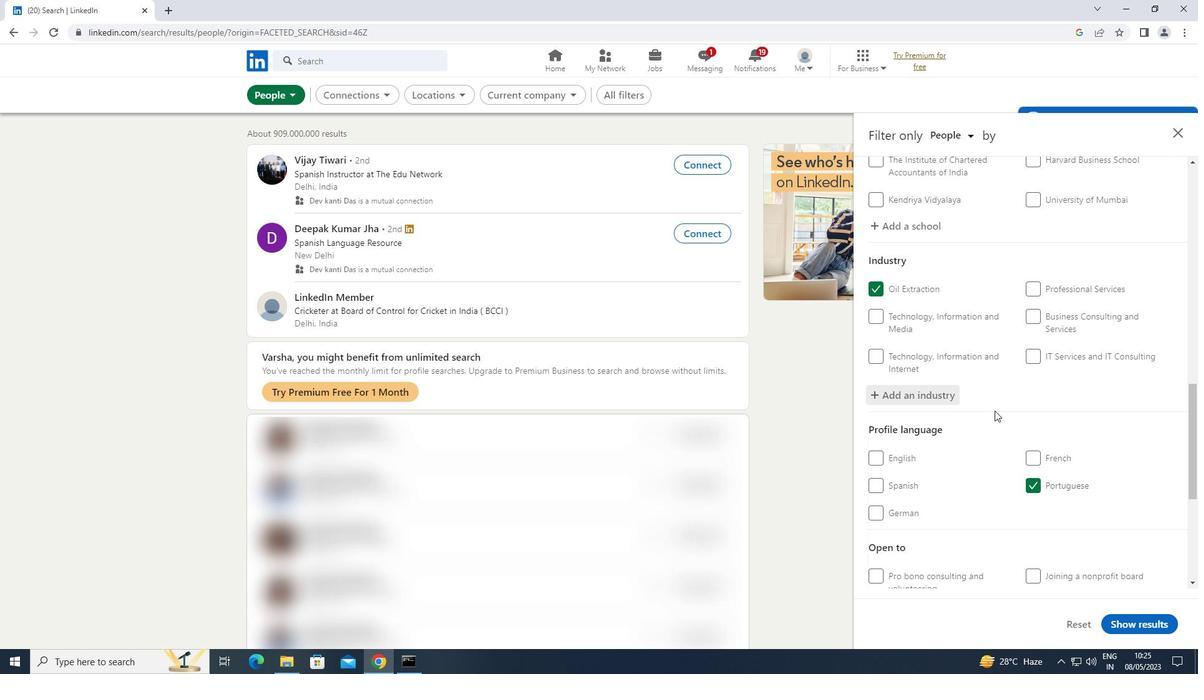 
Action: Mouse scrolled (995, 410) with delta (0, 0)
Screenshot: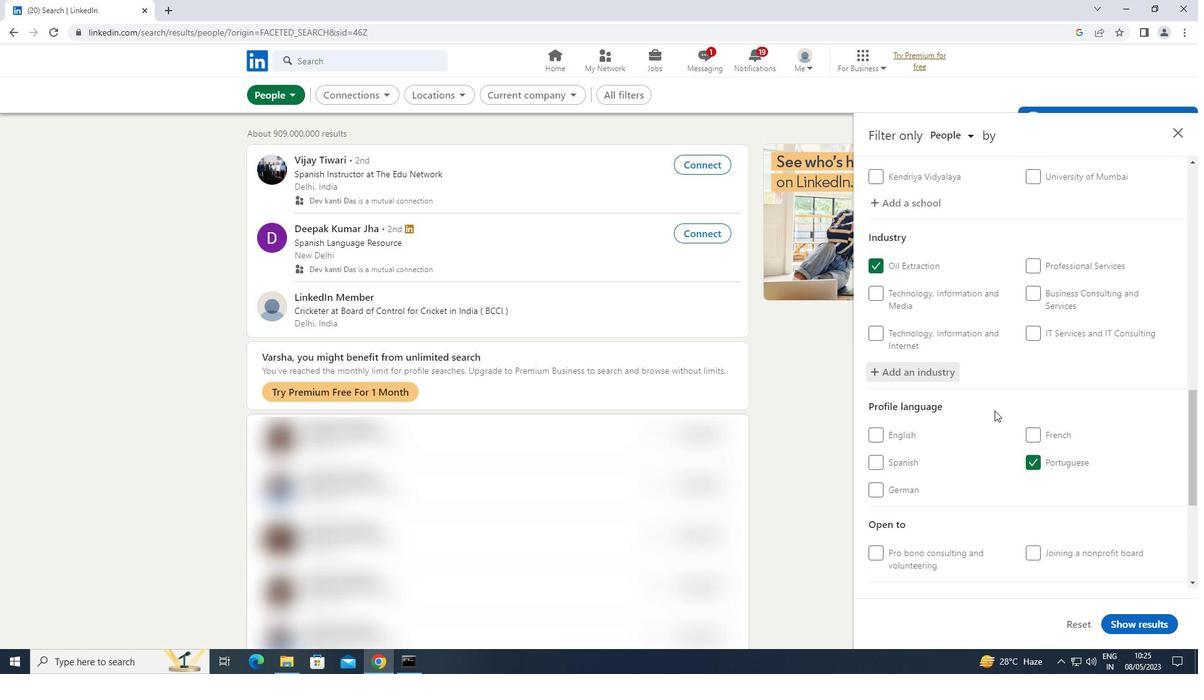
Action: Mouse scrolled (995, 410) with delta (0, 0)
Screenshot: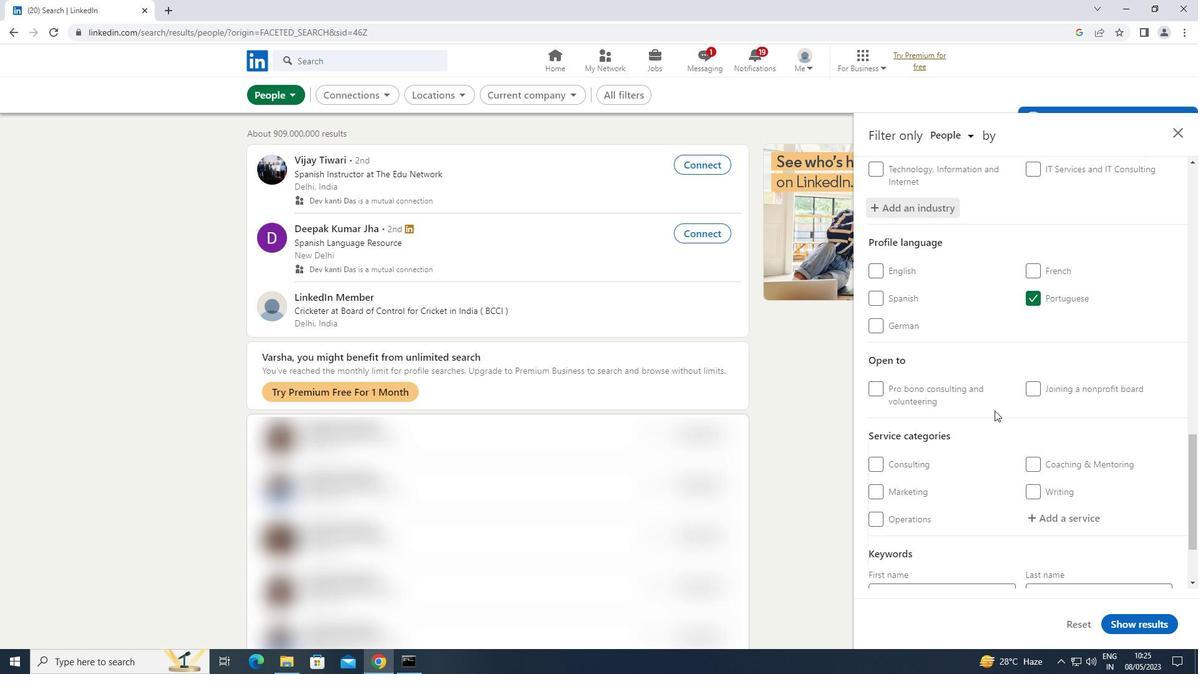 
Action: Mouse moved to (1058, 449)
Screenshot: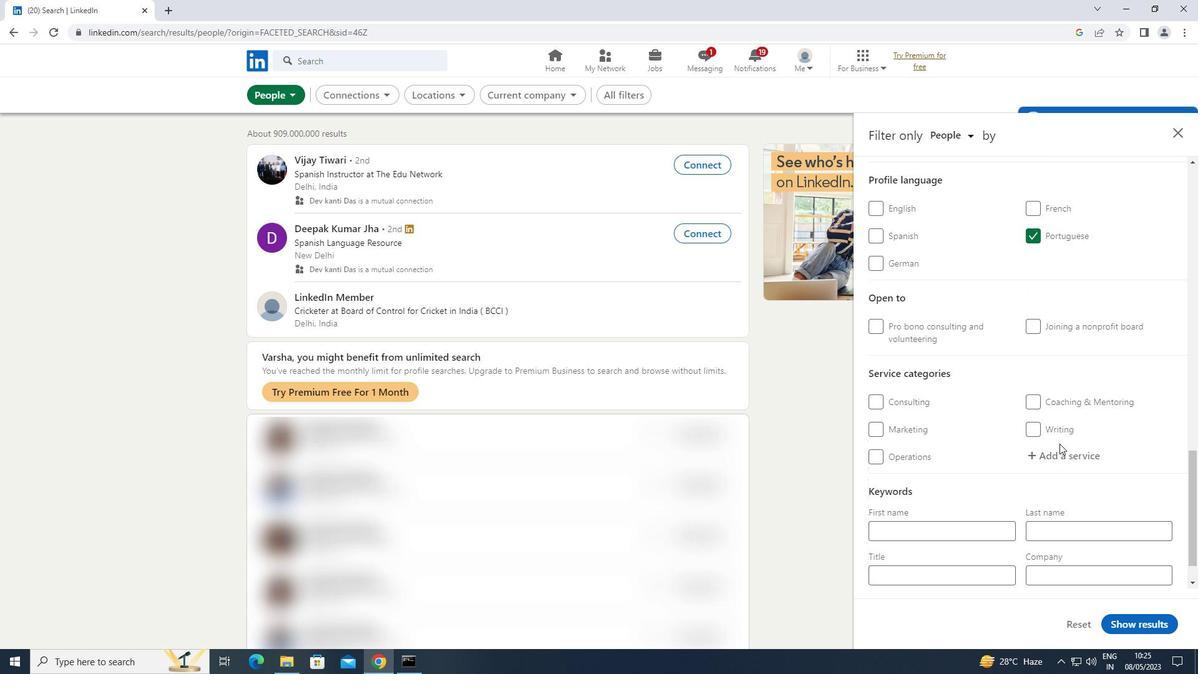 
Action: Mouse pressed left at (1058, 449)
Screenshot: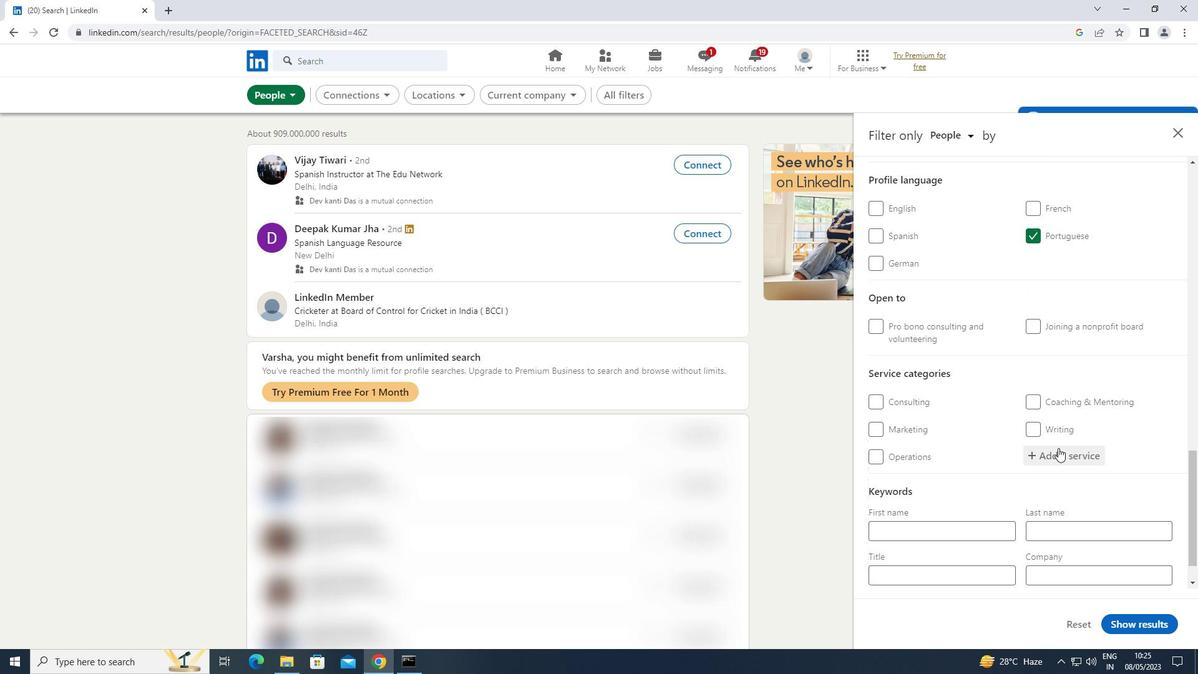 
Action: Key pressed <Key.shift>TYPIN
Screenshot: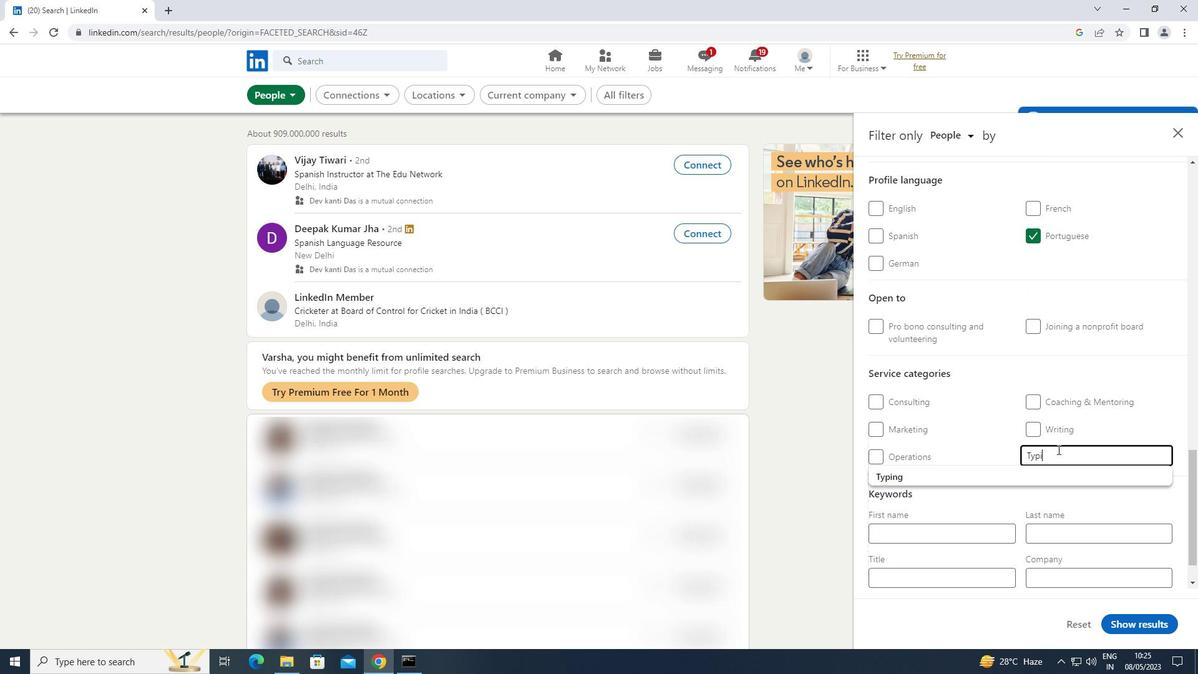 
Action: Mouse moved to (906, 480)
Screenshot: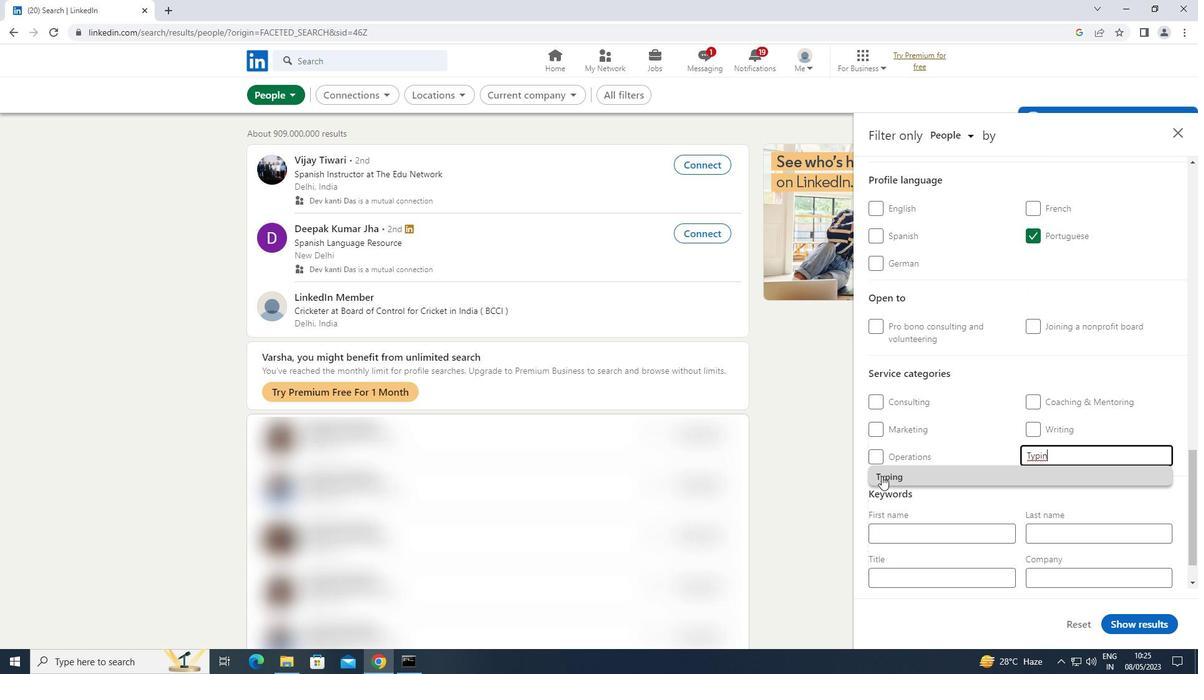 
Action: Mouse pressed left at (906, 480)
Screenshot: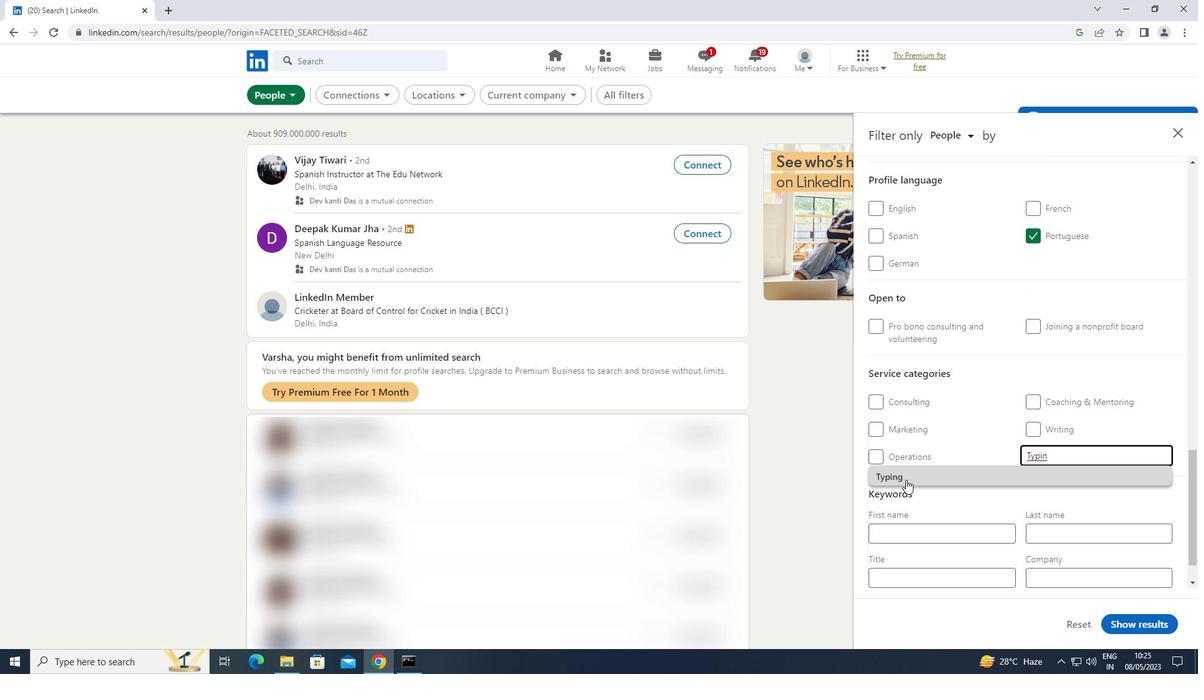 
Action: Mouse moved to (907, 480)
Screenshot: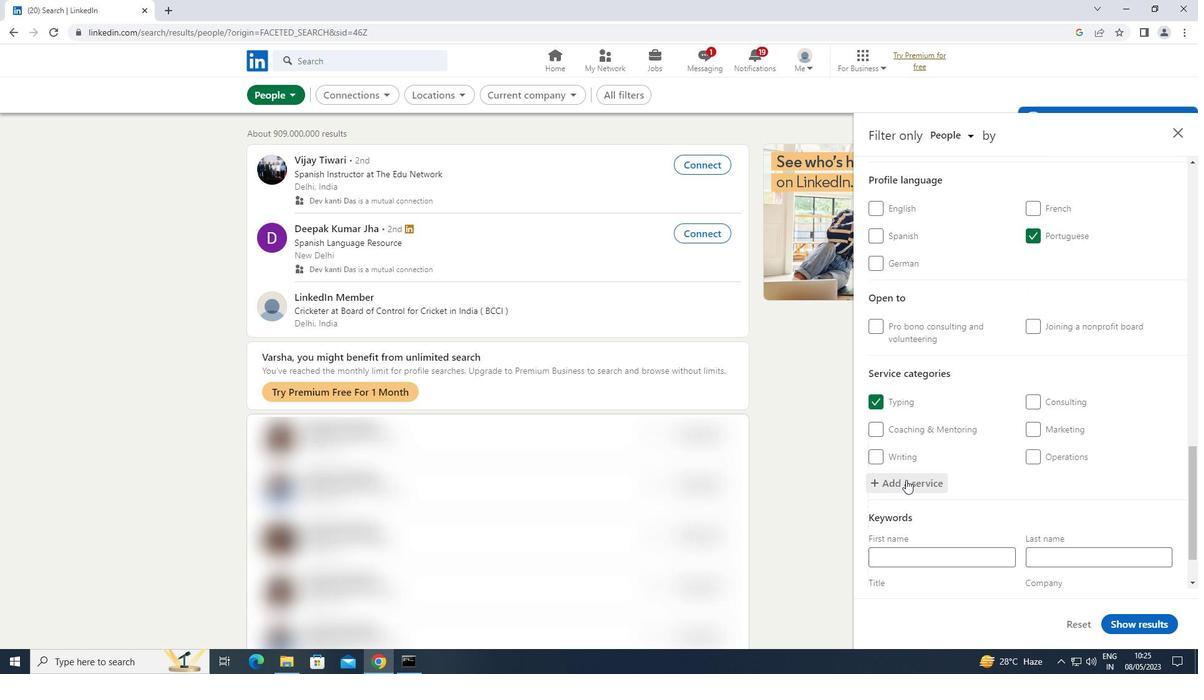 
Action: Mouse scrolled (907, 479) with delta (0, 0)
Screenshot: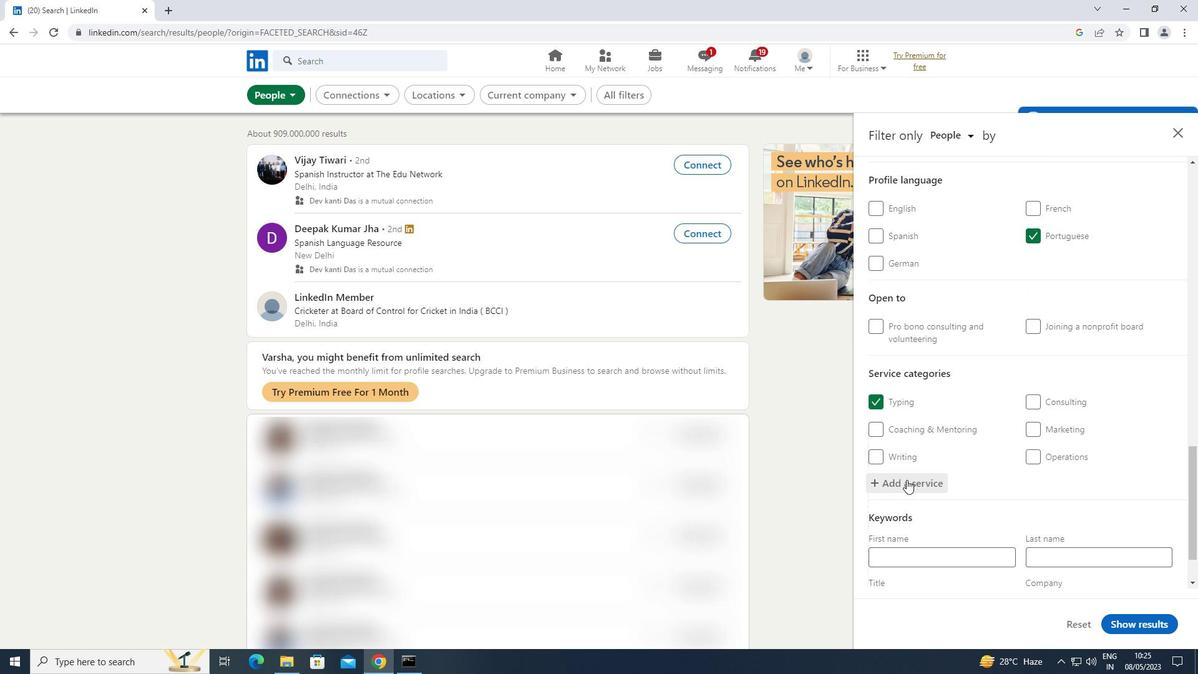 
Action: Mouse scrolled (907, 479) with delta (0, 0)
Screenshot: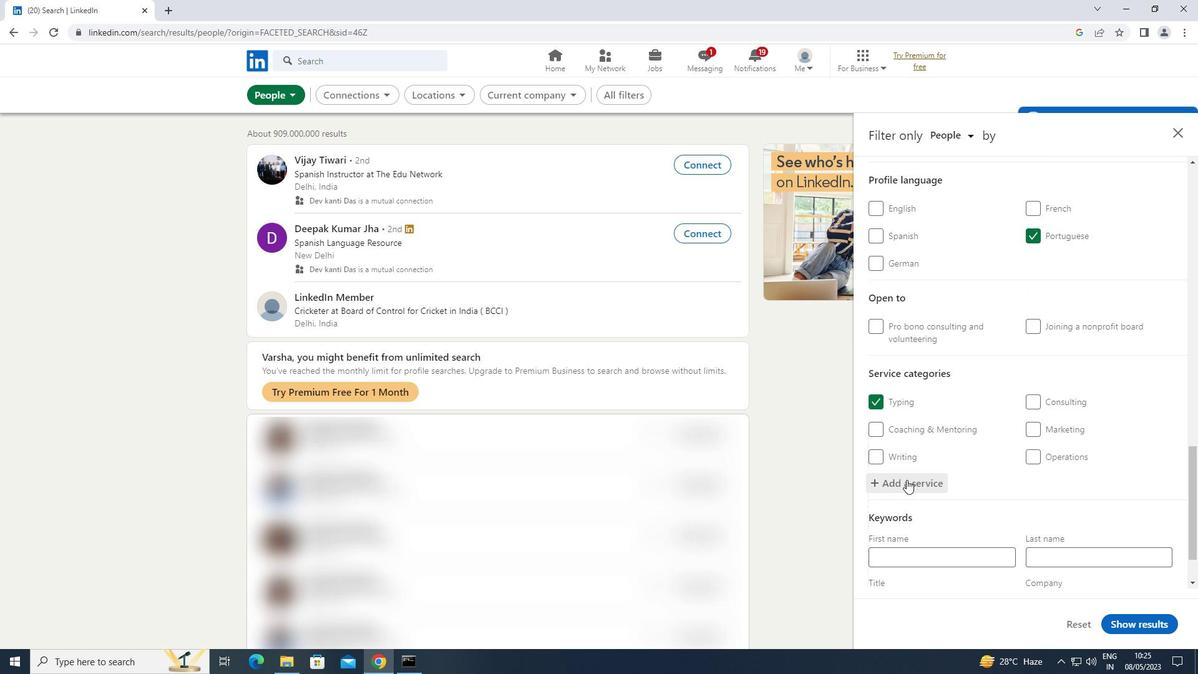 
Action: Mouse scrolled (907, 479) with delta (0, 0)
Screenshot: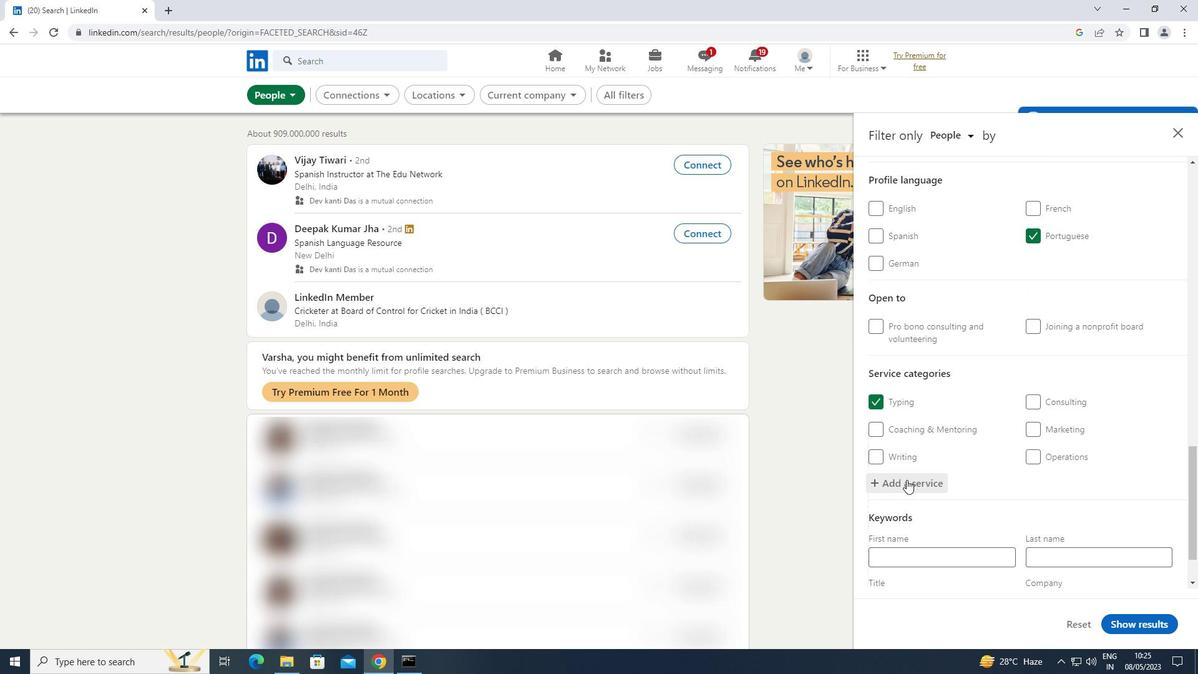 
Action: Mouse moved to (904, 532)
Screenshot: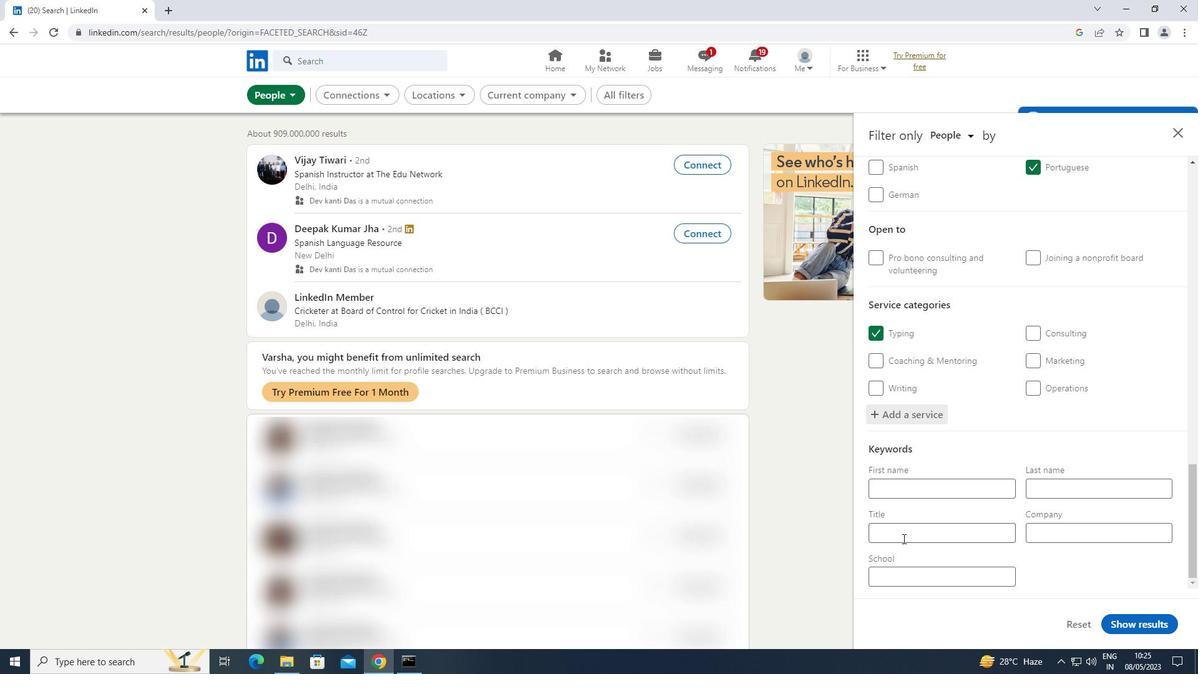 
Action: Mouse pressed left at (904, 532)
Screenshot: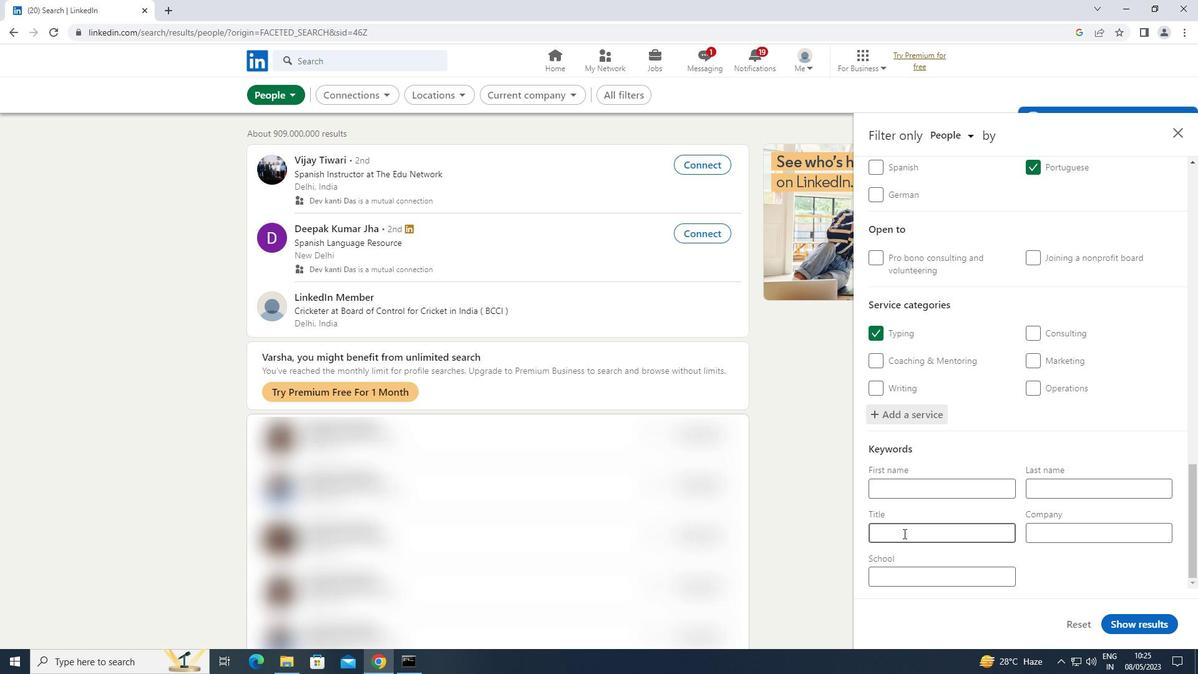 
Action: Key pressed <Key.shift>MASSAGE<Key.space><Key.shift>THERAPY
Screenshot: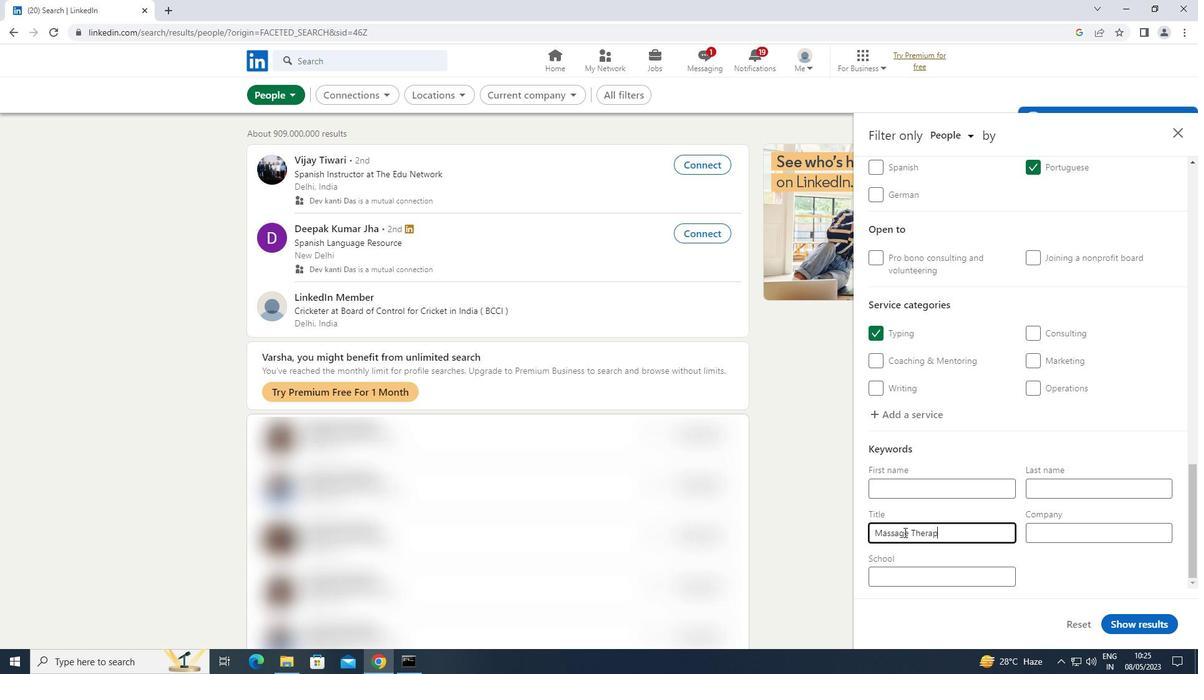 
Action: Mouse moved to (1139, 623)
Screenshot: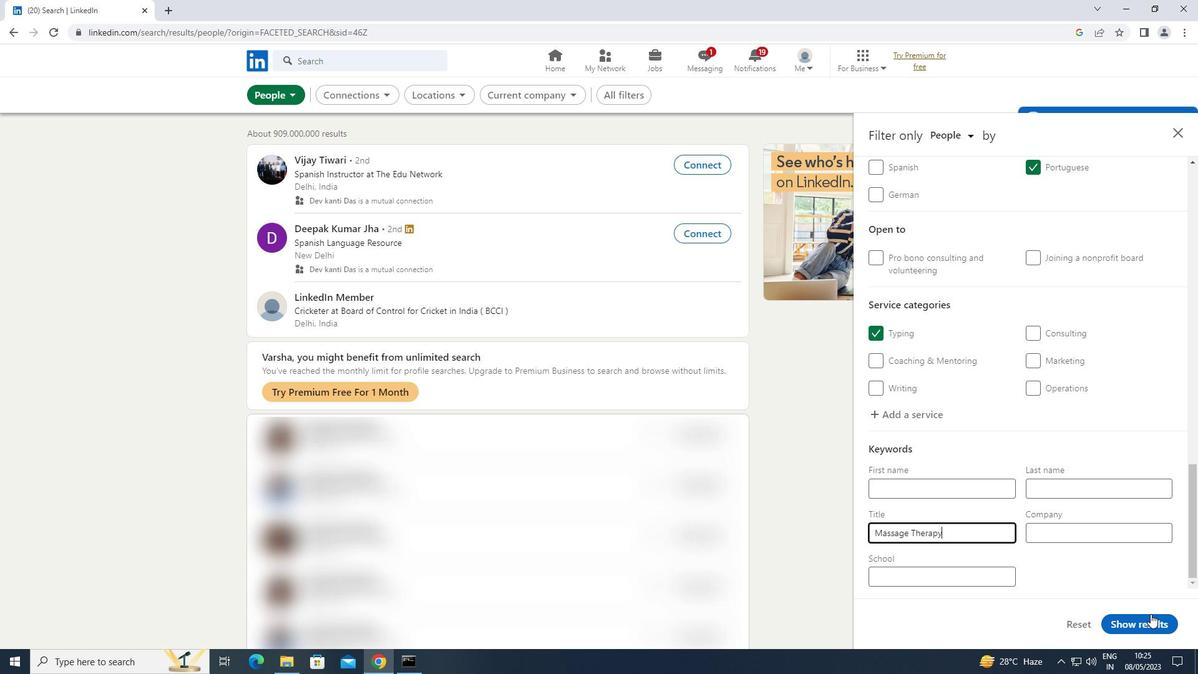 
Action: Mouse pressed left at (1139, 623)
Screenshot: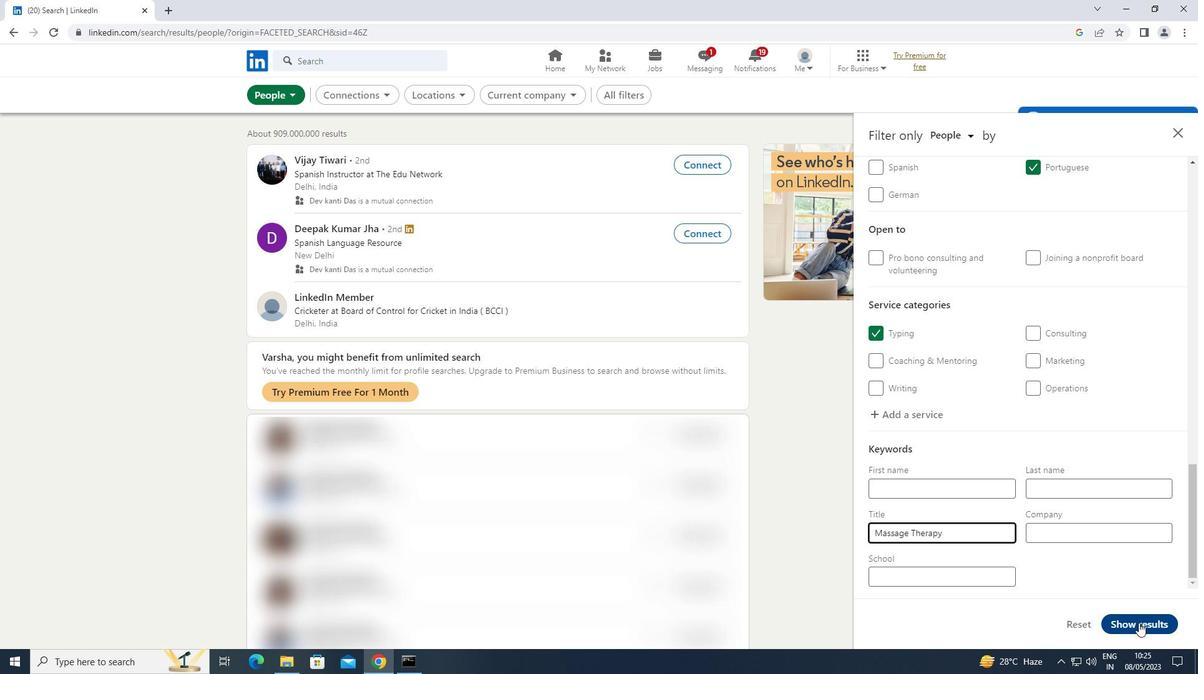 
